 Task: Research Airbnb properties in Altea, Spain from 7th January 2024 to 15th January 2024 for 6 adults. Place can be entire room with 3 bedrooms having 3 beds and 3 bathrooms. Property type can be guest house.
Action: Mouse moved to (426, 110)
Screenshot: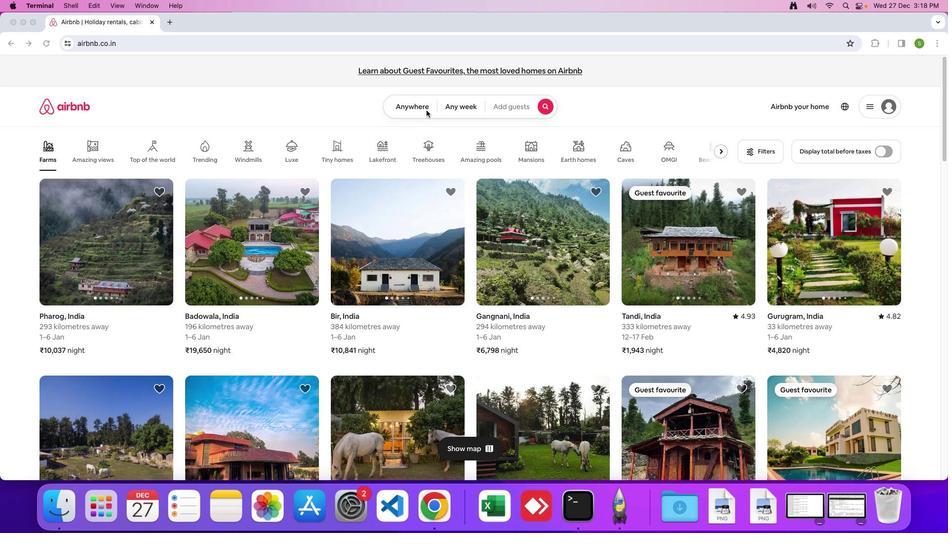 
Action: Mouse pressed left at (426, 110)
Screenshot: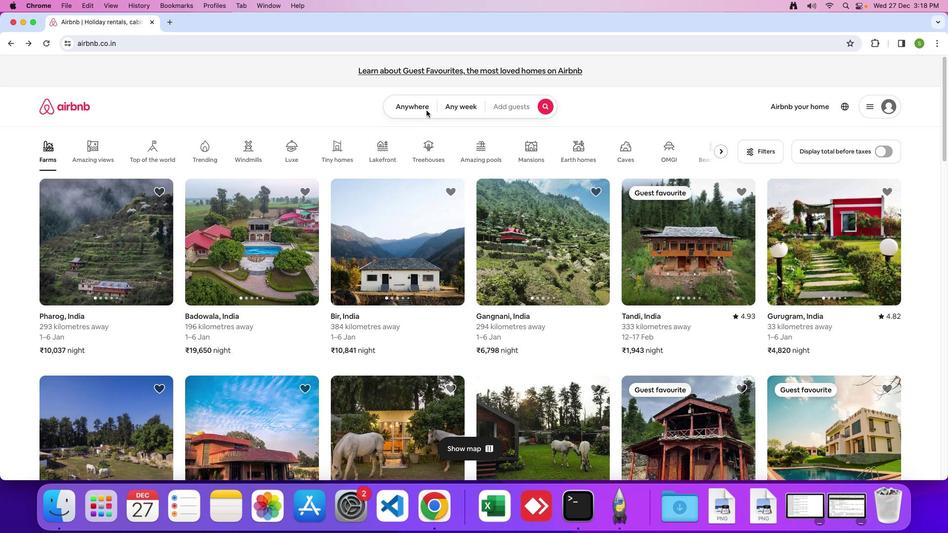 
Action: Mouse moved to (411, 108)
Screenshot: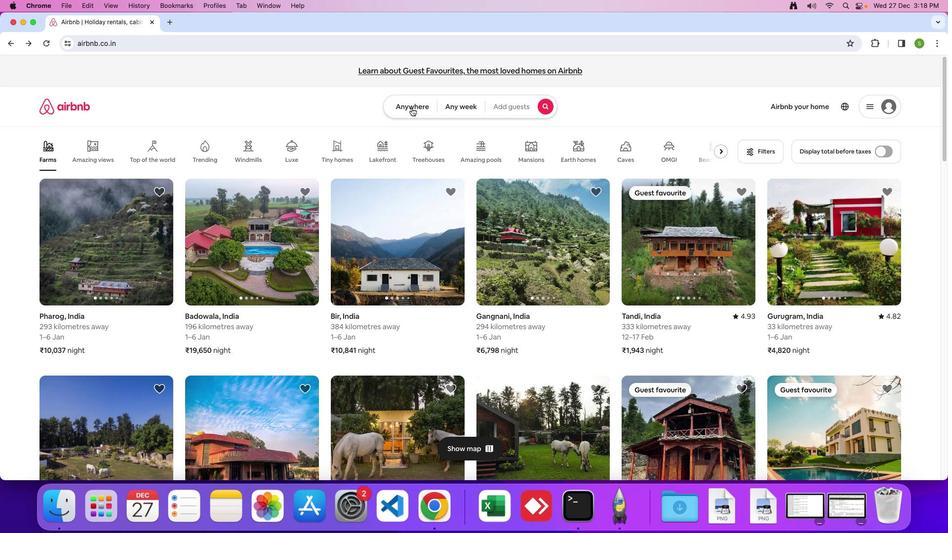 
Action: Mouse pressed left at (411, 108)
Screenshot: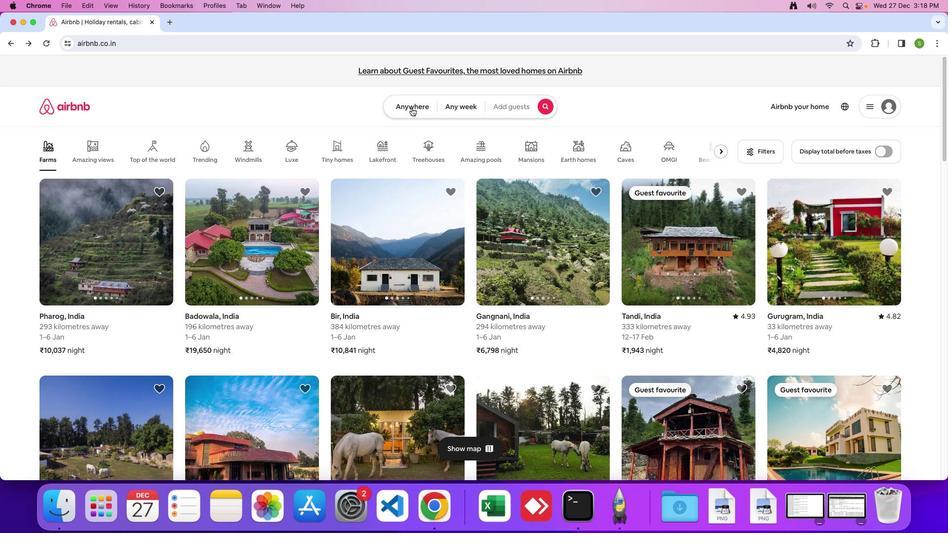 
Action: Mouse moved to (343, 143)
Screenshot: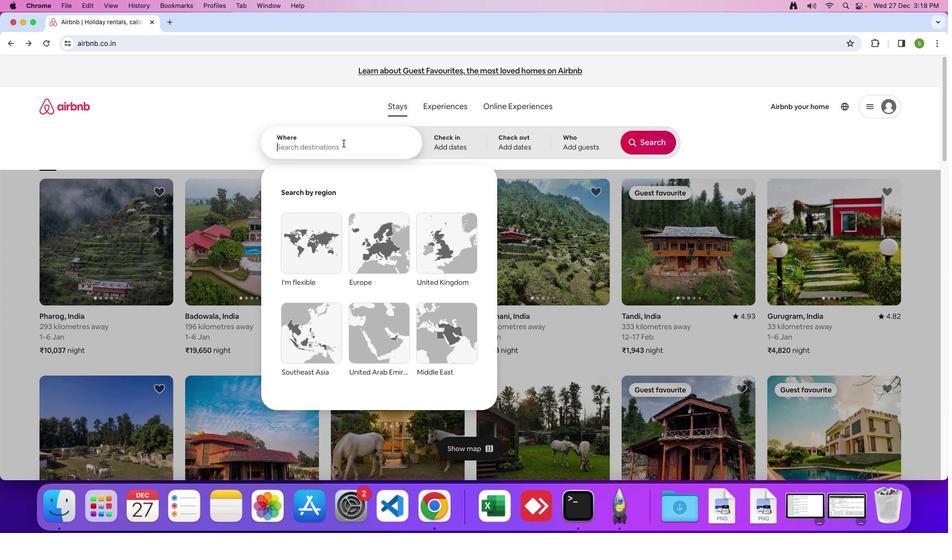 
Action: Mouse pressed left at (343, 143)
Screenshot: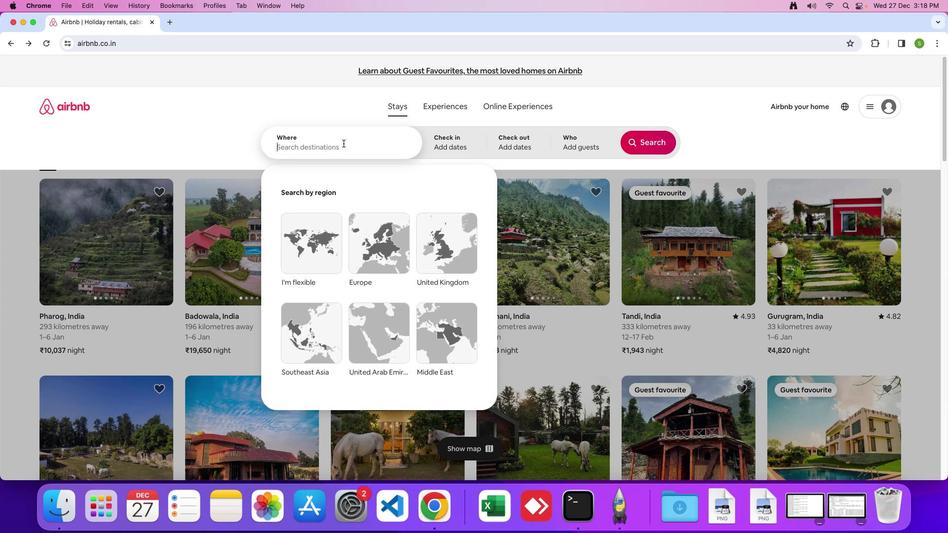 
Action: Key pressed 'A'Key.caps_lock'l''t''e''a'','Key.spaceKey.shift'S''p''a''i''n'Key.enter
Screenshot: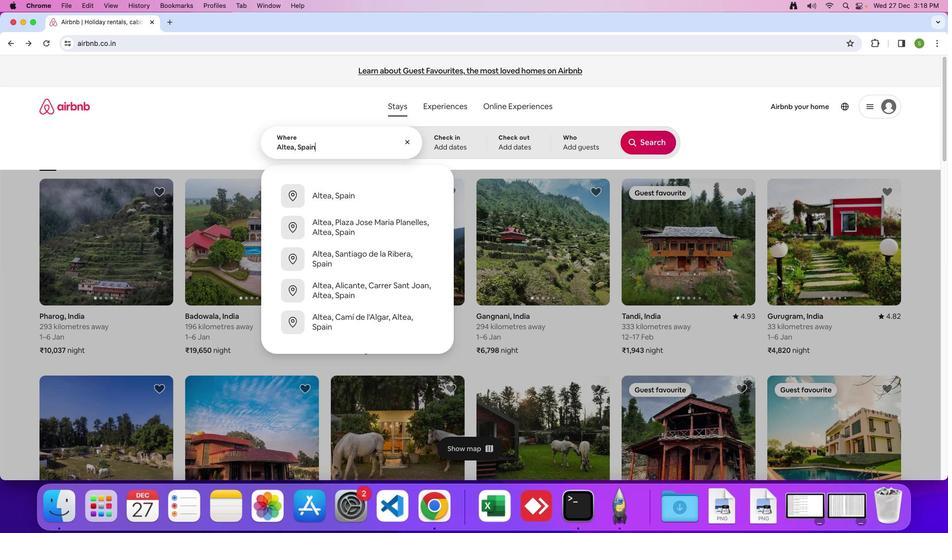 
Action: Mouse moved to (489, 291)
Screenshot: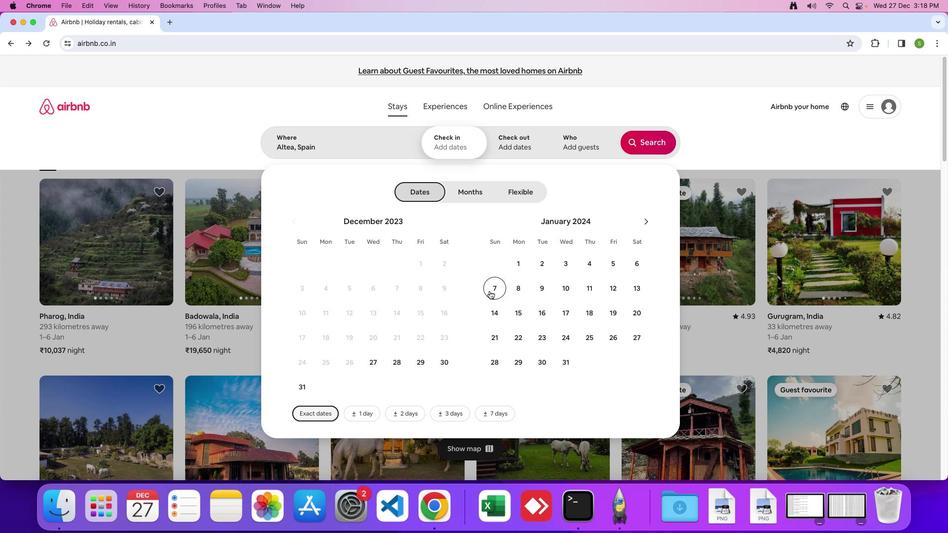 
Action: Mouse pressed left at (489, 291)
Screenshot: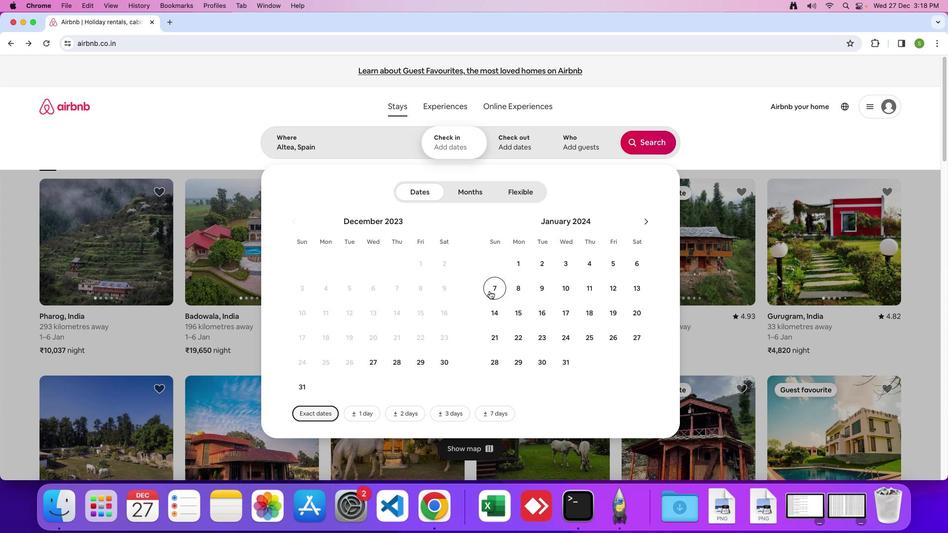 
Action: Mouse moved to (525, 306)
Screenshot: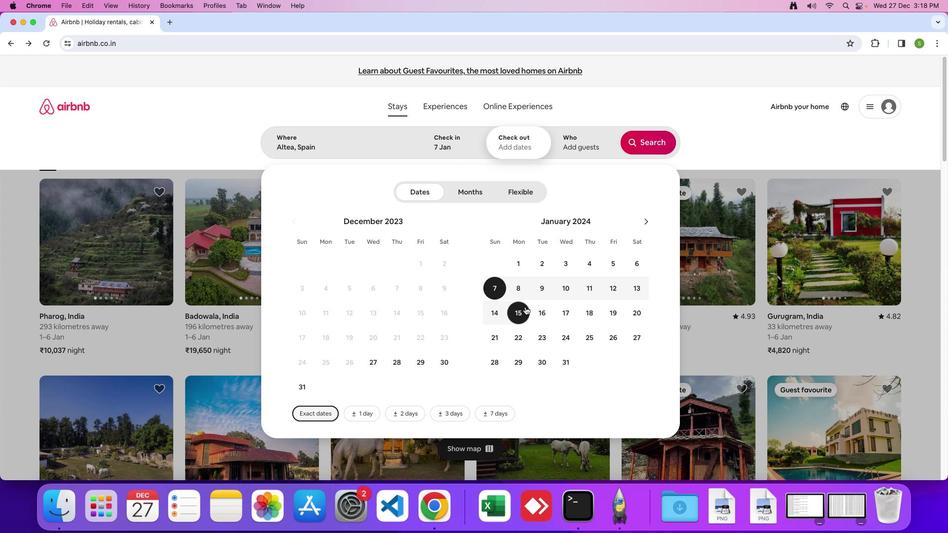 
Action: Mouse pressed left at (525, 306)
Screenshot: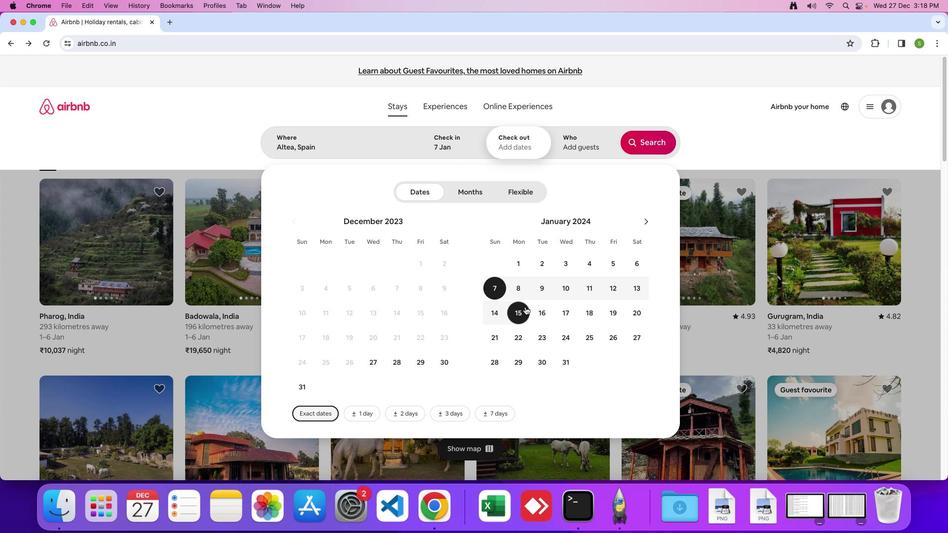 
Action: Mouse moved to (575, 152)
Screenshot: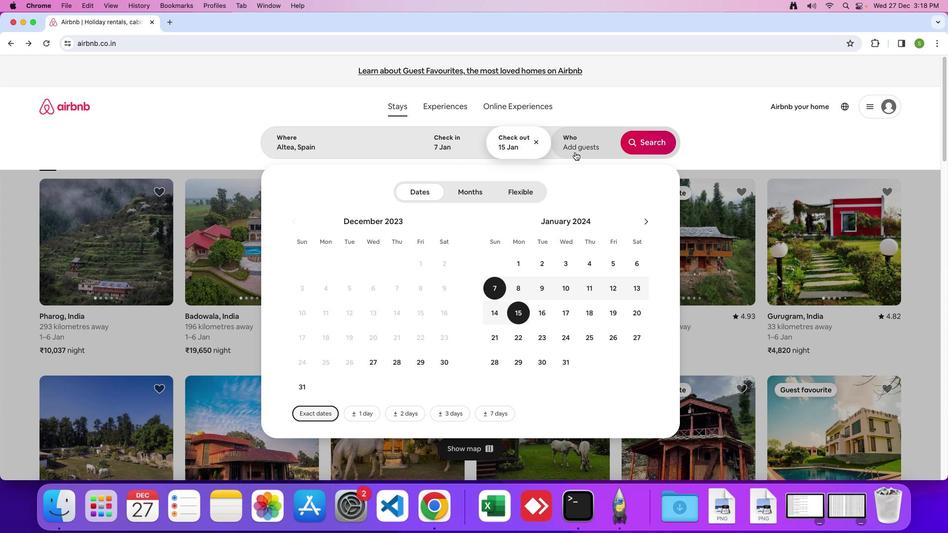 
Action: Mouse pressed left at (575, 152)
Screenshot: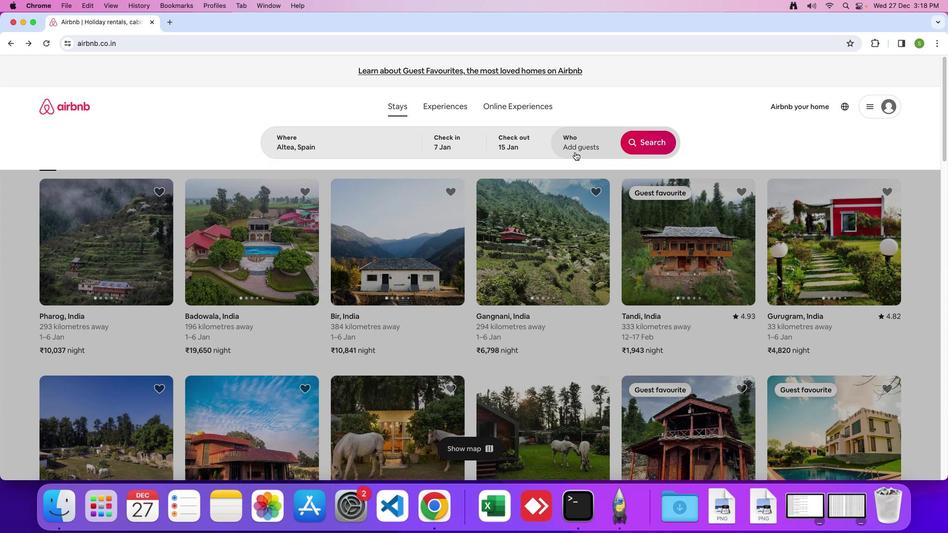 
Action: Mouse moved to (648, 192)
Screenshot: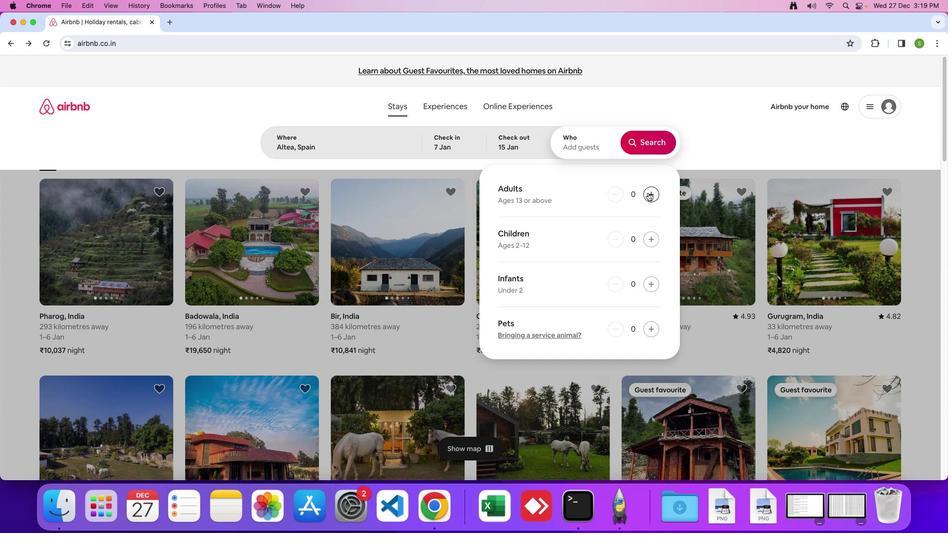 
Action: Mouse pressed left at (648, 192)
Screenshot: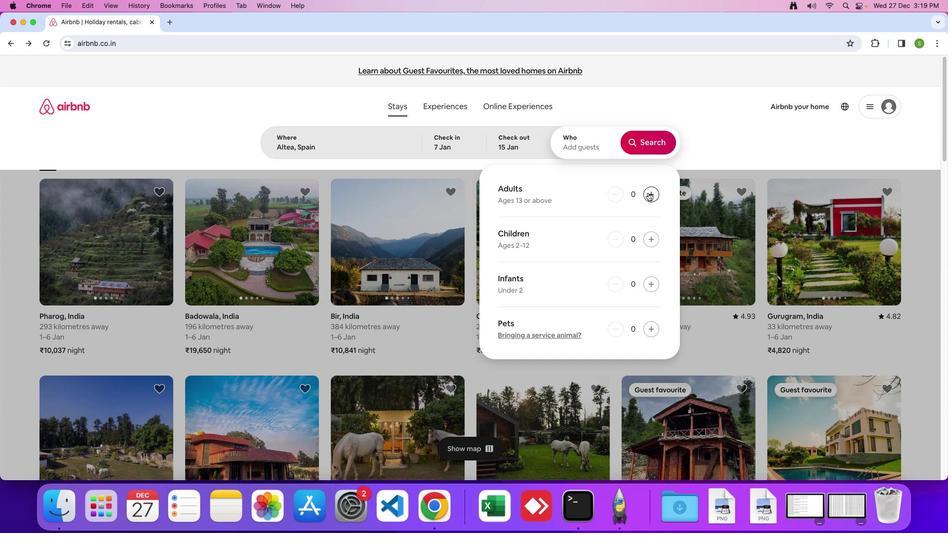 
Action: Mouse pressed left at (648, 192)
Screenshot: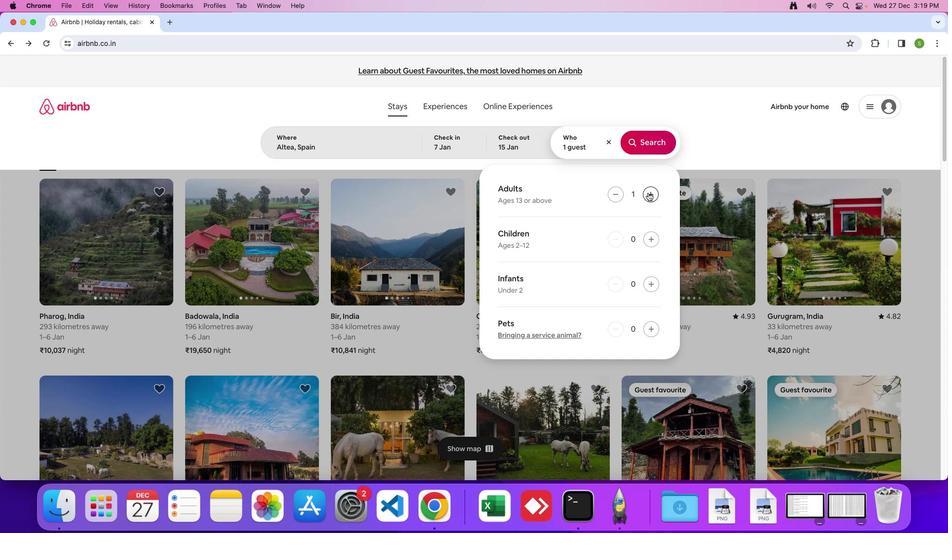 
Action: Mouse pressed left at (648, 192)
Screenshot: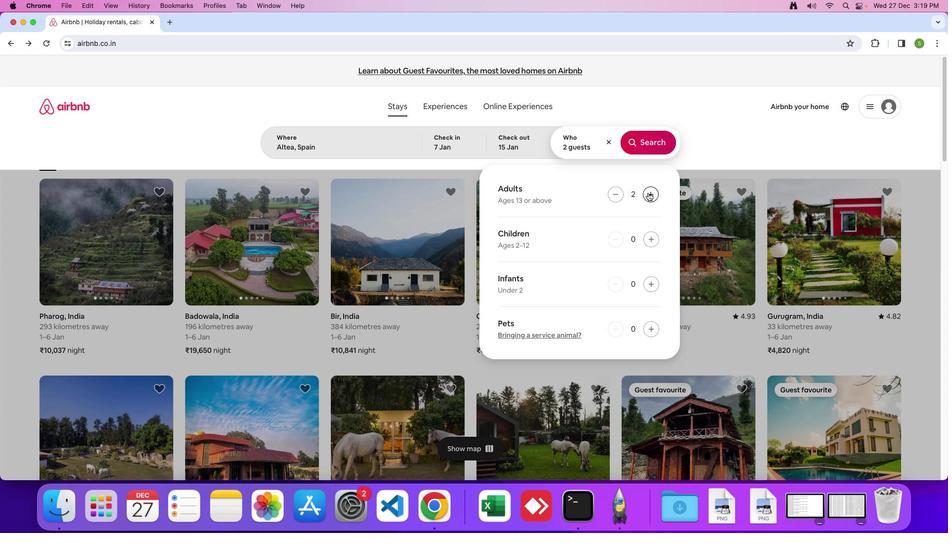 
Action: Mouse pressed left at (648, 192)
Screenshot: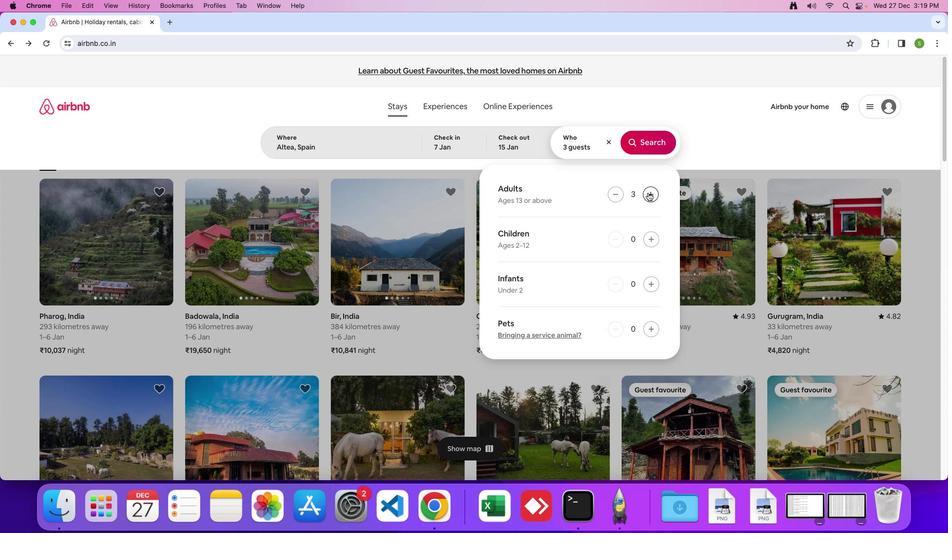 
Action: Mouse pressed left at (648, 192)
Screenshot: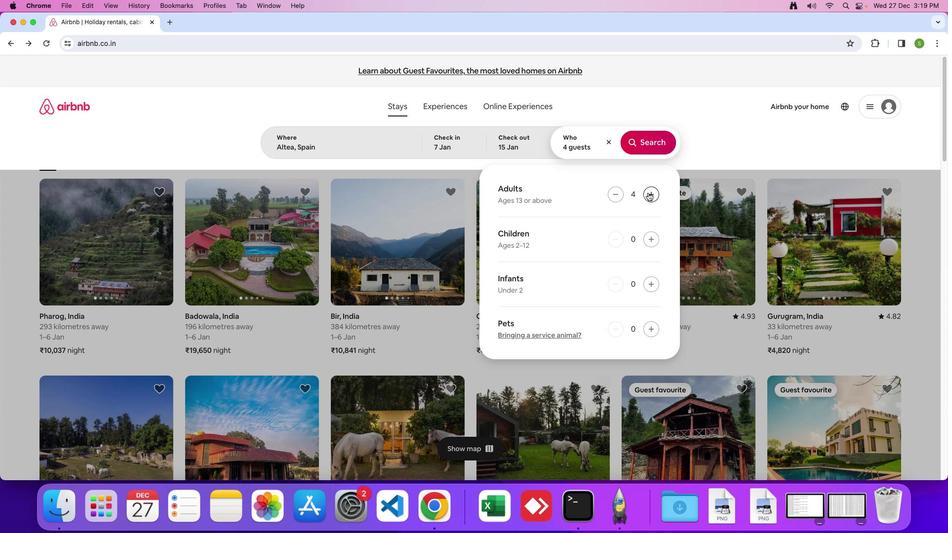 
Action: Mouse pressed left at (648, 192)
Screenshot: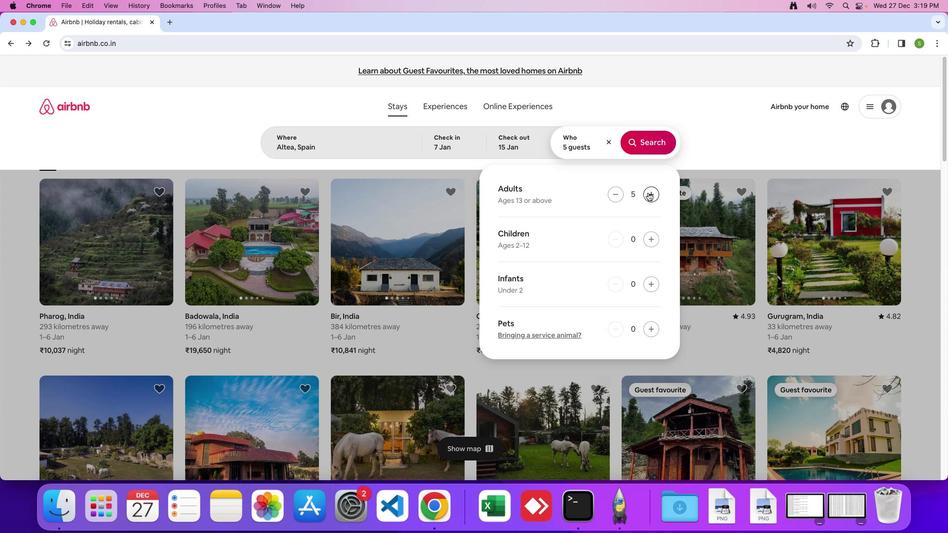 
Action: Mouse moved to (644, 141)
Screenshot: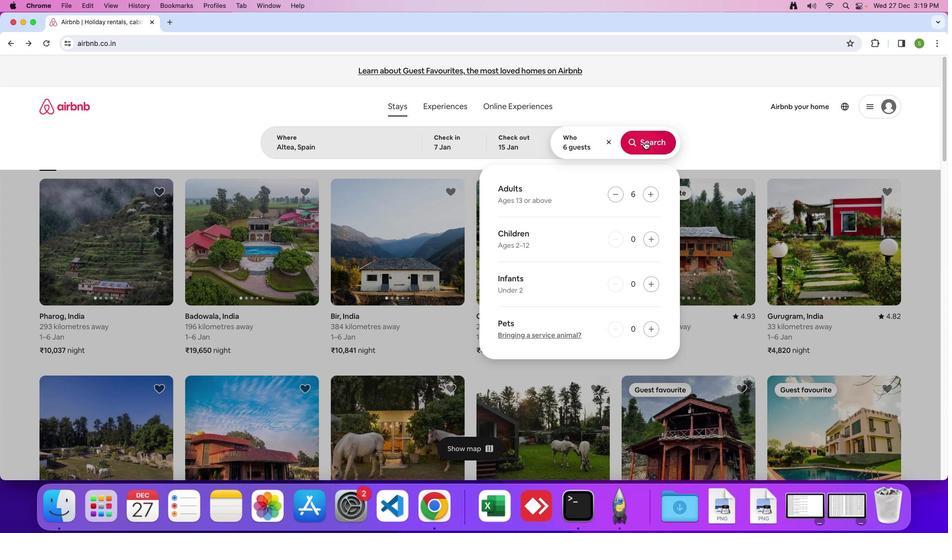 
Action: Mouse pressed left at (644, 141)
Screenshot: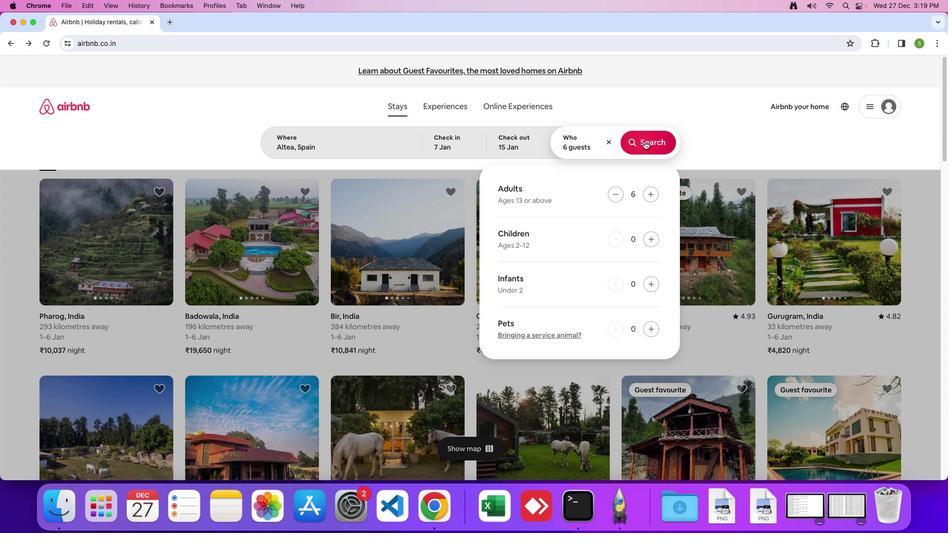 
Action: Mouse moved to (789, 120)
Screenshot: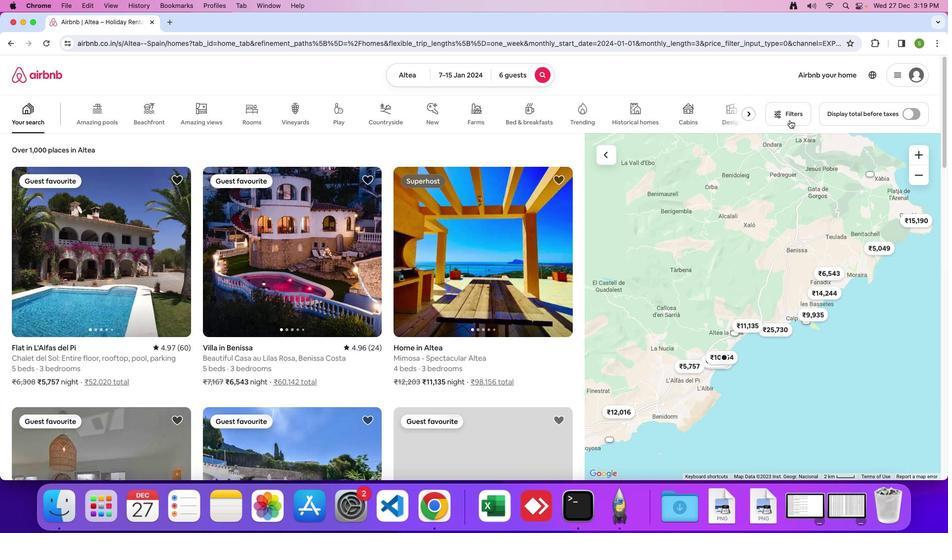 
Action: Mouse pressed left at (789, 120)
Screenshot: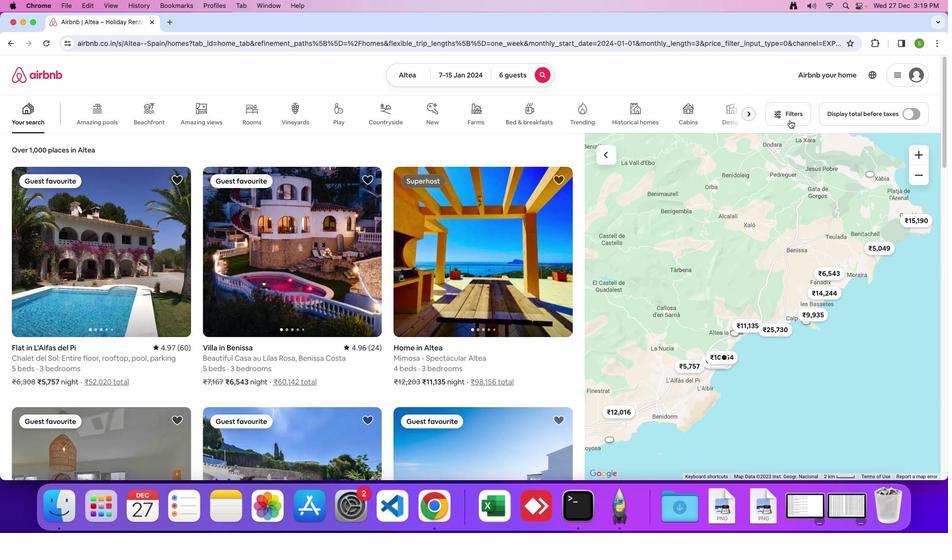 
Action: Mouse moved to (472, 322)
Screenshot: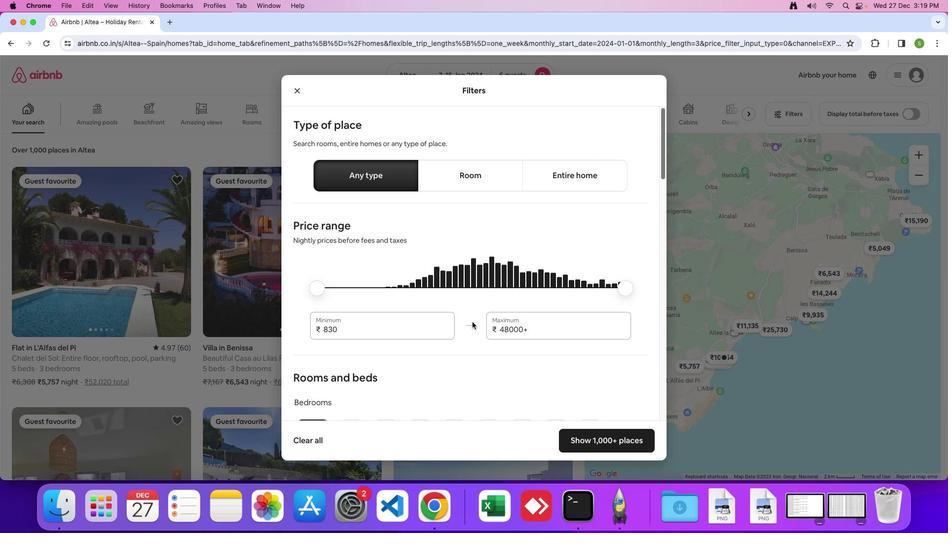 
Action: Mouse scrolled (472, 322) with delta (0, 0)
Screenshot: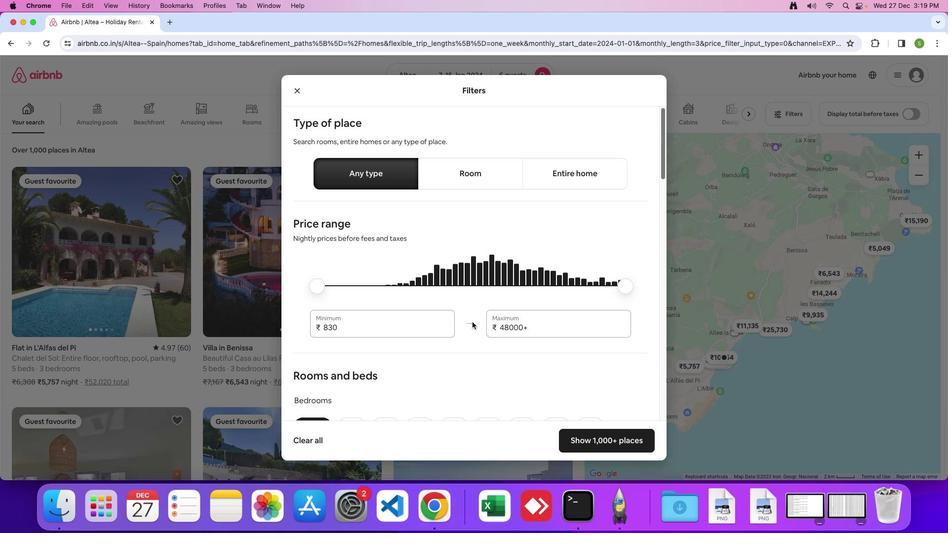 
Action: Mouse scrolled (472, 322) with delta (0, 0)
Screenshot: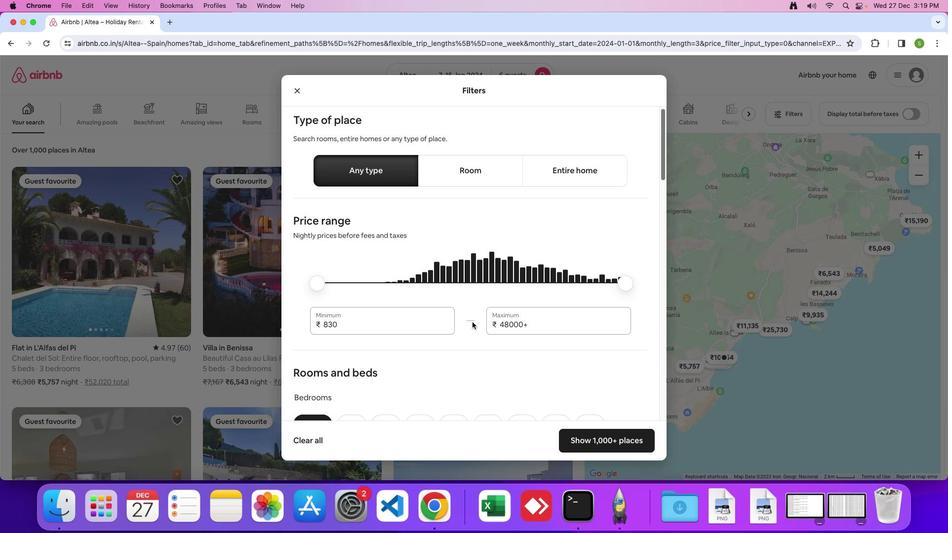 
Action: Mouse scrolled (472, 322) with delta (0, 0)
Screenshot: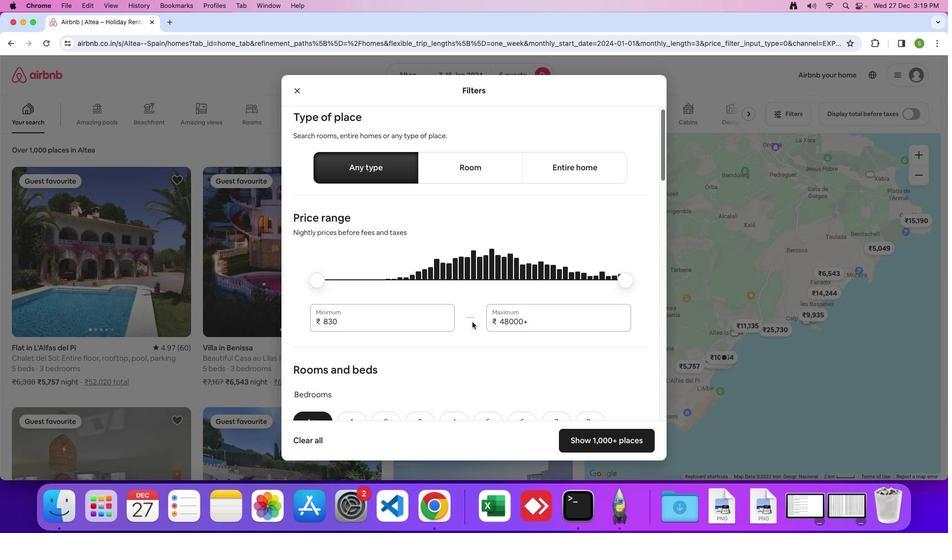 
Action: Mouse scrolled (472, 322) with delta (0, 0)
Screenshot: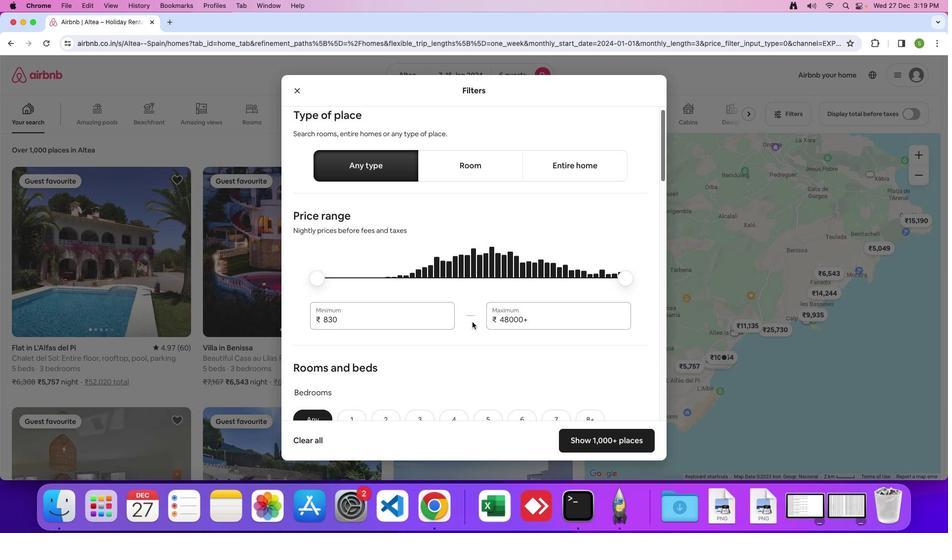
Action: Mouse moved to (472, 322)
Screenshot: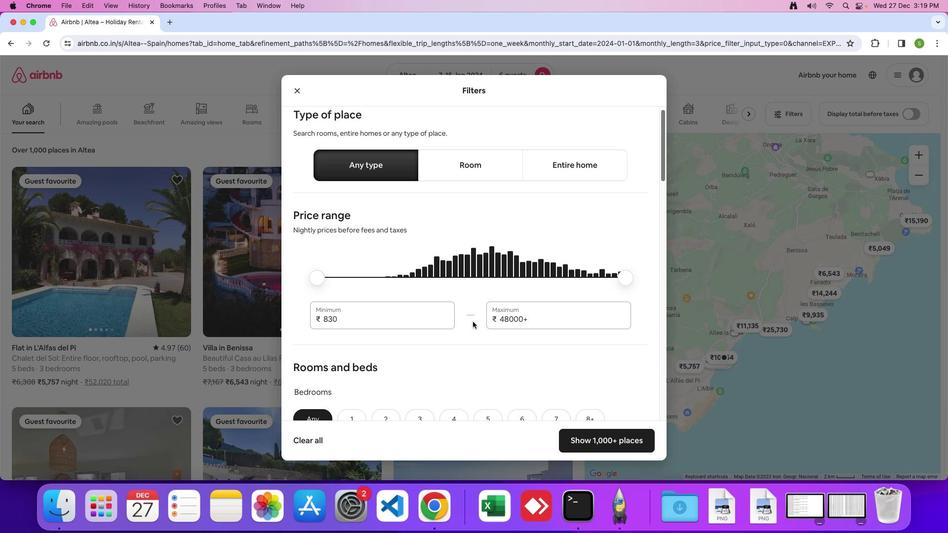 
Action: Mouse scrolled (472, 322) with delta (0, 0)
Screenshot: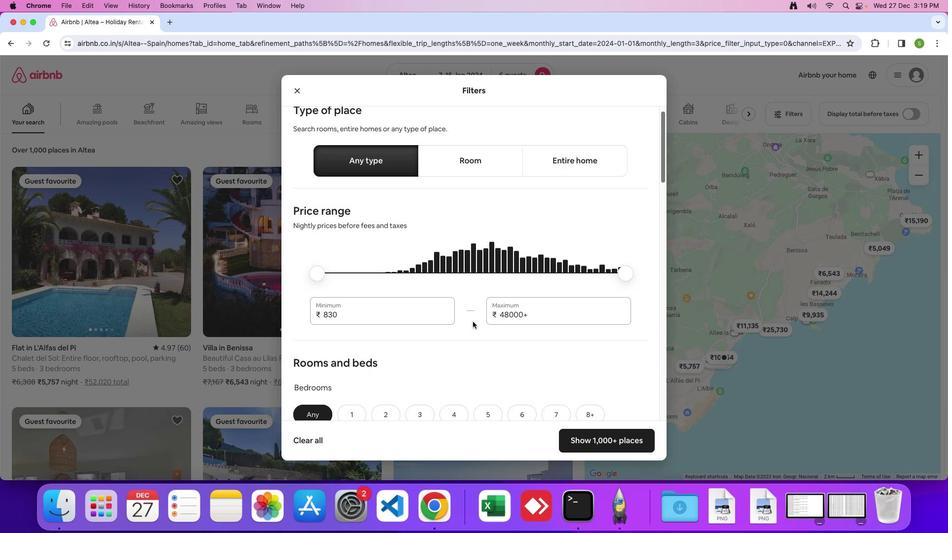 
Action: Mouse moved to (473, 322)
Screenshot: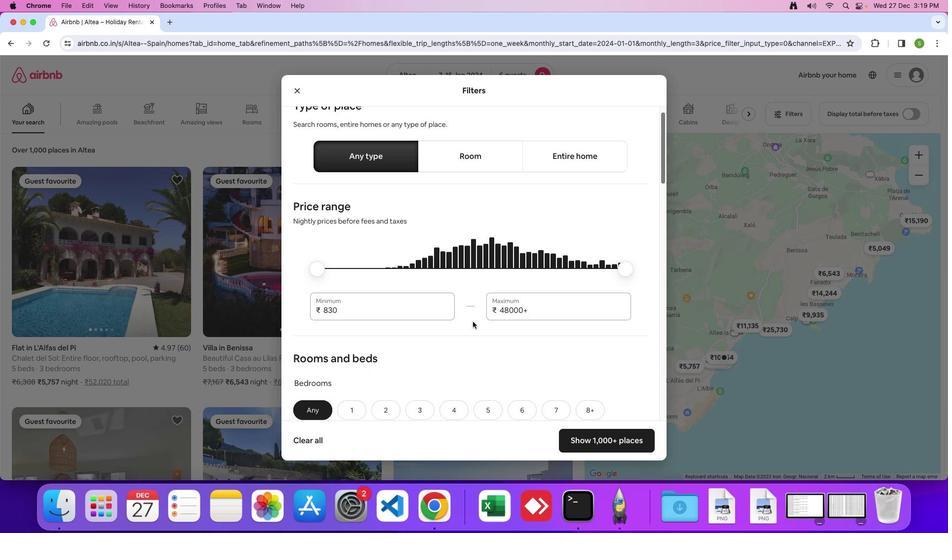 
Action: Mouse scrolled (473, 322) with delta (0, 0)
Screenshot: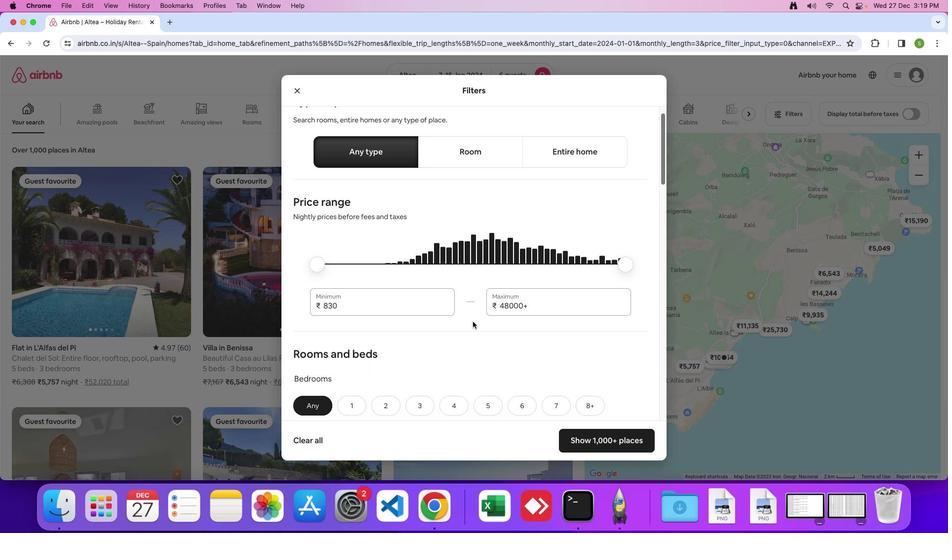 
Action: Mouse scrolled (473, 322) with delta (0, 0)
Screenshot: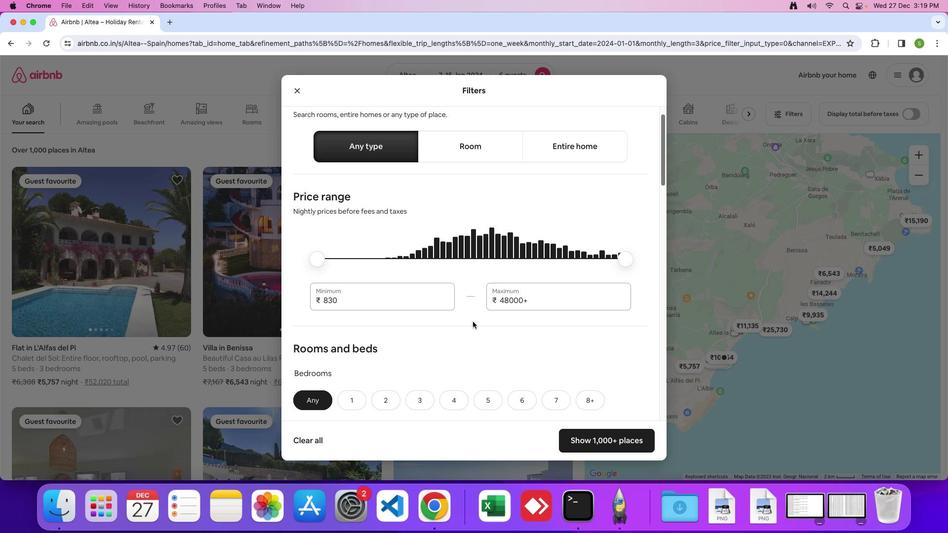 
Action: Mouse scrolled (473, 322) with delta (0, 0)
Screenshot: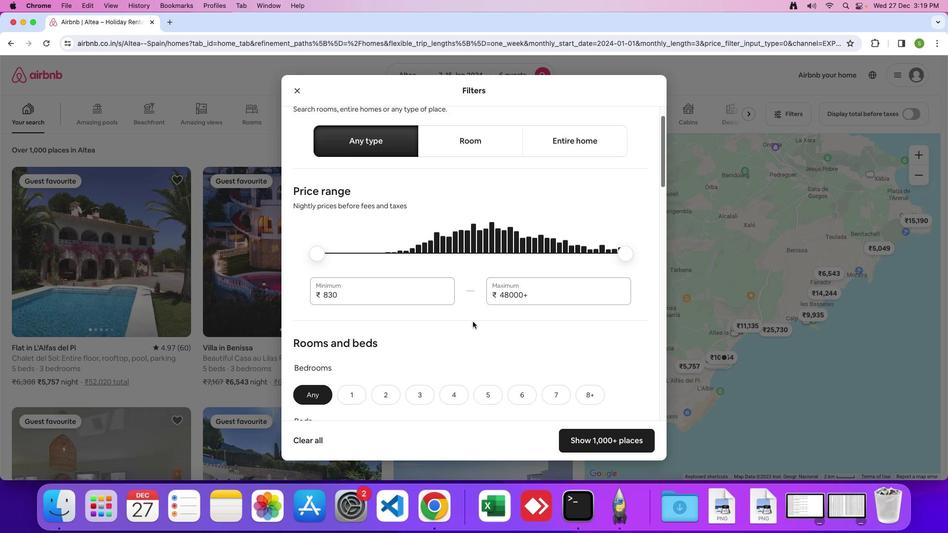
Action: Mouse moved to (473, 321)
Screenshot: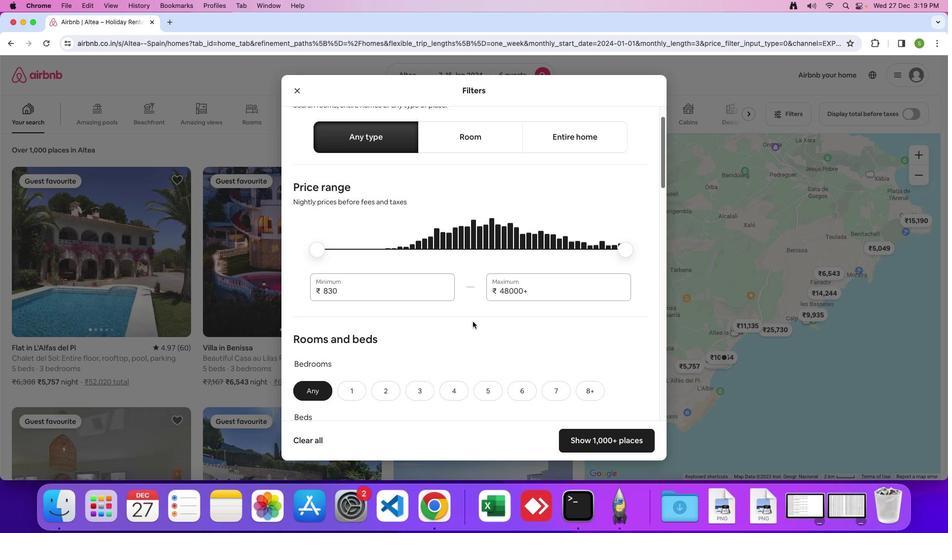
Action: Mouse scrolled (473, 321) with delta (0, 0)
Screenshot: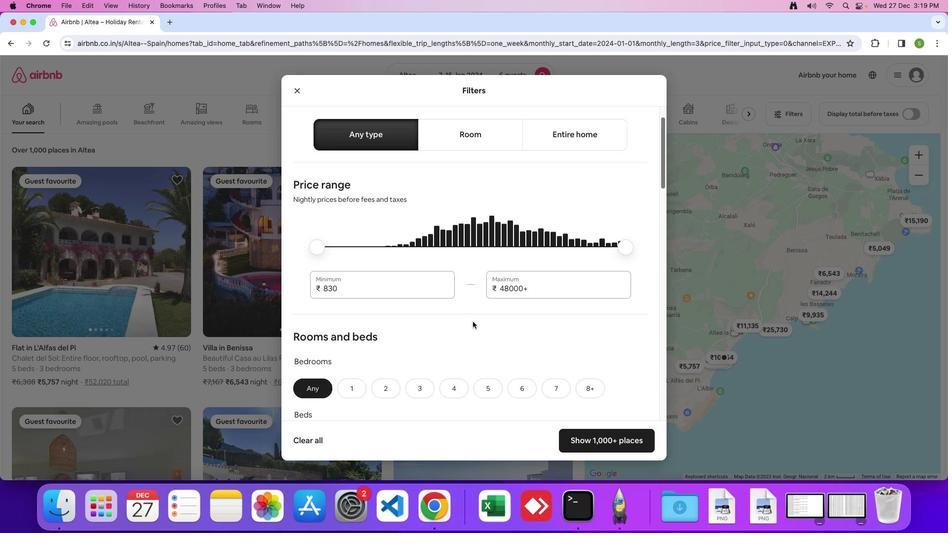 
Action: Mouse scrolled (473, 321) with delta (0, 0)
Screenshot: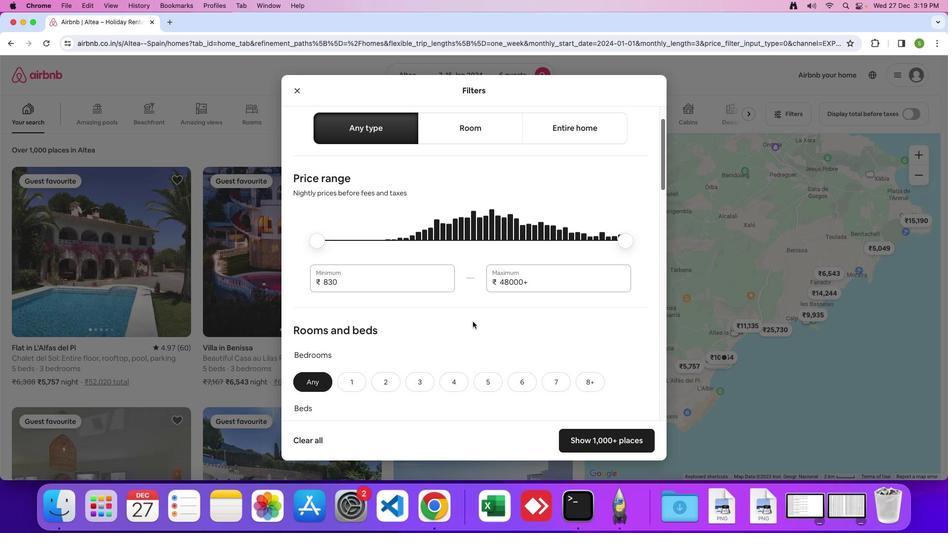 
Action: Mouse scrolled (473, 321) with delta (0, 0)
Screenshot: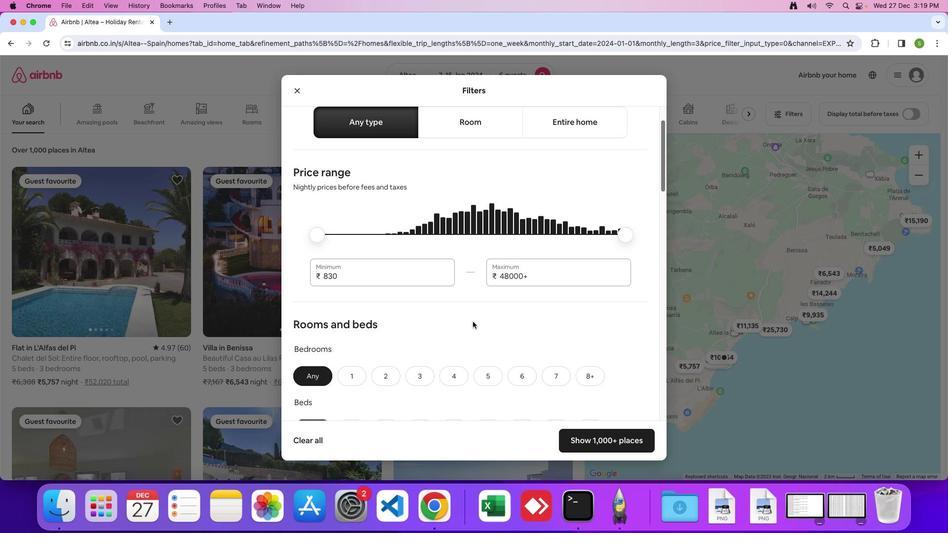 
Action: Mouse scrolled (473, 321) with delta (0, 0)
Screenshot: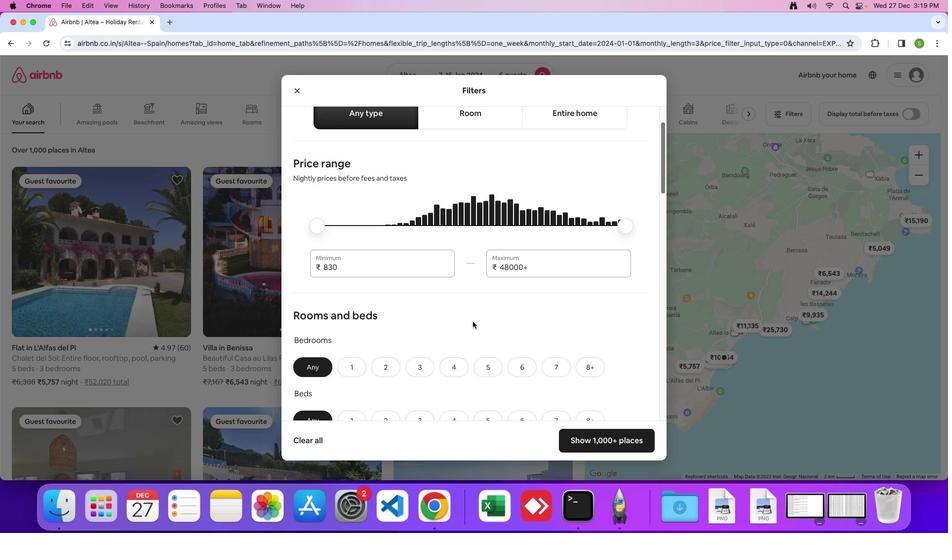 
Action: Mouse scrolled (473, 321) with delta (0, 0)
Screenshot: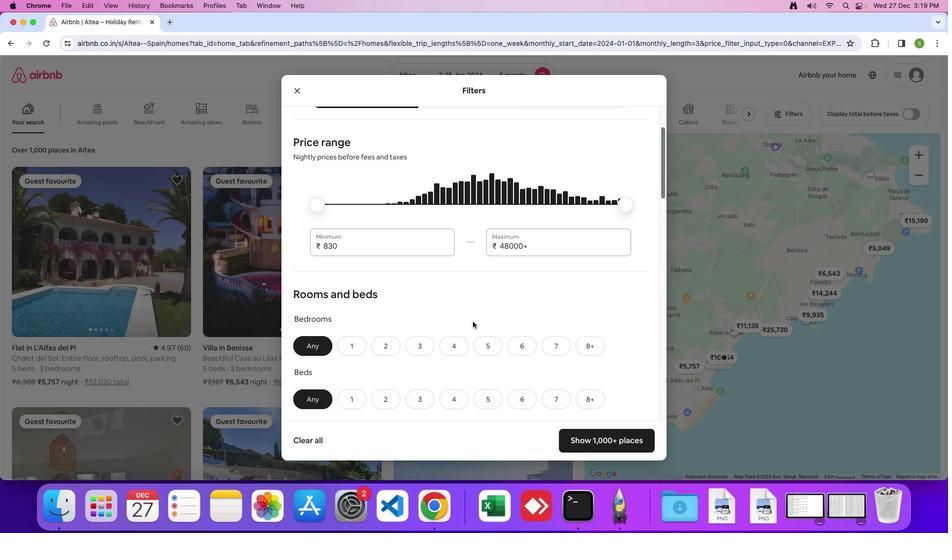 
Action: Mouse scrolled (473, 321) with delta (0, 0)
Screenshot: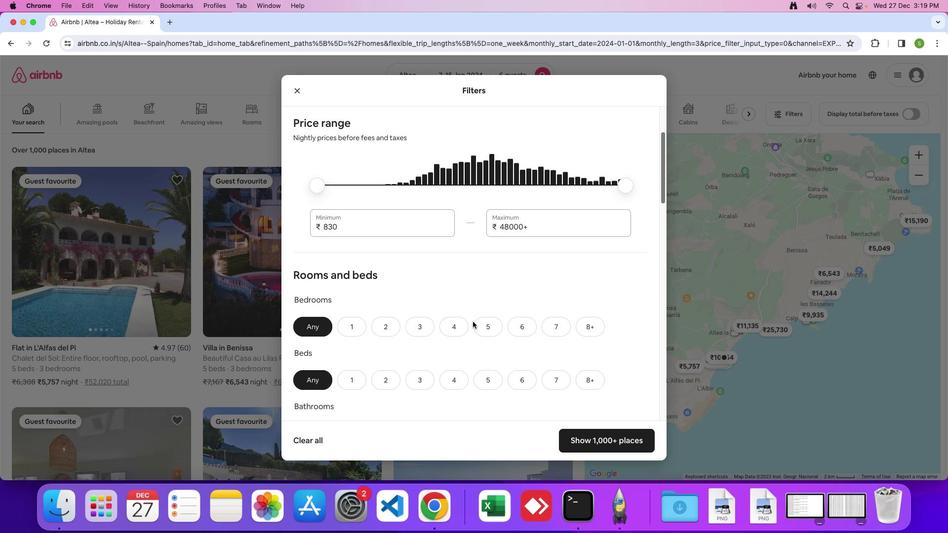 
Action: Mouse scrolled (473, 321) with delta (0, 0)
Screenshot: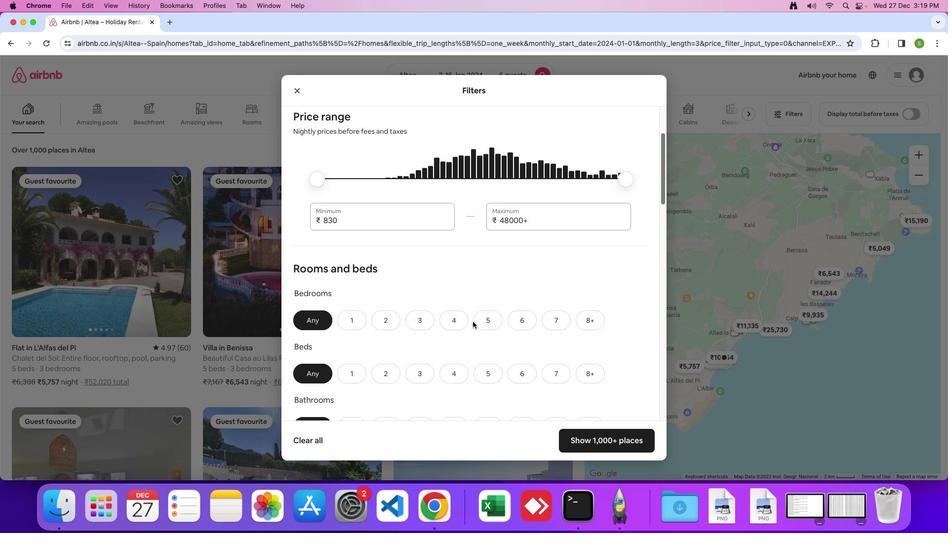
Action: Mouse scrolled (473, 321) with delta (0, 0)
Screenshot: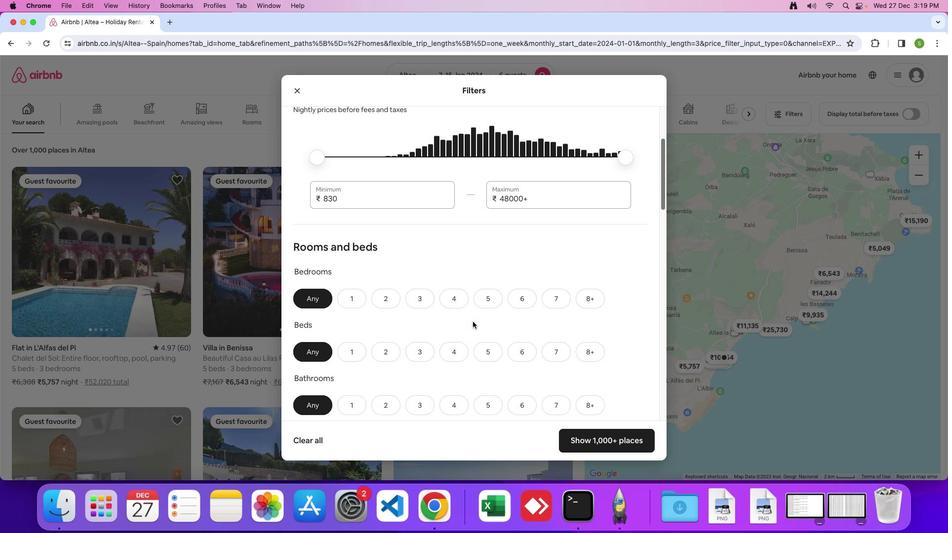 
Action: Mouse scrolled (473, 321) with delta (0, 0)
Screenshot: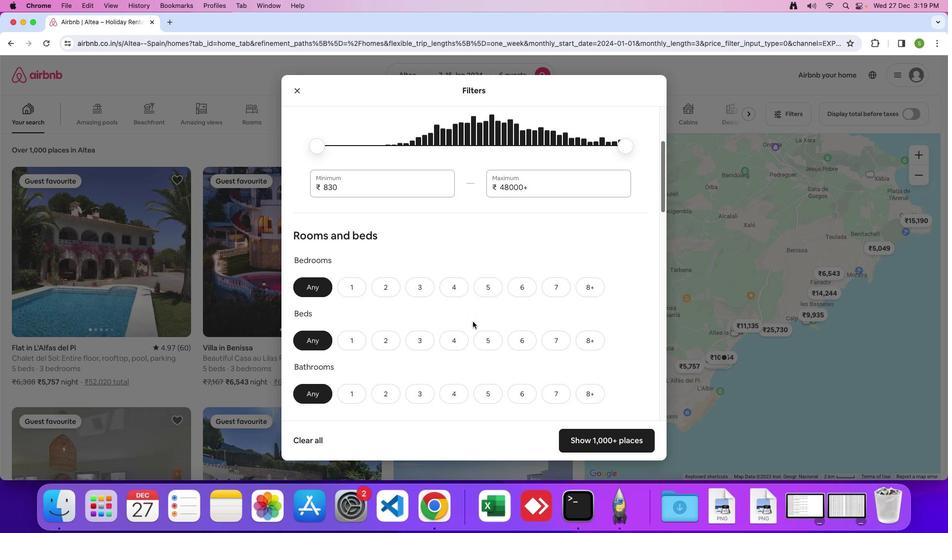 
Action: Mouse scrolled (473, 321) with delta (0, 0)
Screenshot: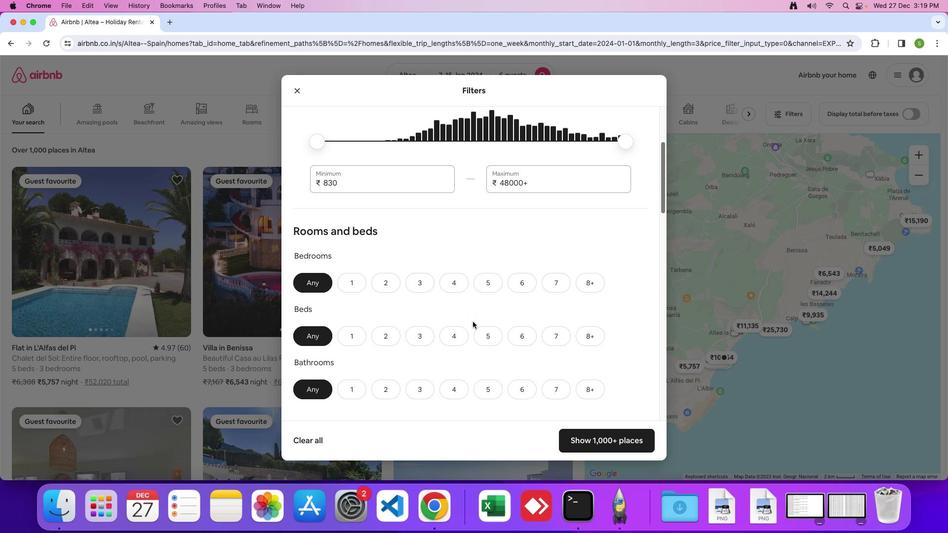 
Action: Mouse scrolled (473, 321) with delta (0, 0)
Screenshot: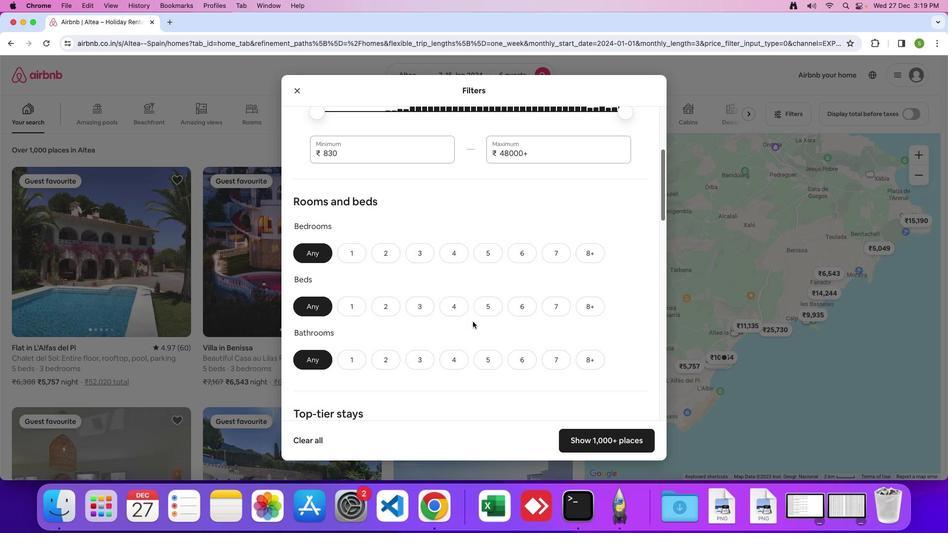 
Action: Mouse moved to (473, 321)
Screenshot: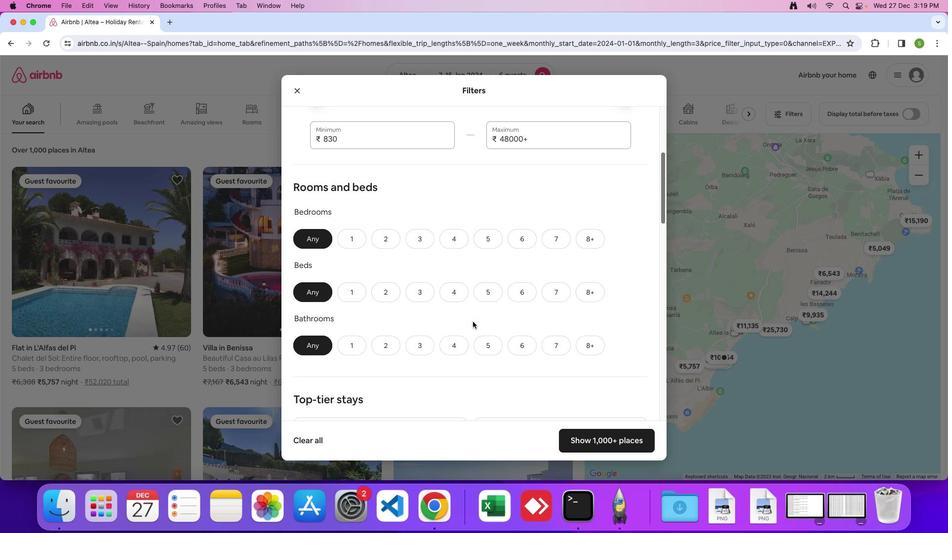 
Action: Mouse scrolled (473, 321) with delta (0, 0)
Screenshot: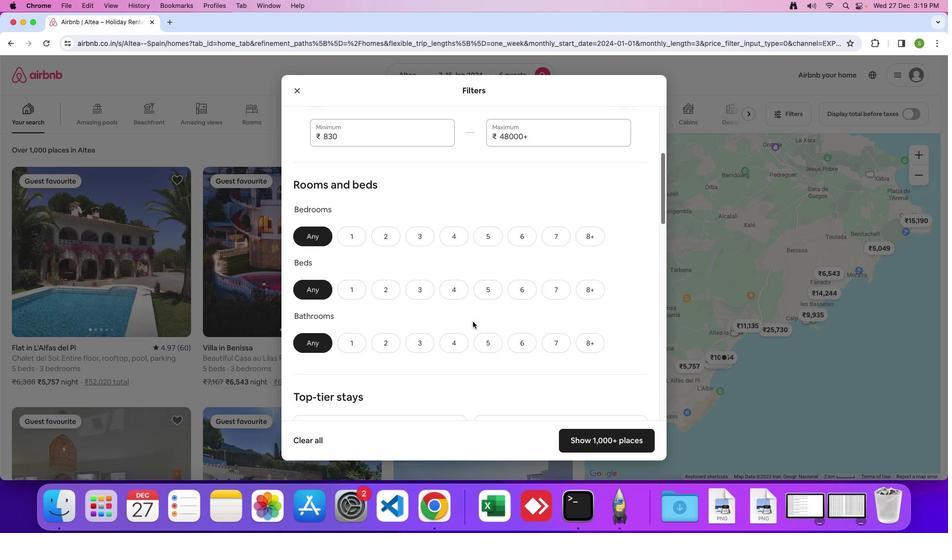
Action: Mouse scrolled (473, 321) with delta (0, 0)
Screenshot: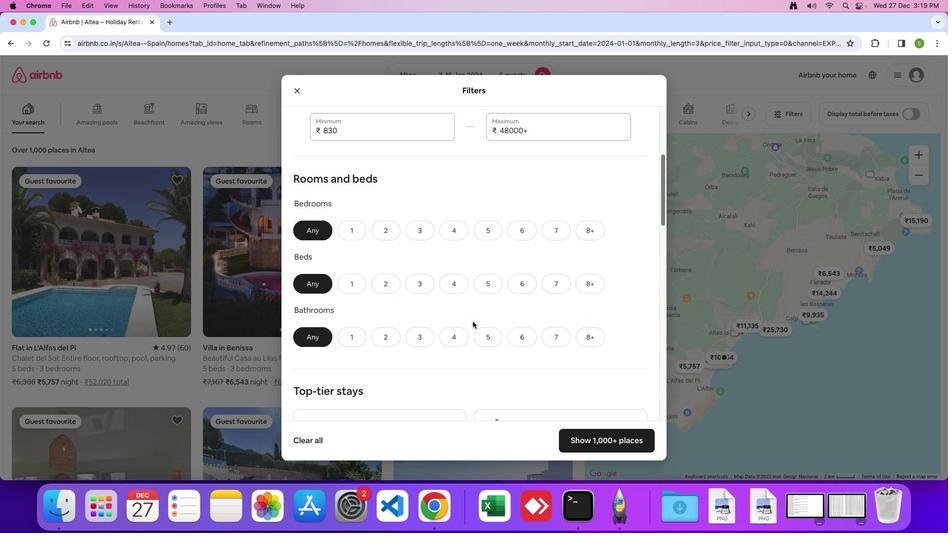 
Action: Mouse scrolled (473, 321) with delta (0, 0)
Screenshot: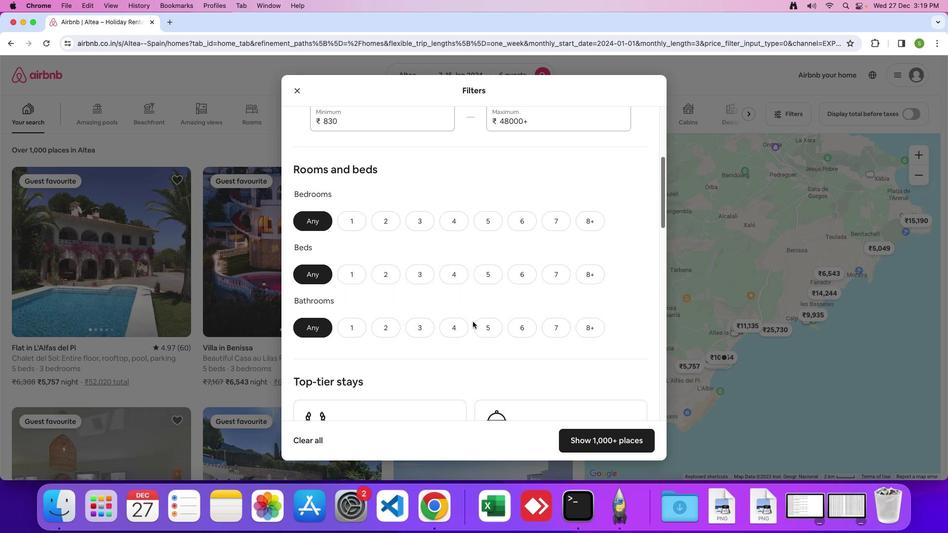 
Action: Mouse scrolled (473, 321) with delta (0, 0)
Screenshot: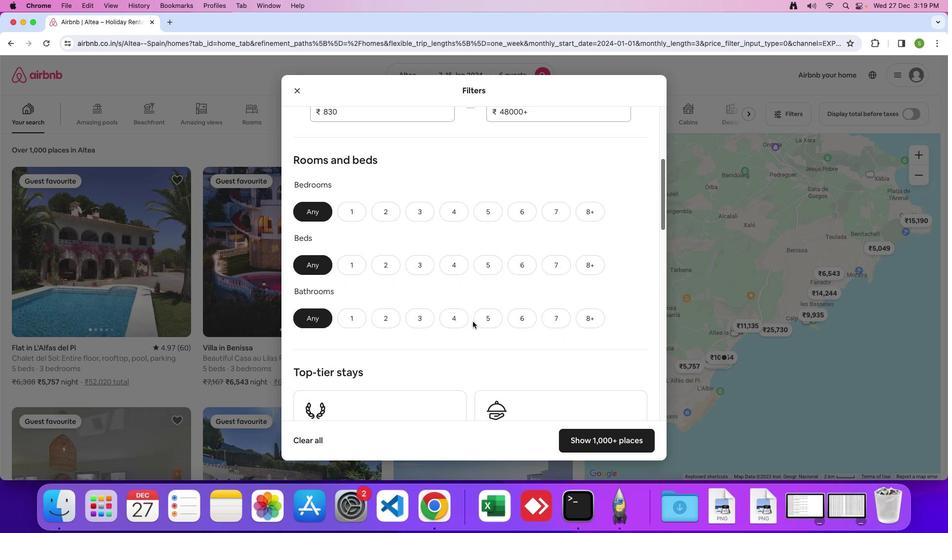 
Action: Mouse scrolled (473, 321) with delta (0, 0)
Screenshot: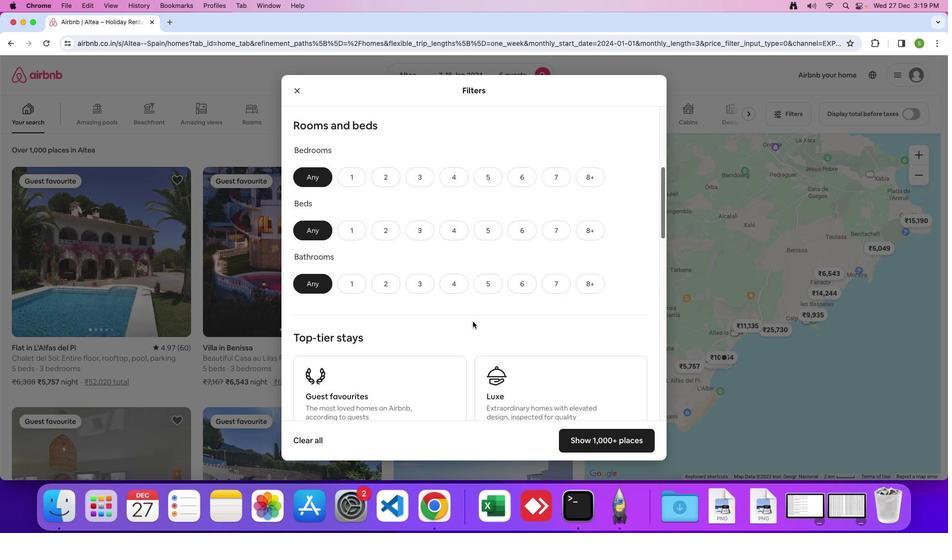 
Action: Mouse scrolled (473, 321) with delta (0, 0)
Screenshot: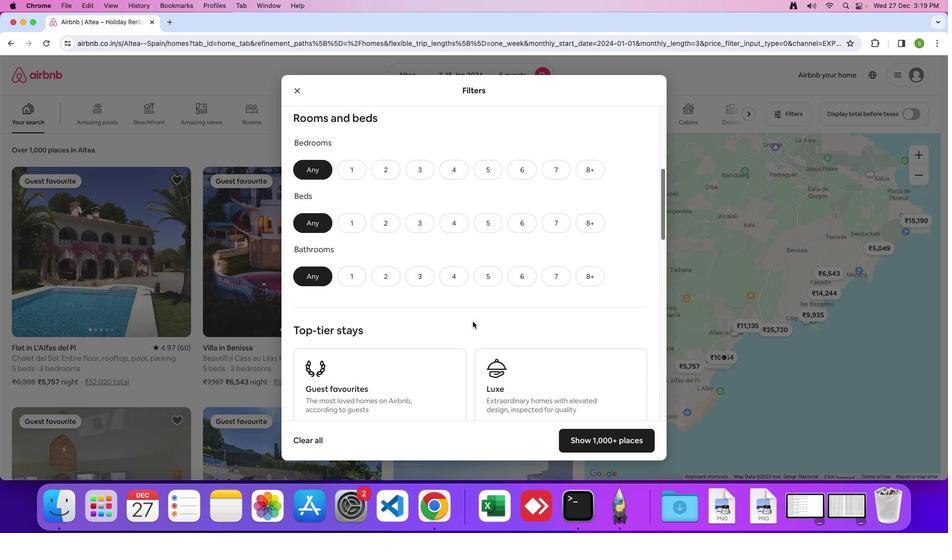 
Action: Mouse scrolled (473, 321) with delta (0, 0)
Screenshot: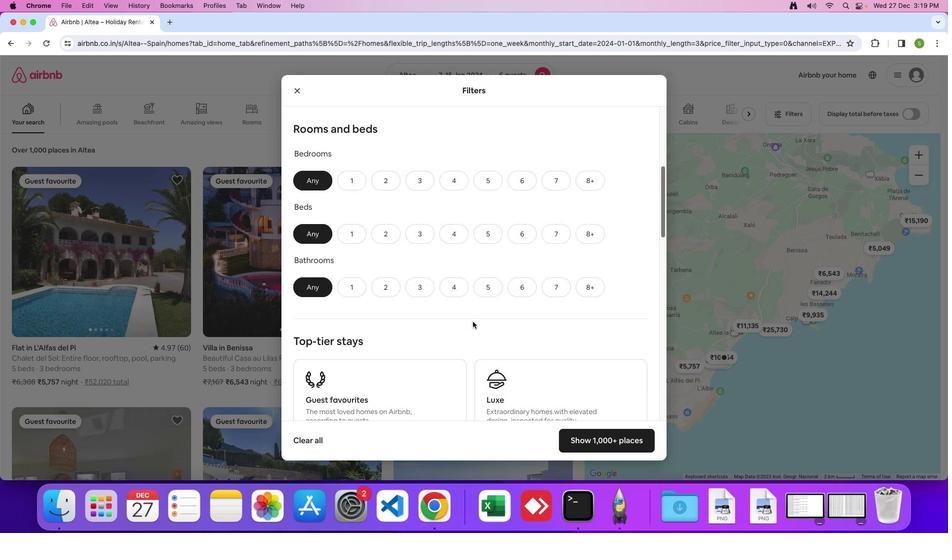 
Action: Mouse scrolled (473, 321) with delta (0, 0)
Screenshot: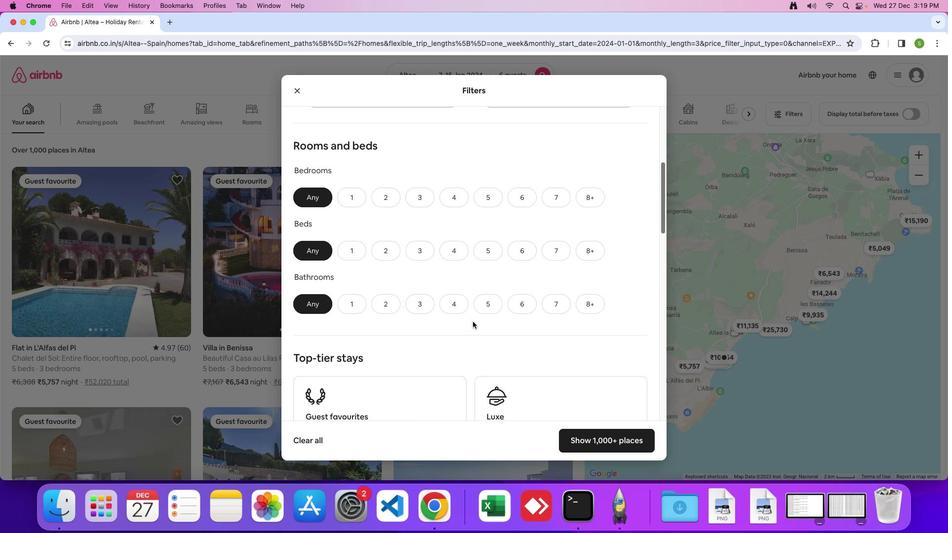 
Action: Mouse scrolled (473, 321) with delta (0, 0)
Screenshot: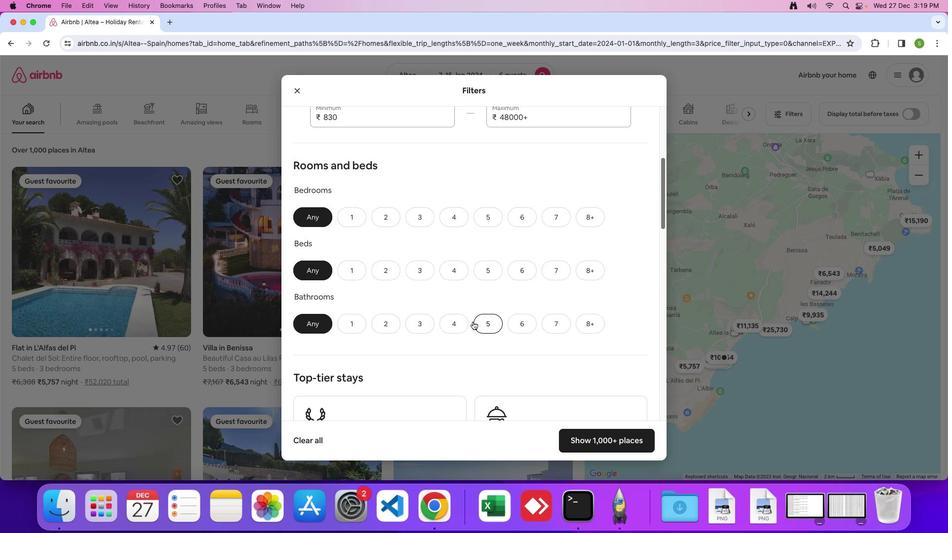 
Action: Mouse scrolled (473, 321) with delta (0, 0)
Screenshot: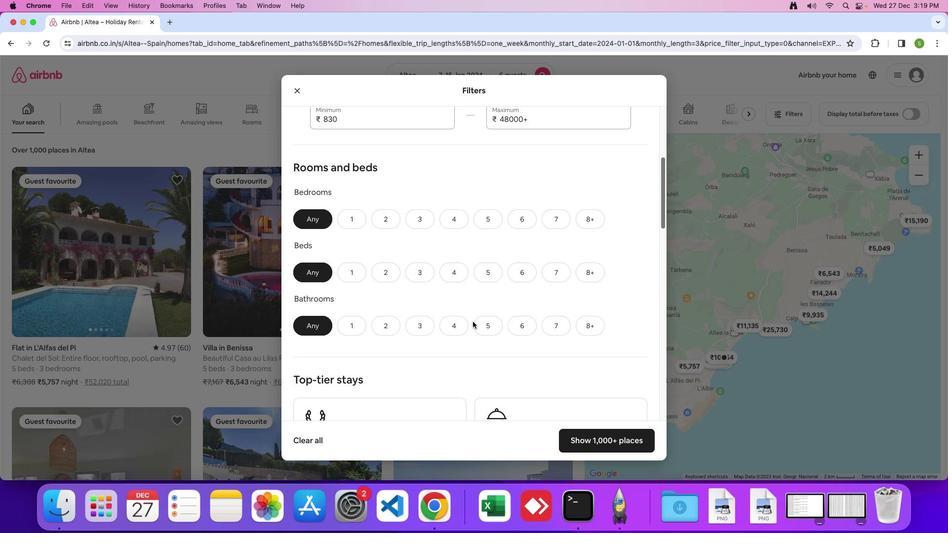
Action: Mouse scrolled (473, 321) with delta (0, 0)
Screenshot: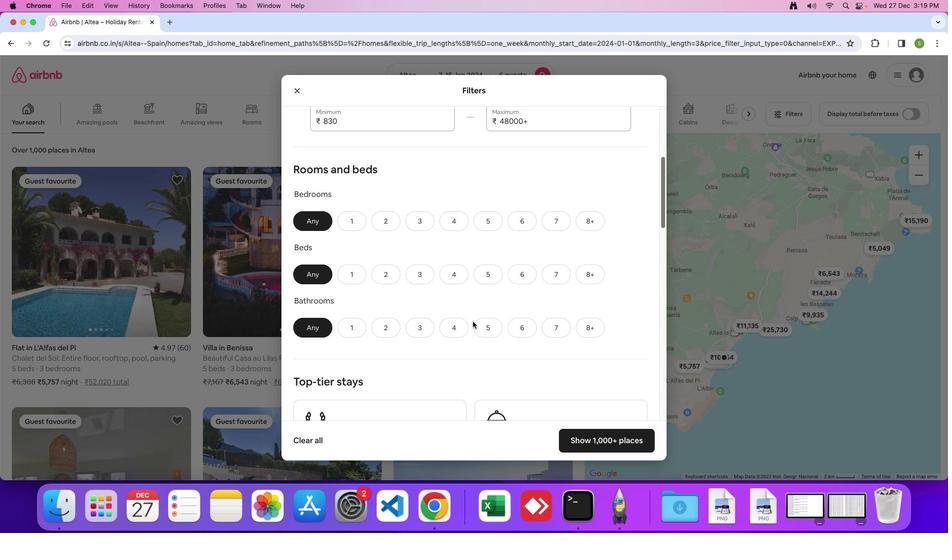 
Action: Mouse scrolled (473, 321) with delta (0, 0)
Screenshot: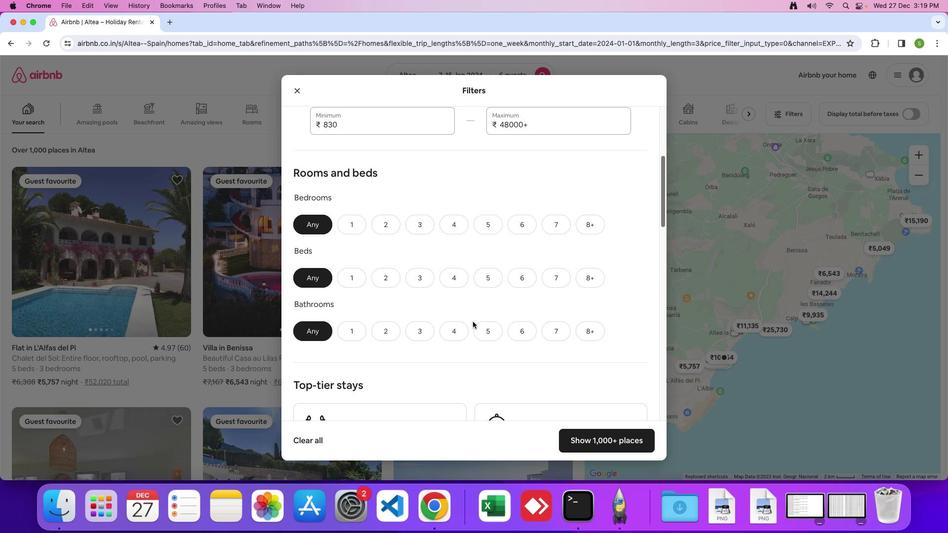 
Action: Mouse scrolled (473, 321) with delta (0, 0)
Screenshot: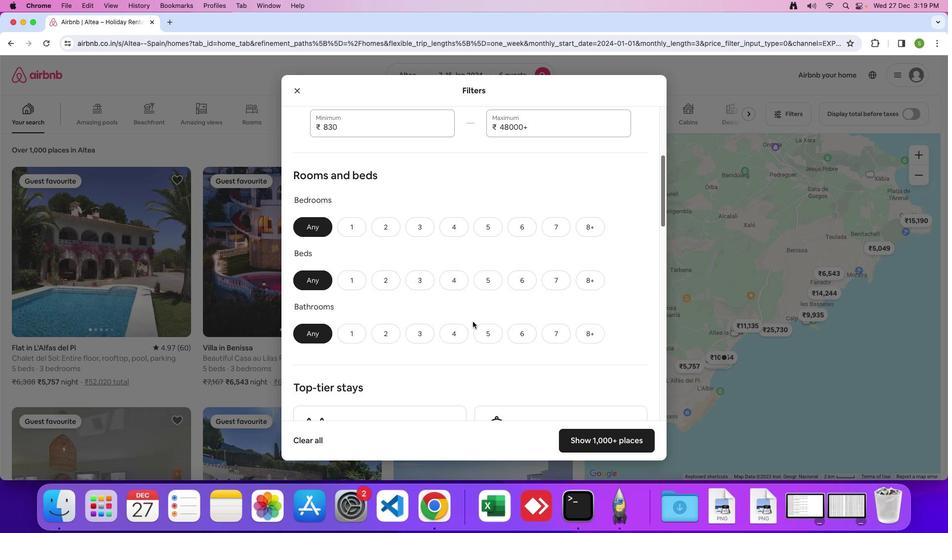 
Action: Mouse scrolled (473, 321) with delta (0, 0)
Screenshot: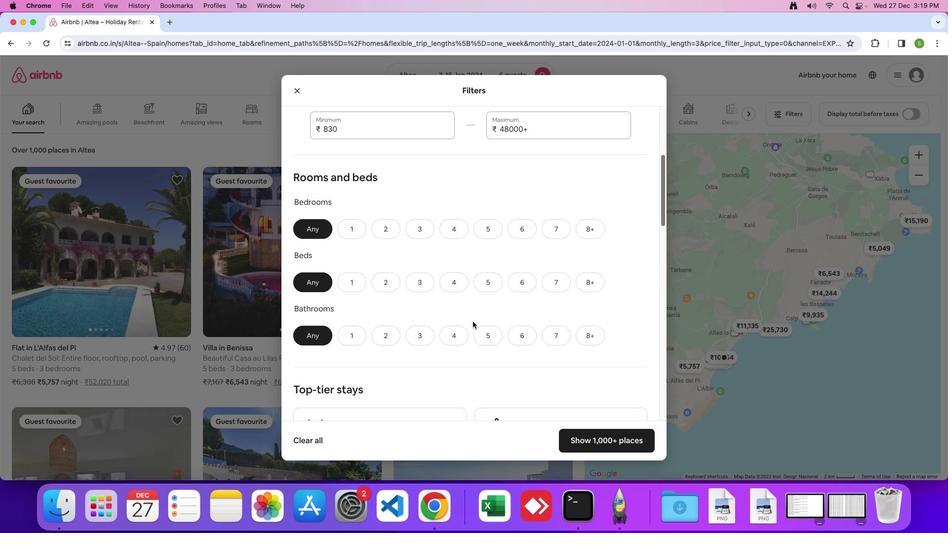 
Action: Mouse moved to (424, 227)
Screenshot: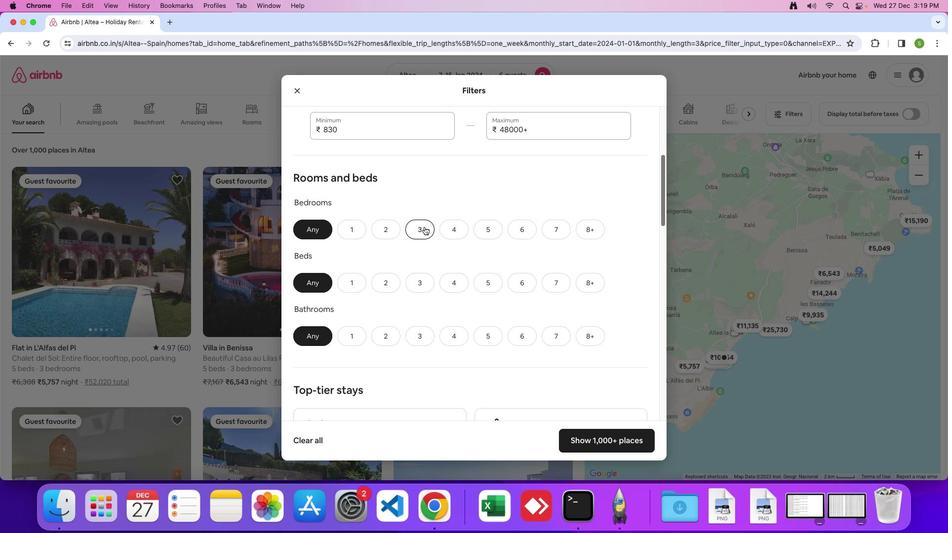 
Action: Mouse pressed left at (424, 227)
Screenshot: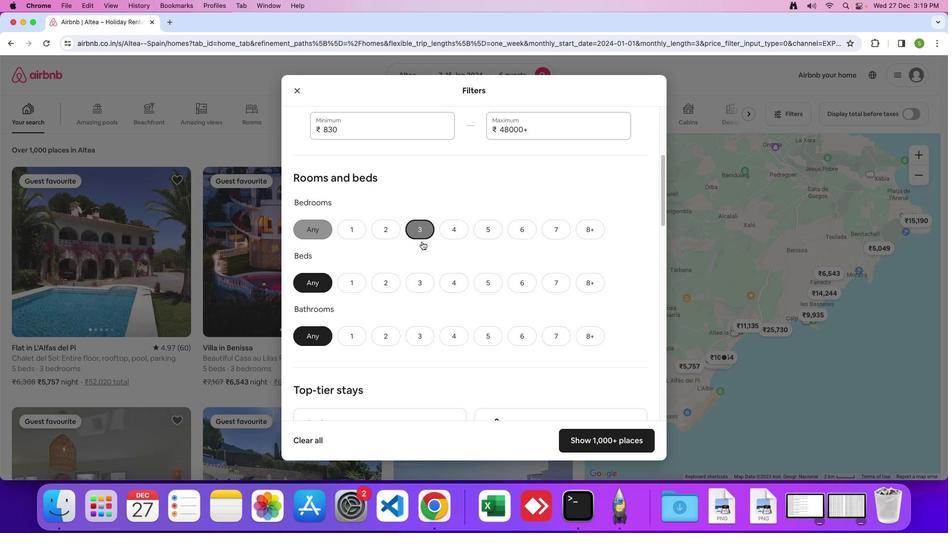 
Action: Mouse moved to (411, 286)
Screenshot: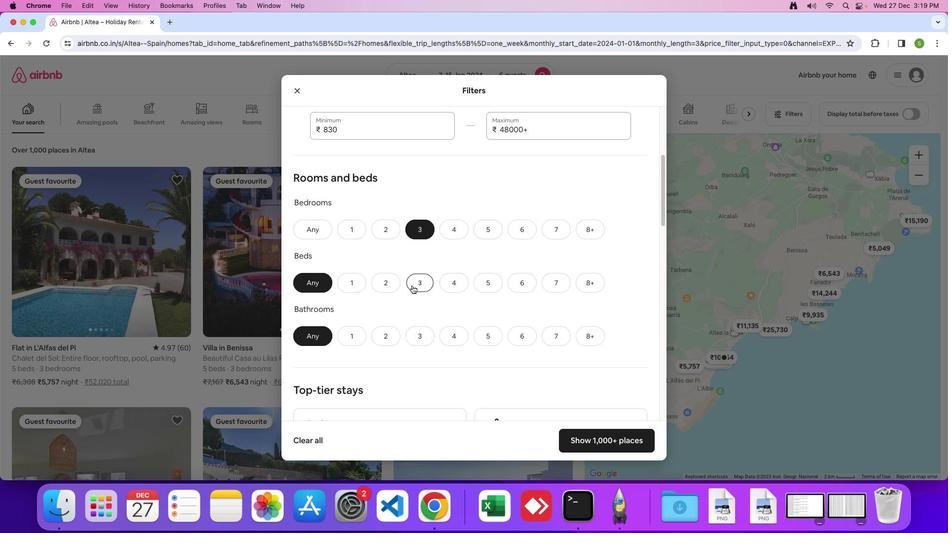 
Action: Mouse pressed left at (411, 286)
Screenshot: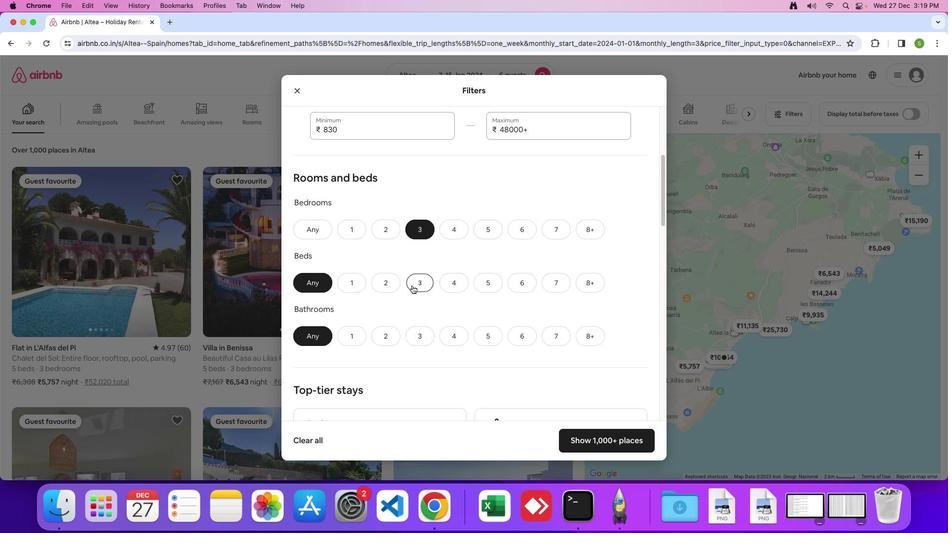 
Action: Mouse moved to (416, 329)
Screenshot: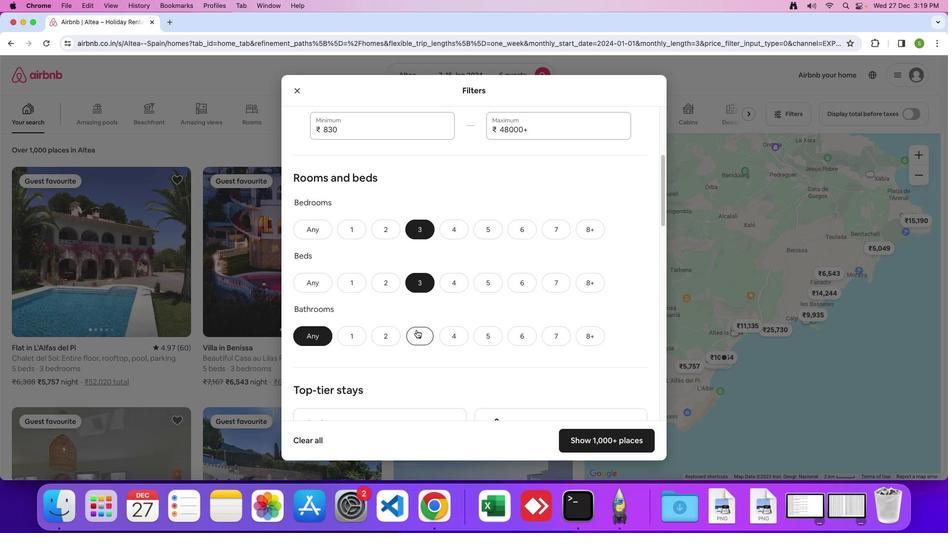
Action: Mouse pressed left at (416, 329)
Screenshot: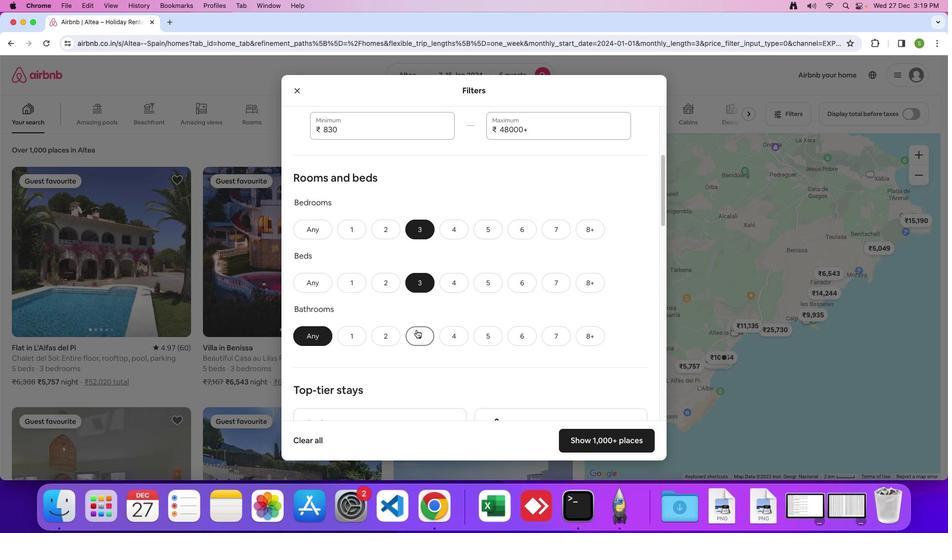 
Action: Mouse moved to (455, 315)
Screenshot: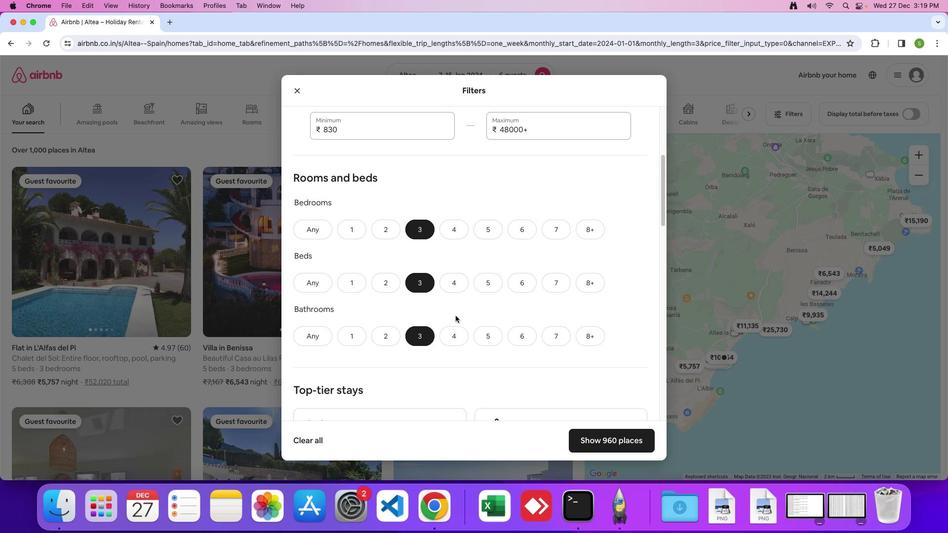 
Action: Mouse scrolled (455, 315) with delta (0, 0)
Screenshot: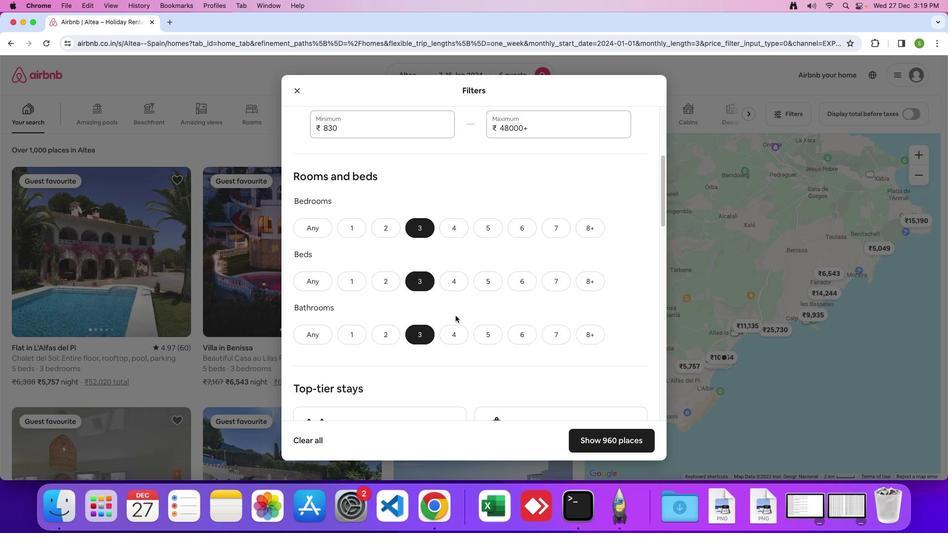 
Action: Mouse moved to (455, 315)
Screenshot: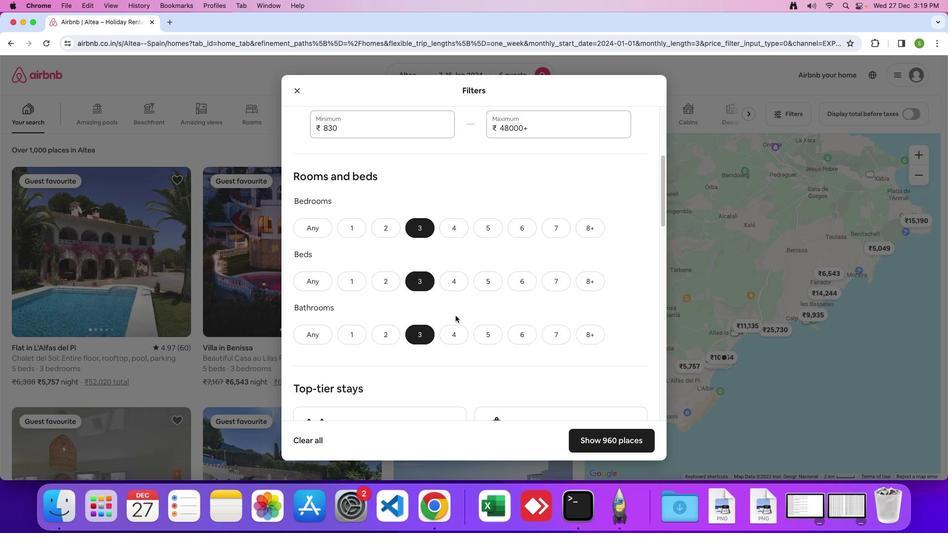 
Action: Mouse scrolled (455, 315) with delta (0, 0)
Screenshot: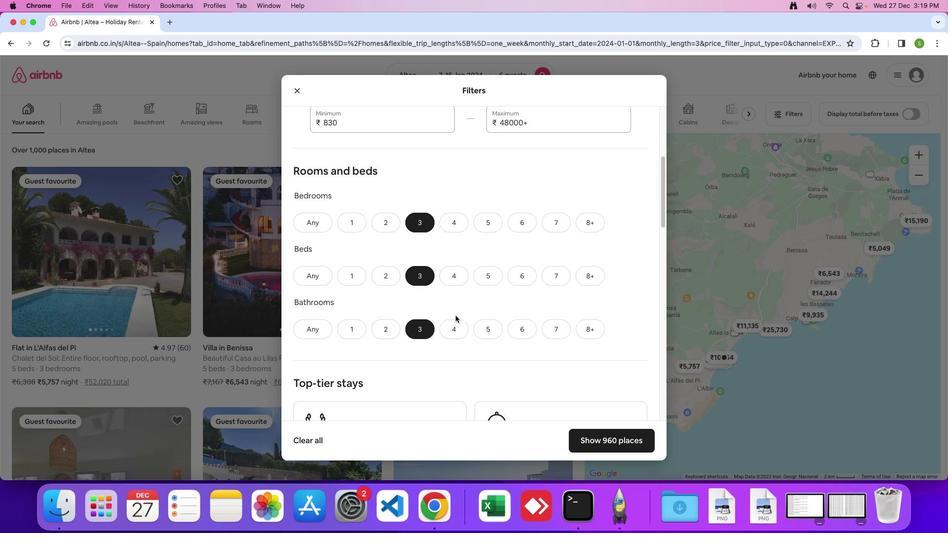 
Action: Mouse scrolled (455, 315) with delta (0, 0)
Screenshot: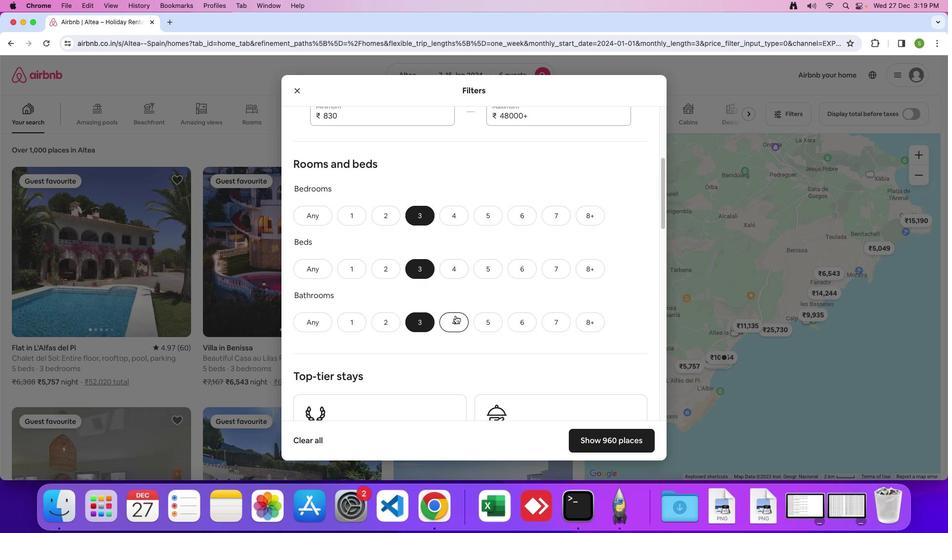 
Action: Mouse scrolled (455, 315) with delta (0, 0)
Screenshot: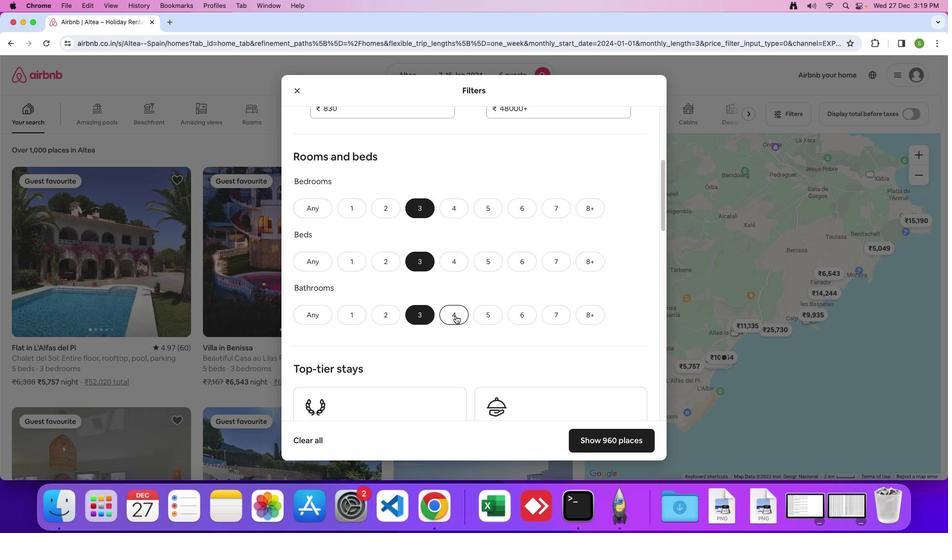 
Action: Mouse scrolled (455, 315) with delta (0, 0)
Screenshot: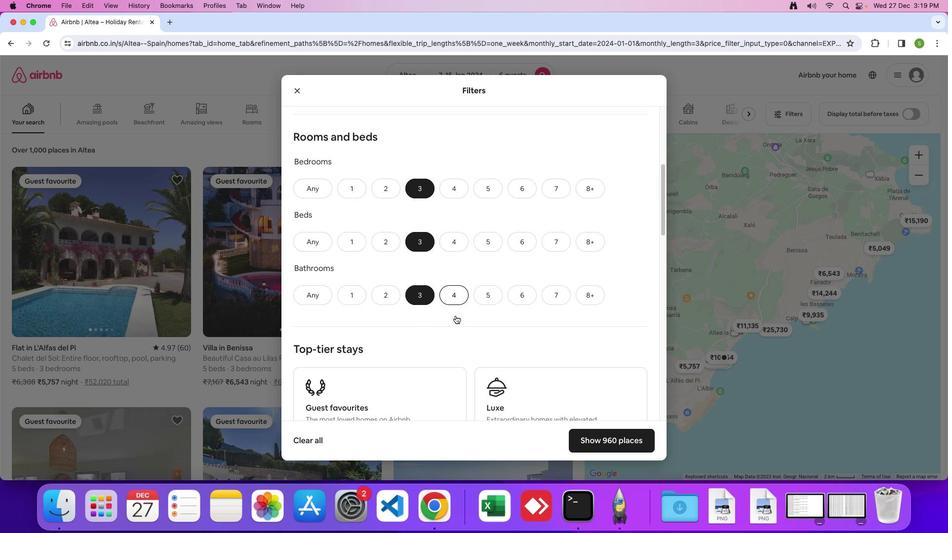 
Action: Mouse scrolled (455, 315) with delta (0, 0)
Screenshot: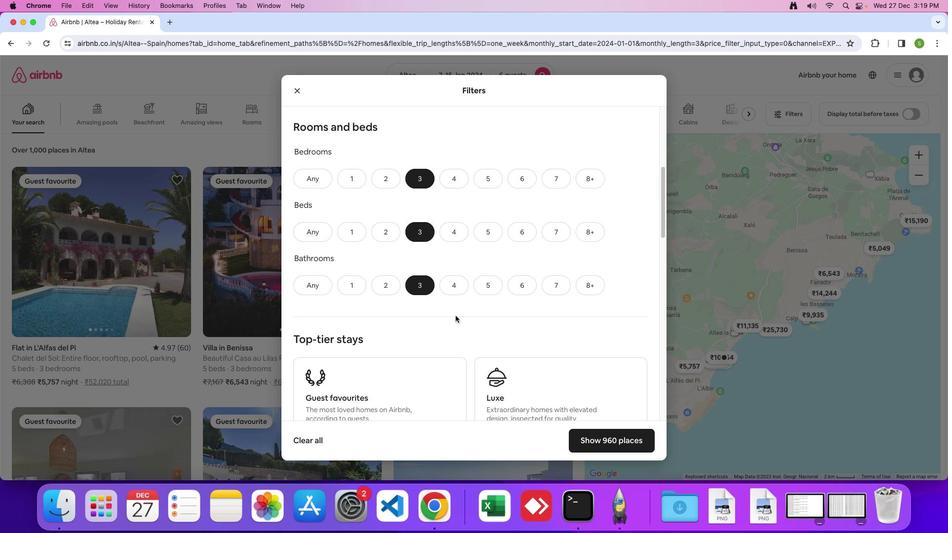 
Action: Mouse moved to (440, 310)
Screenshot: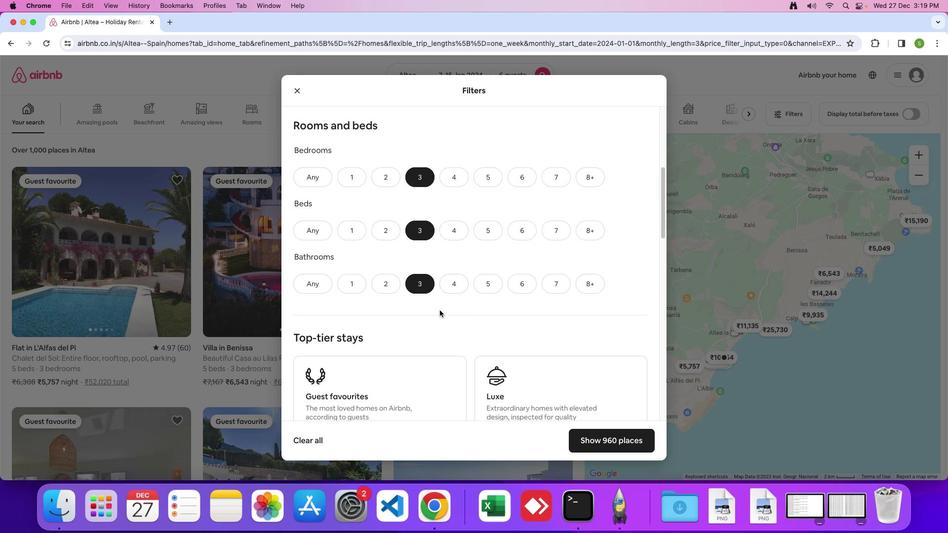 
Action: Mouse scrolled (440, 310) with delta (0, 0)
Screenshot: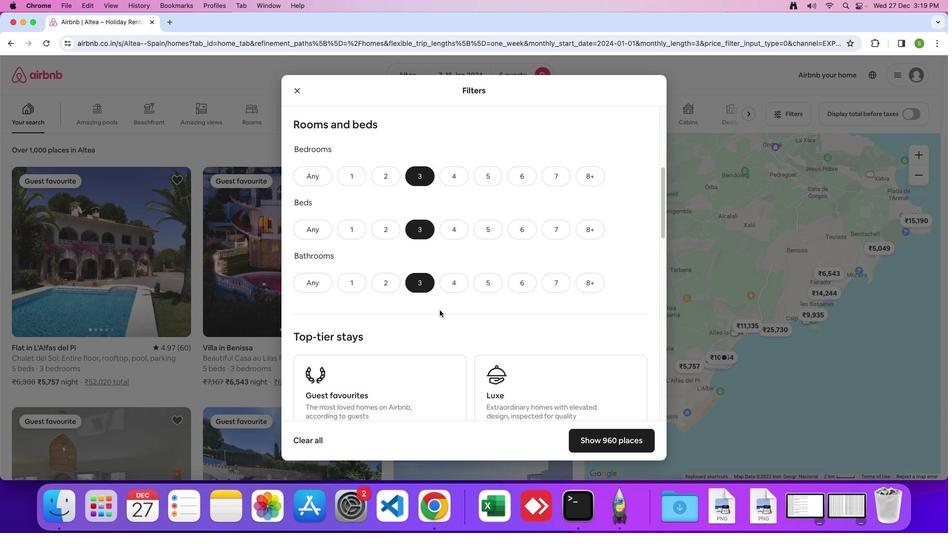 
Action: Mouse scrolled (440, 310) with delta (0, 0)
Screenshot: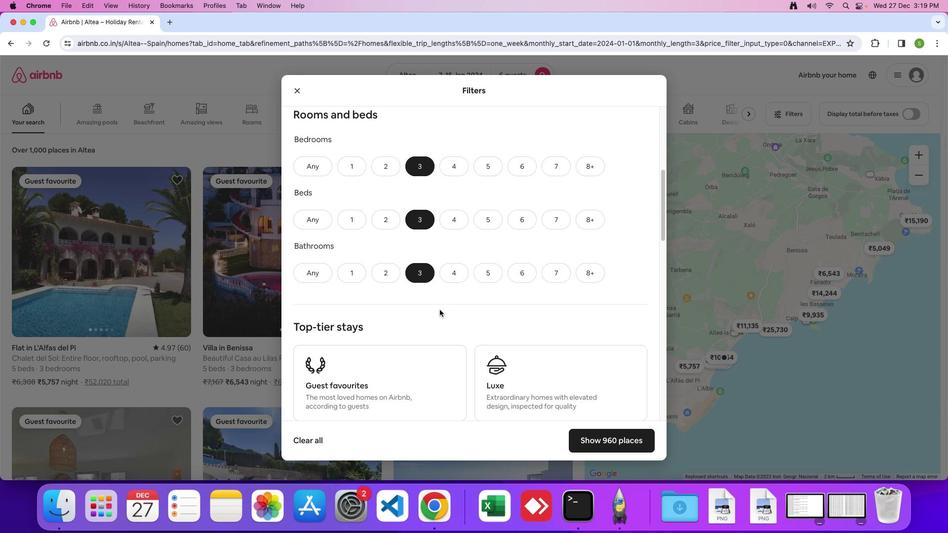 
Action: Mouse moved to (440, 310)
Screenshot: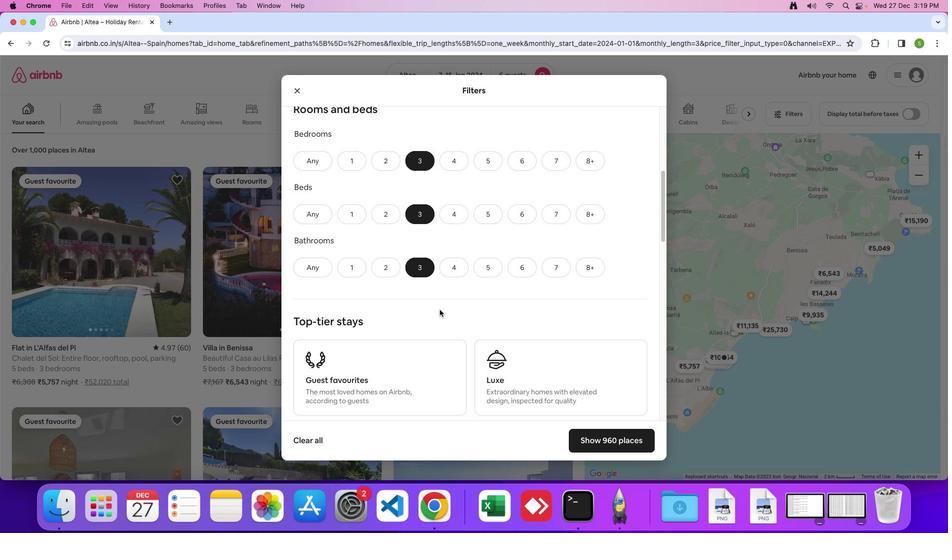 
Action: Mouse scrolled (440, 310) with delta (0, 0)
Screenshot: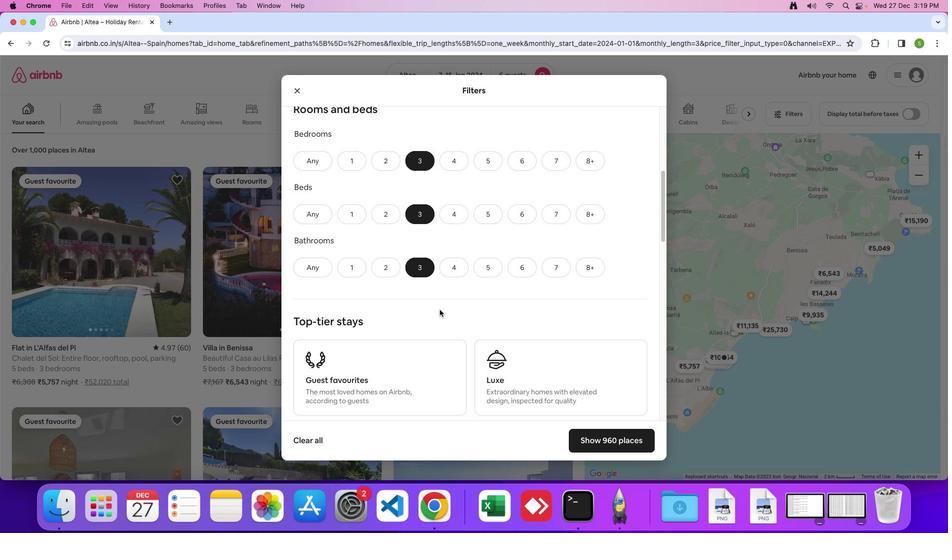 
Action: Mouse moved to (440, 309)
Screenshot: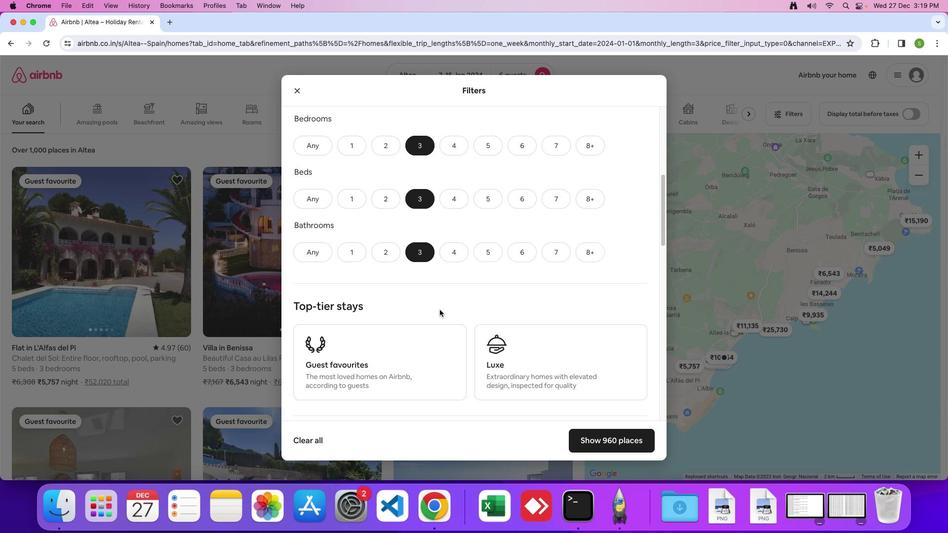
Action: Mouse scrolled (440, 309) with delta (0, 0)
Screenshot: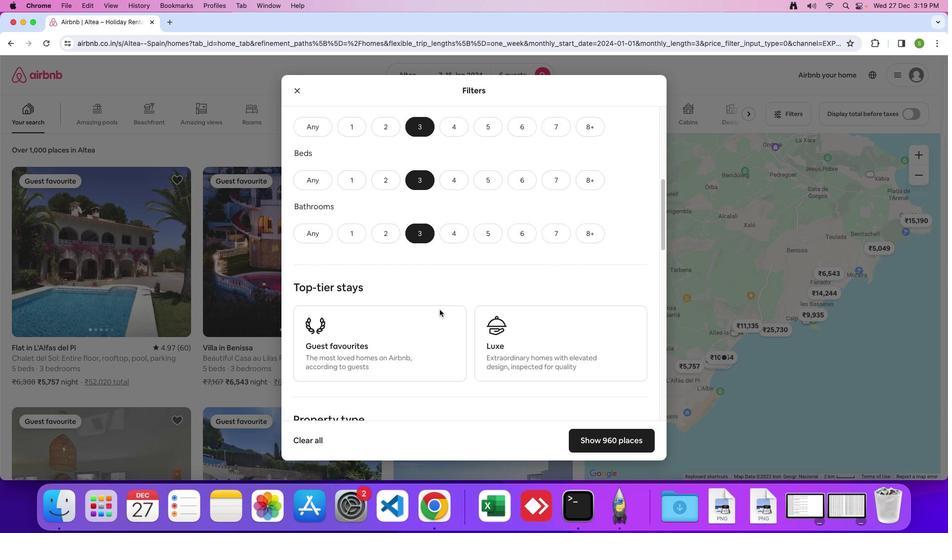 
Action: Mouse scrolled (440, 309) with delta (0, 0)
Screenshot: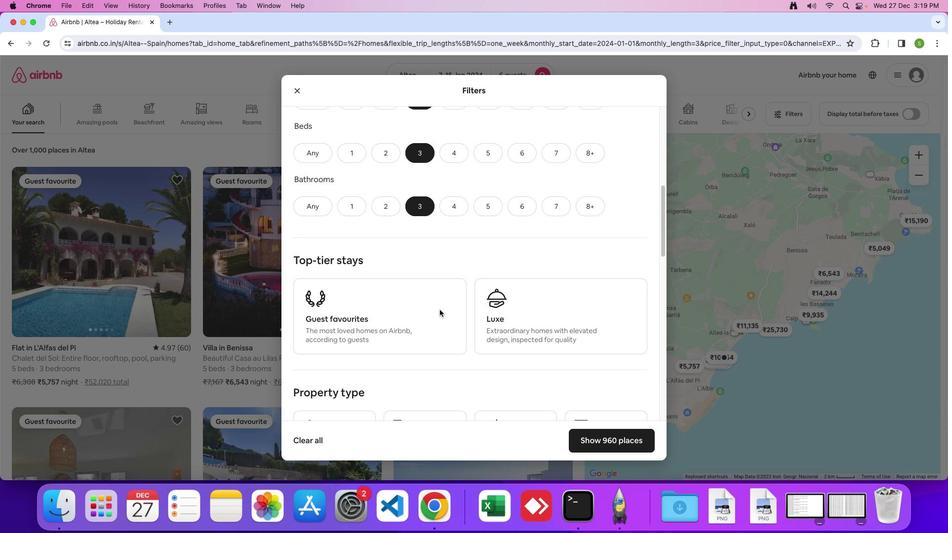
Action: Mouse scrolled (440, 309) with delta (0, 0)
Screenshot: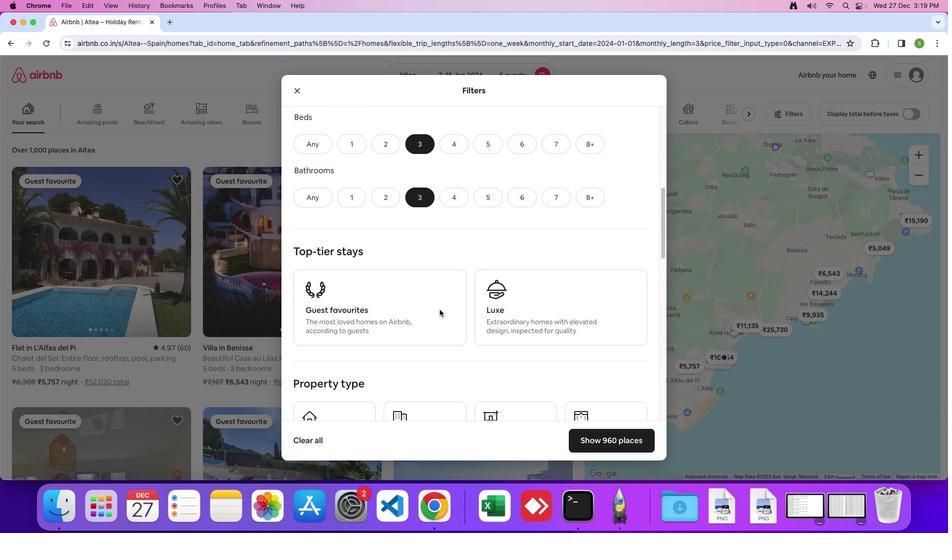 
Action: Mouse scrolled (440, 309) with delta (0, 0)
Screenshot: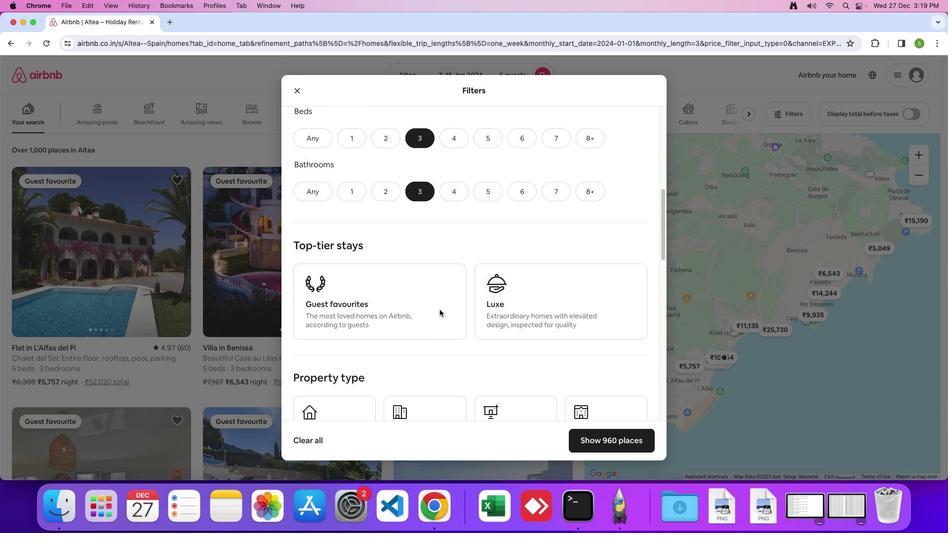 
Action: Mouse scrolled (440, 309) with delta (0, 0)
Screenshot: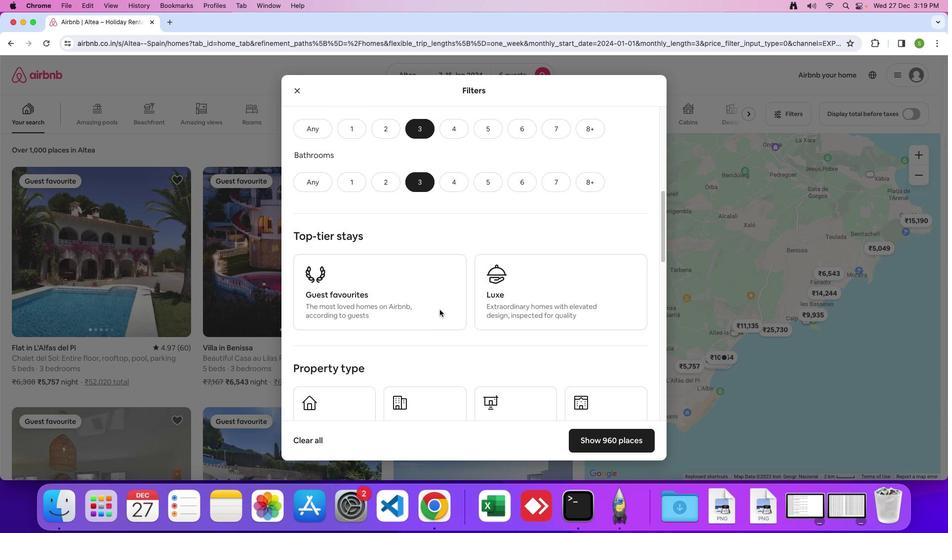 
Action: Mouse scrolled (440, 309) with delta (0, 0)
Screenshot: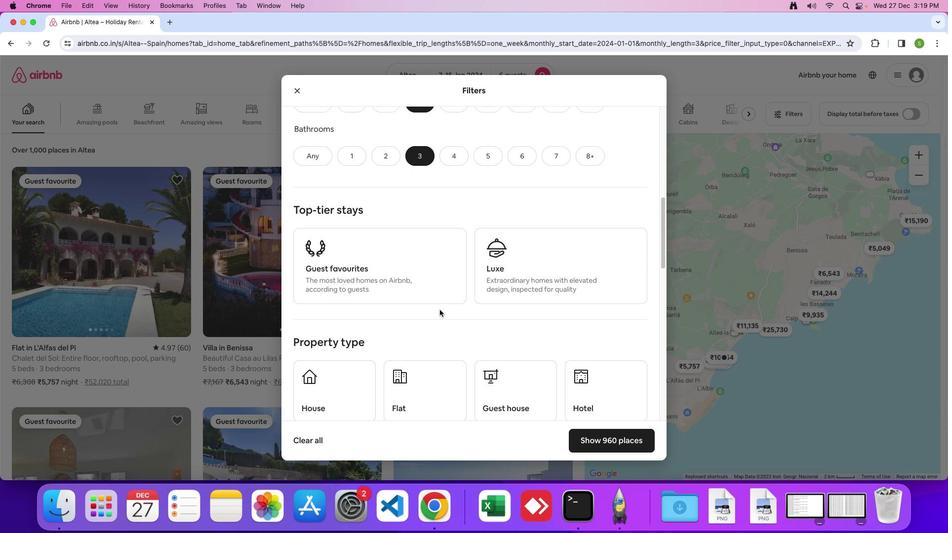 
Action: Mouse scrolled (440, 309) with delta (0, 0)
Screenshot: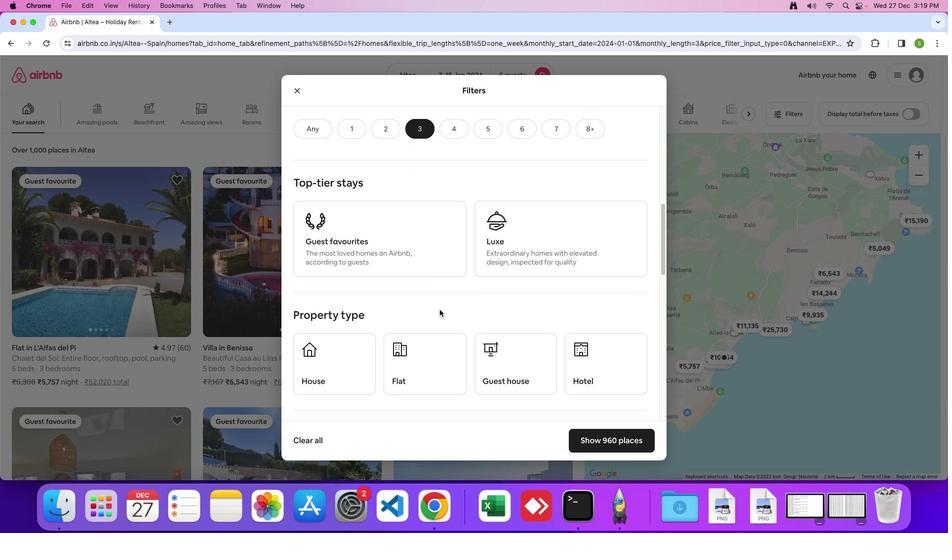 
Action: Mouse scrolled (440, 309) with delta (0, 0)
Screenshot: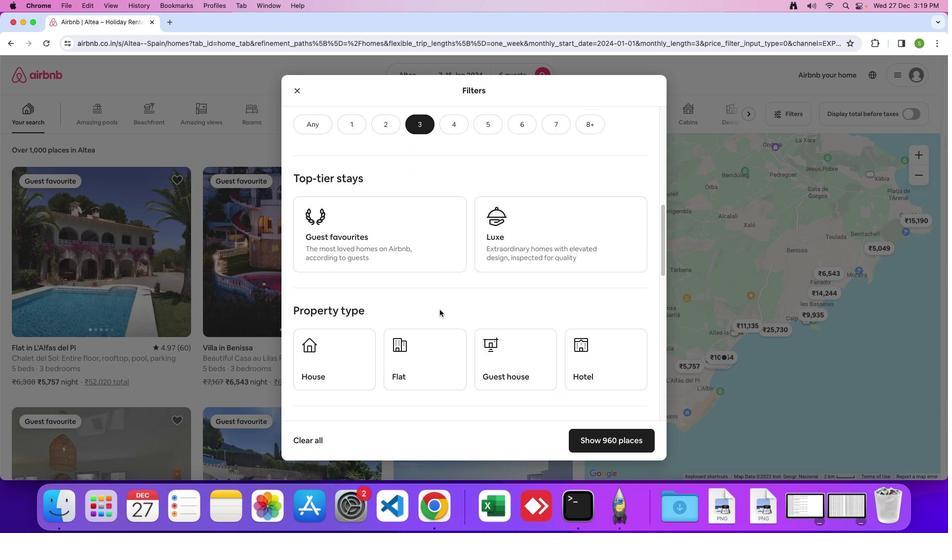 
Action: Mouse scrolled (440, 309) with delta (0, 0)
Screenshot: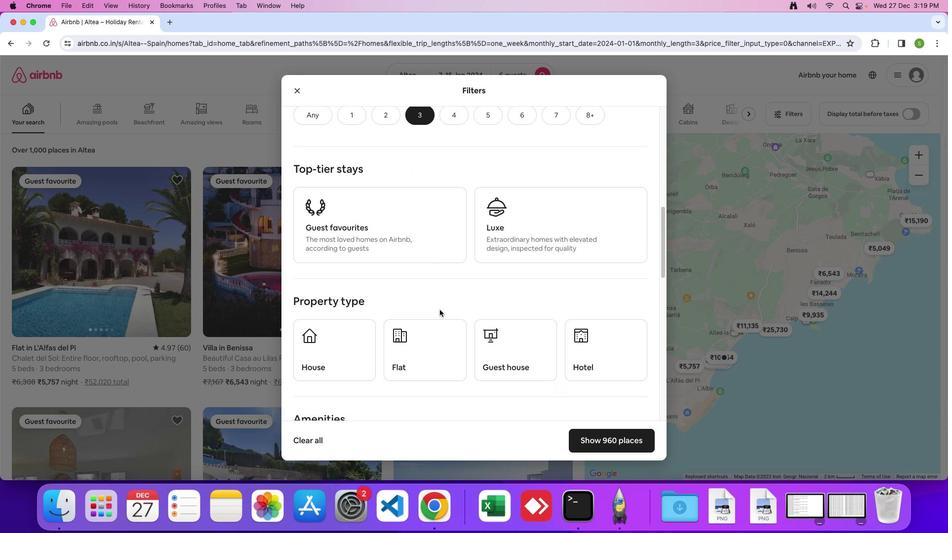 
Action: Mouse scrolled (440, 309) with delta (0, 0)
Screenshot: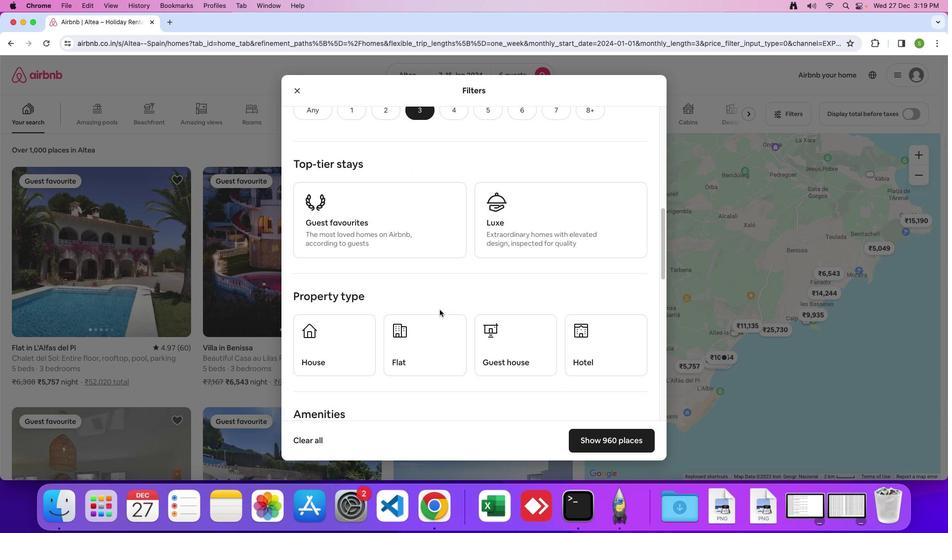 
Action: Mouse moved to (511, 329)
Screenshot: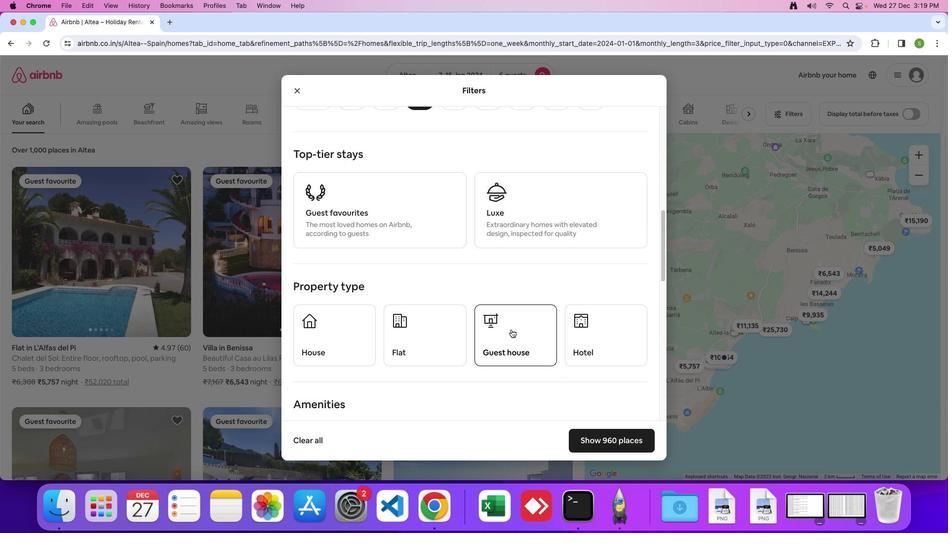
Action: Mouse pressed left at (511, 329)
Screenshot: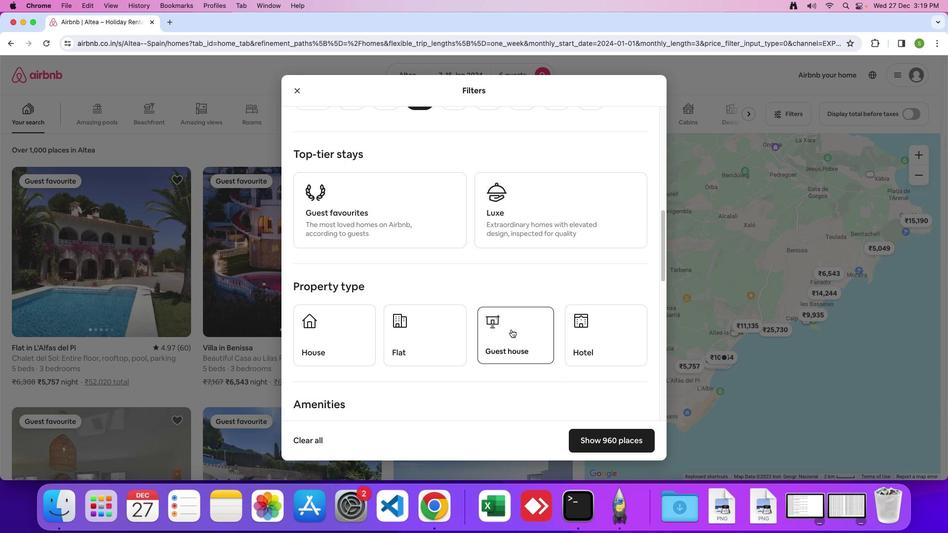 
Action: Mouse moved to (411, 353)
Screenshot: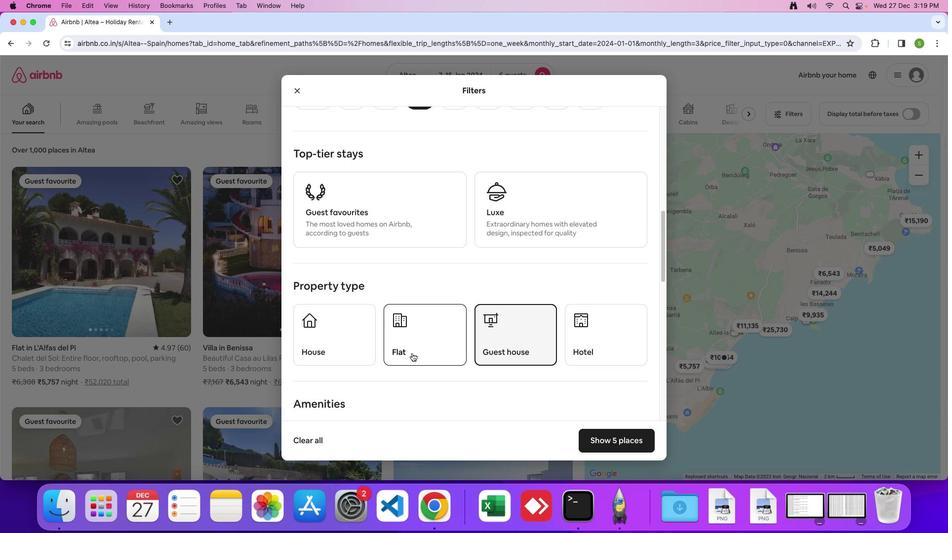 
Action: Mouse scrolled (411, 353) with delta (0, 0)
Screenshot: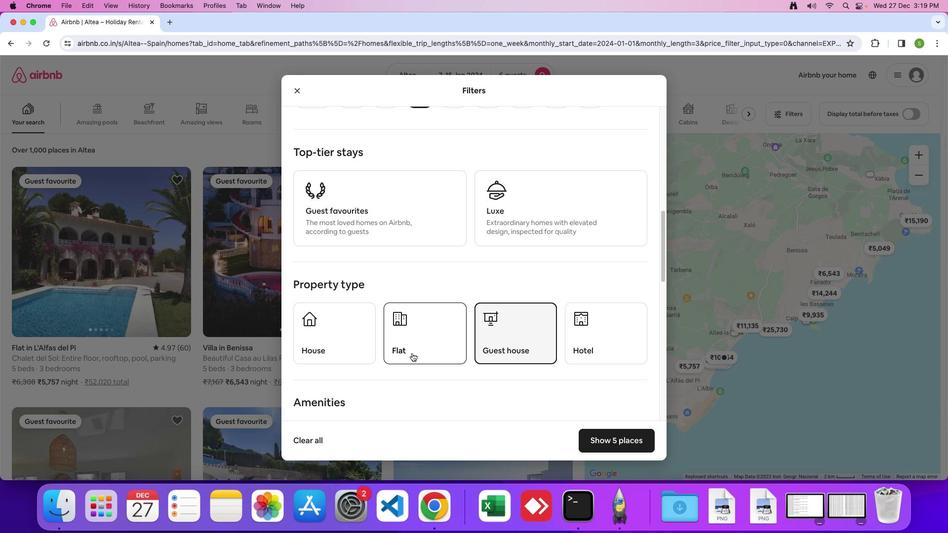 
Action: Mouse moved to (411, 353)
Screenshot: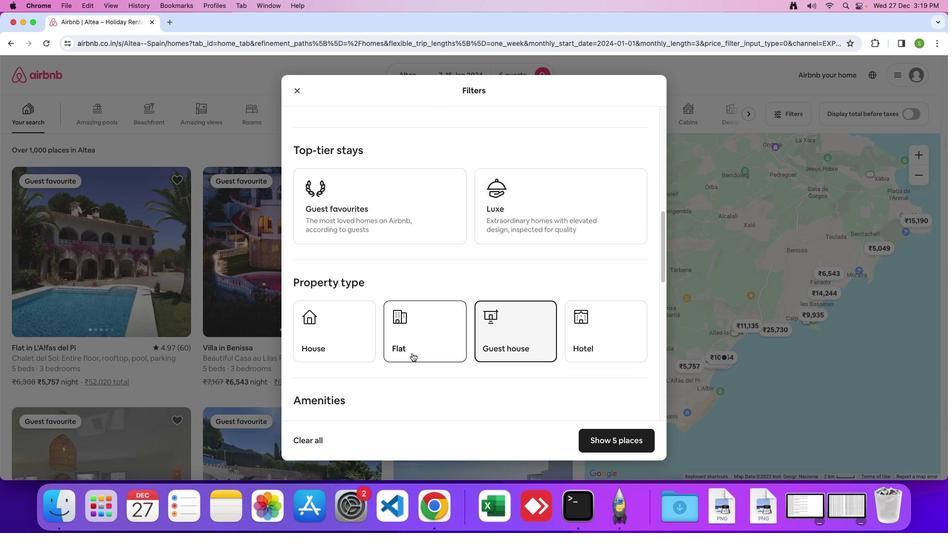 
Action: Mouse scrolled (411, 353) with delta (0, 0)
Screenshot: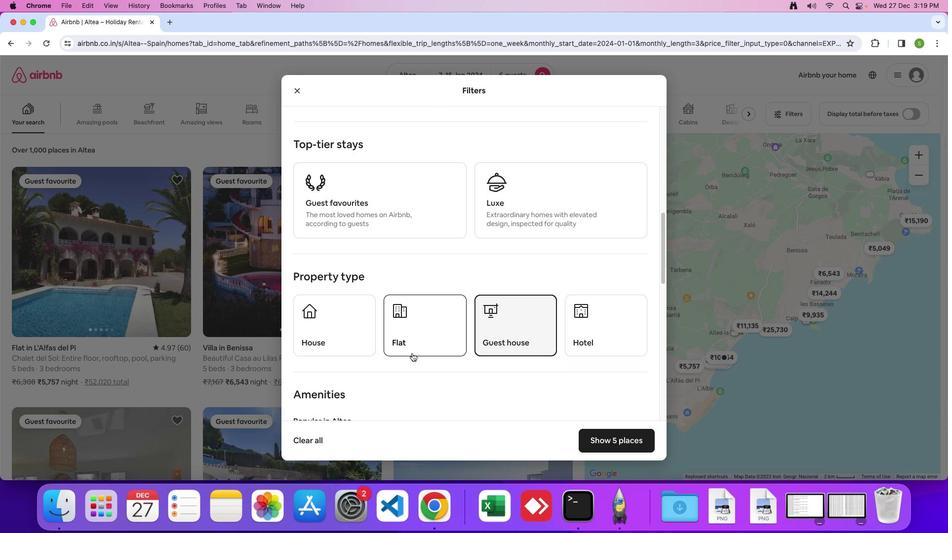 
Action: Mouse moved to (412, 351)
Screenshot: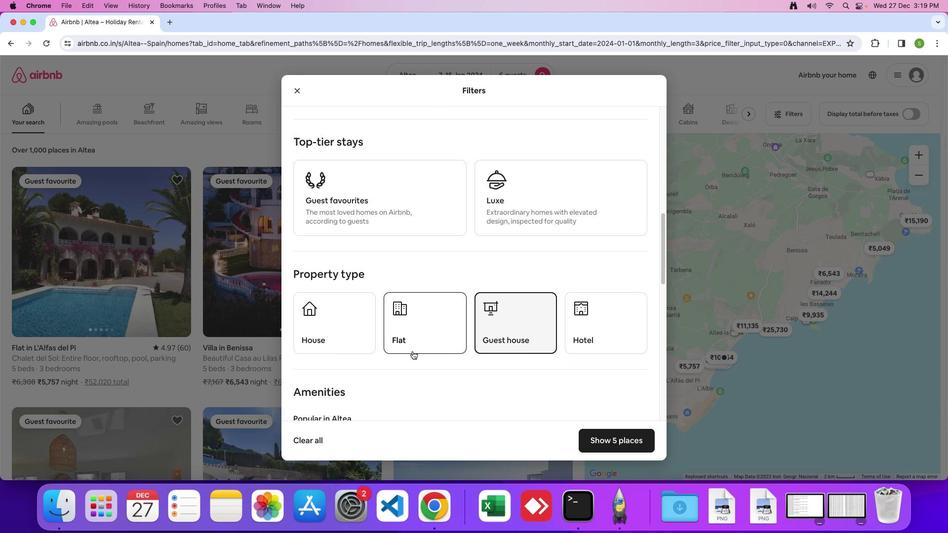 
Action: Mouse scrolled (412, 351) with delta (0, 0)
Screenshot: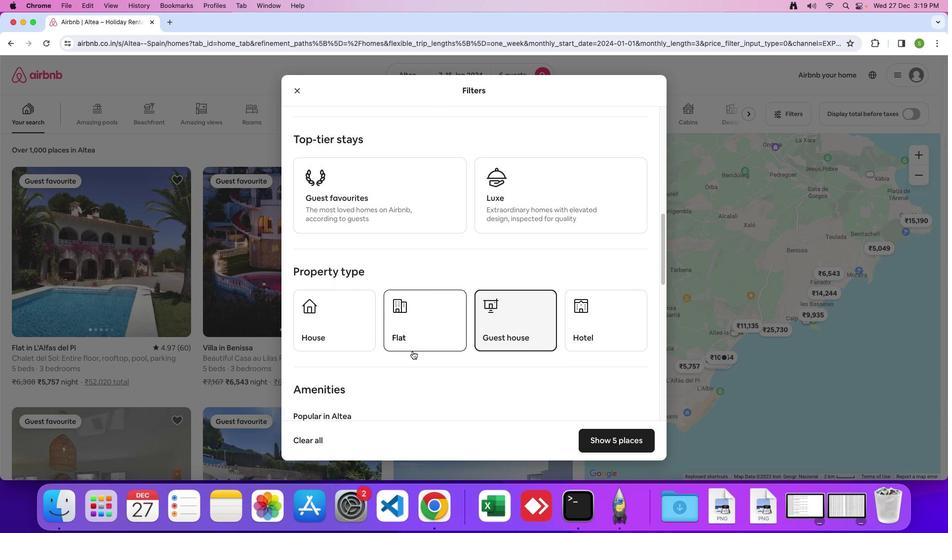 
Action: Mouse moved to (412, 351)
Screenshot: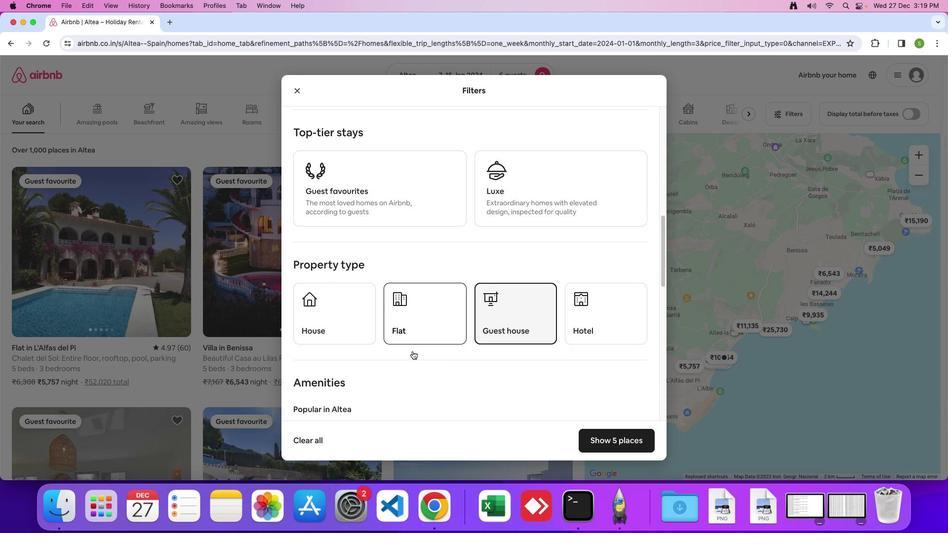 
Action: Mouse scrolled (412, 351) with delta (0, 0)
Screenshot: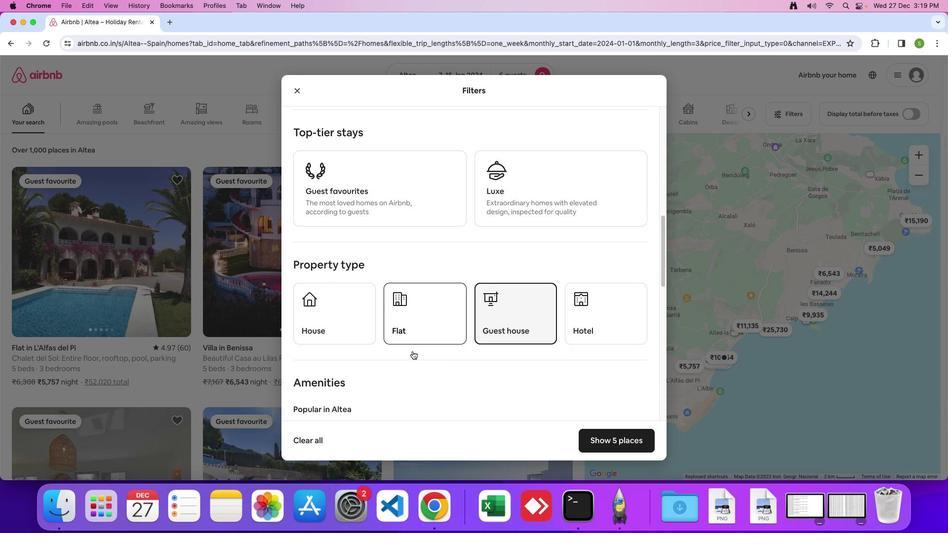 
Action: Mouse scrolled (412, 351) with delta (0, 0)
Screenshot: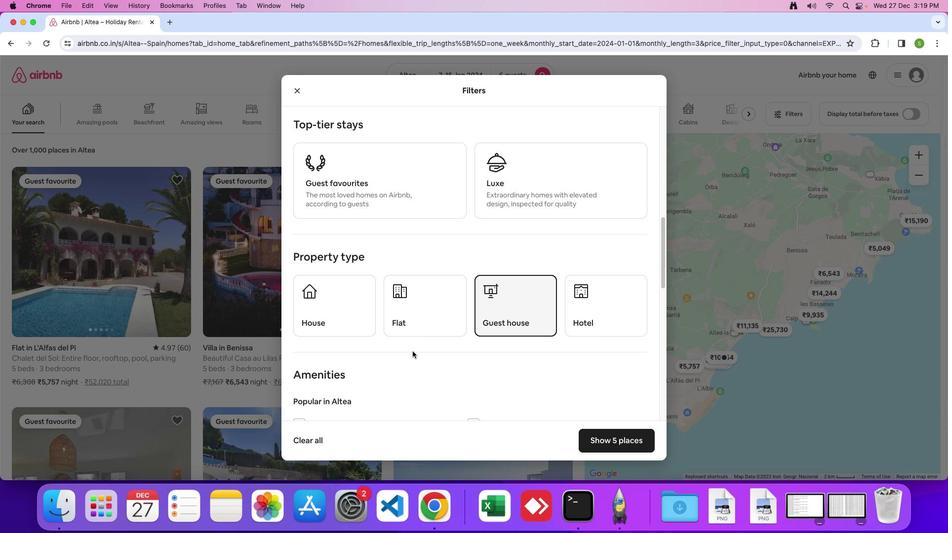 
Action: Mouse moved to (413, 350)
Screenshot: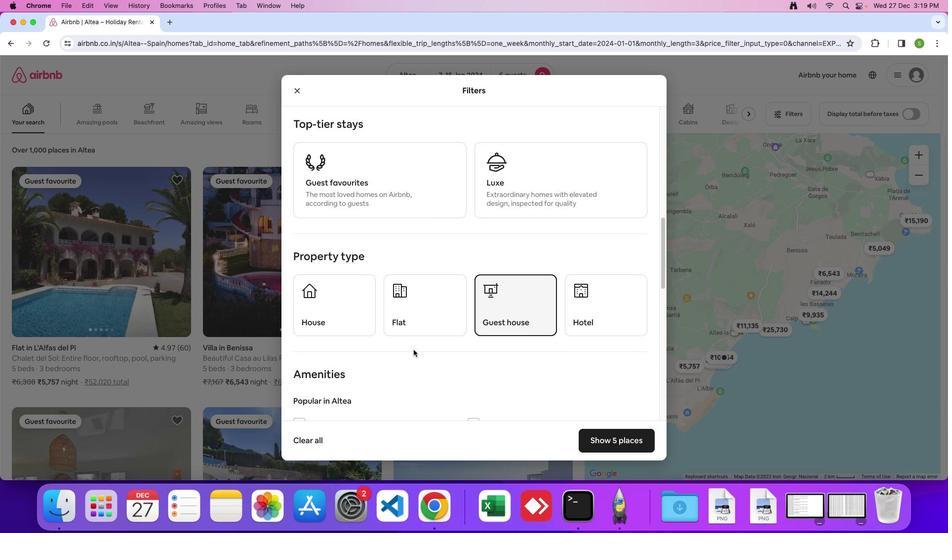 
Action: Mouse scrolled (413, 350) with delta (0, 0)
Screenshot: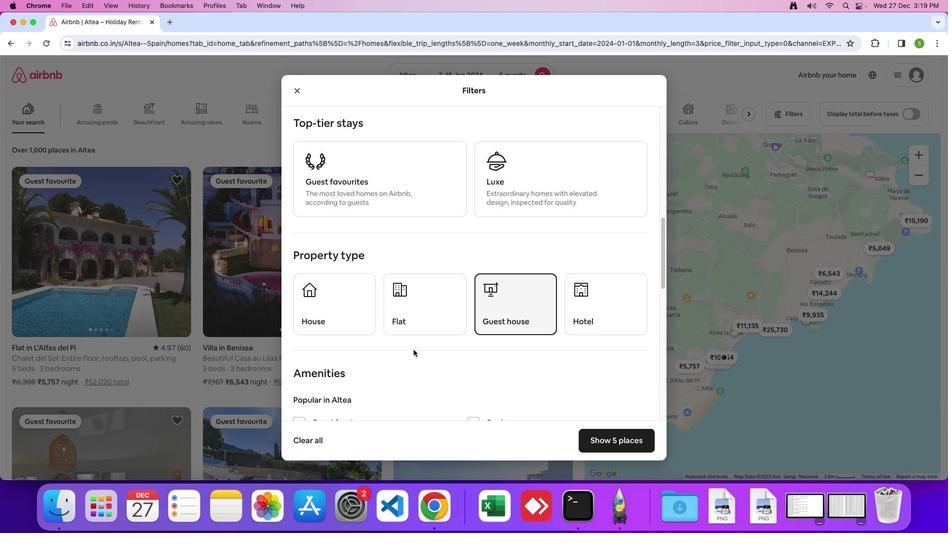 
Action: Mouse scrolled (413, 350) with delta (0, 0)
Screenshot: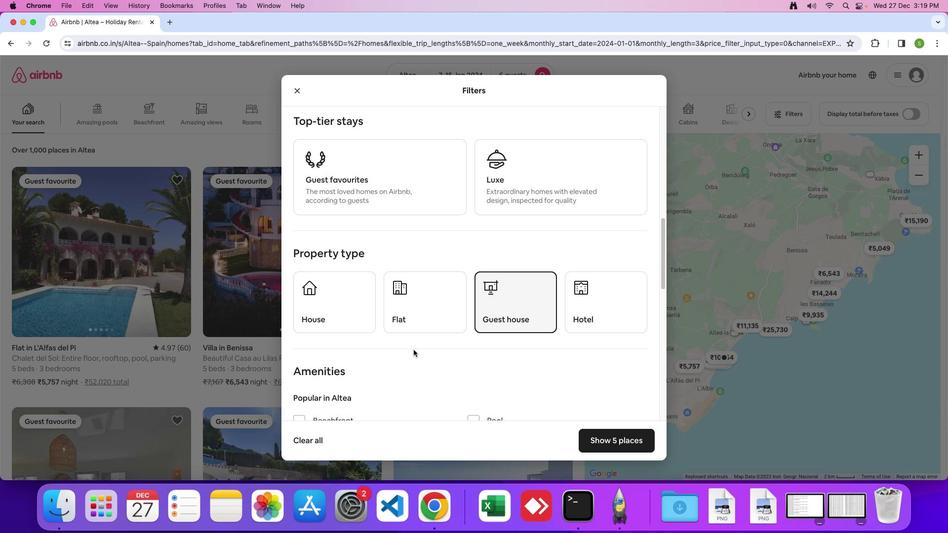 
Action: Mouse moved to (413, 350)
Screenshot: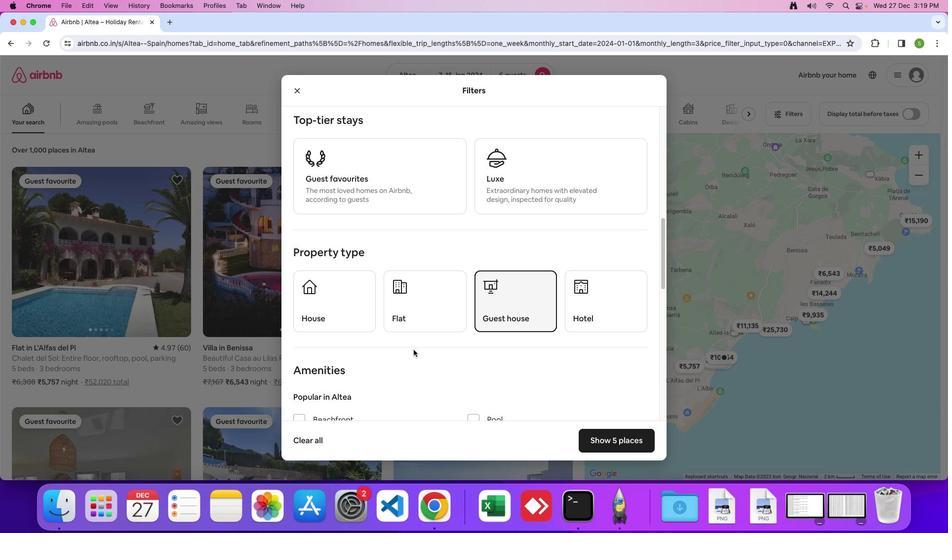 
Action: Mouse scrolled (413, 350) with delta (0, 0)
Screenshot: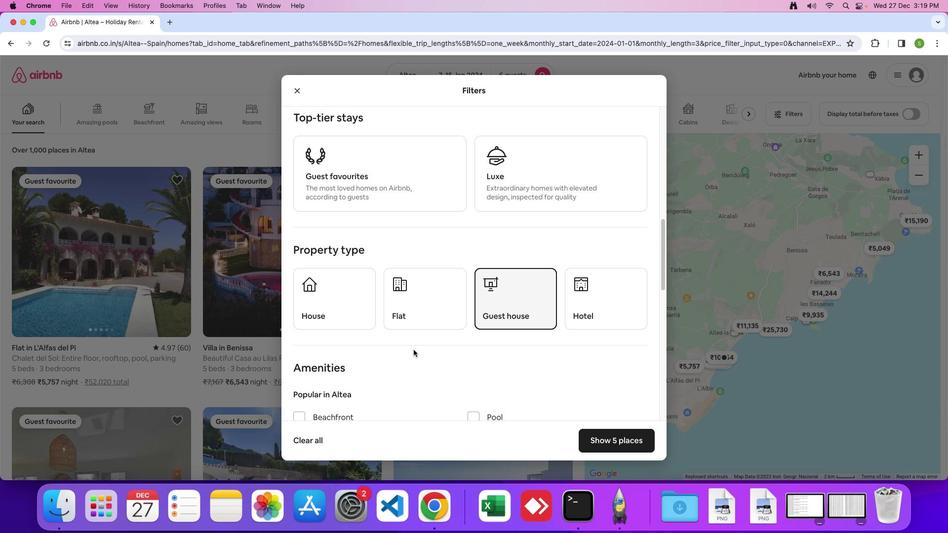
Action: Mouse scrolled (413, 350) with delta (0, 0)
Screenshot: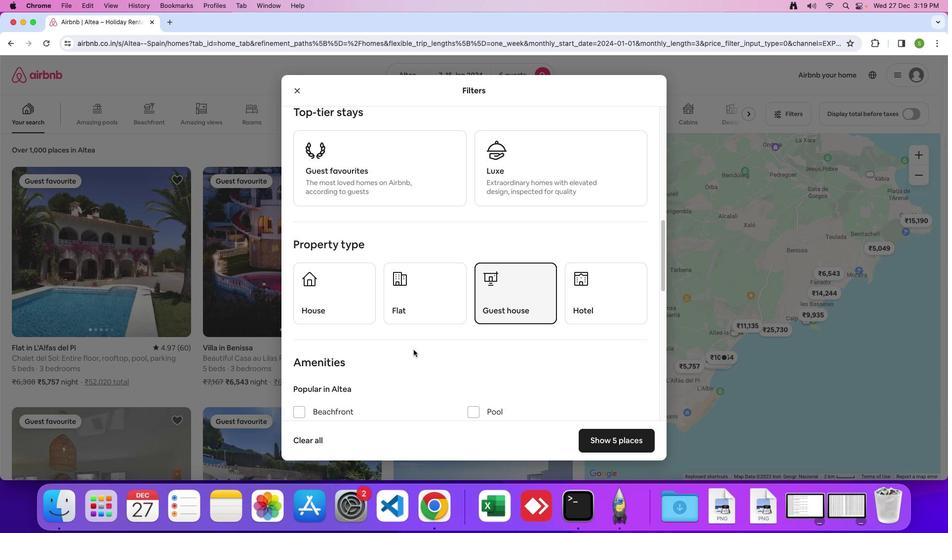 
Action: Mouse scrolled (413, 350) with delta (0, 0)
Screenshot: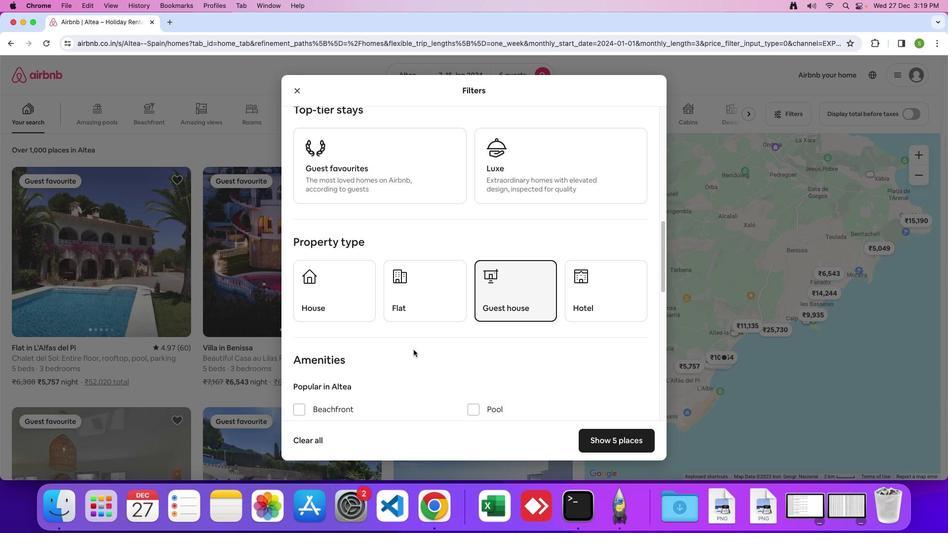 
Action: Mouse scrolled (413, 350) with delta (0, 0)
Screenshot: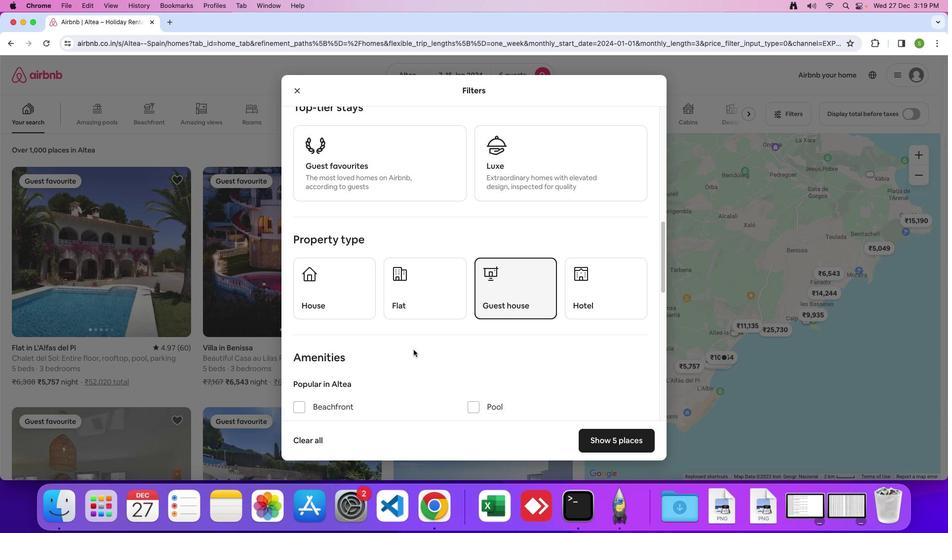 
Action: Mouse scrolled (413, 350) with delta (0, 0)
Screenshot: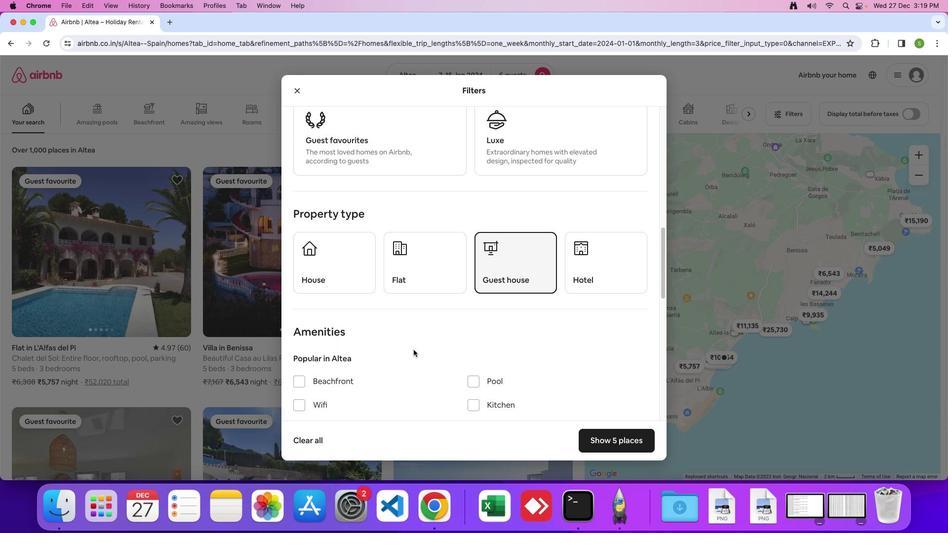 
Action: Mouse moved to (413, 350)
Screenshot: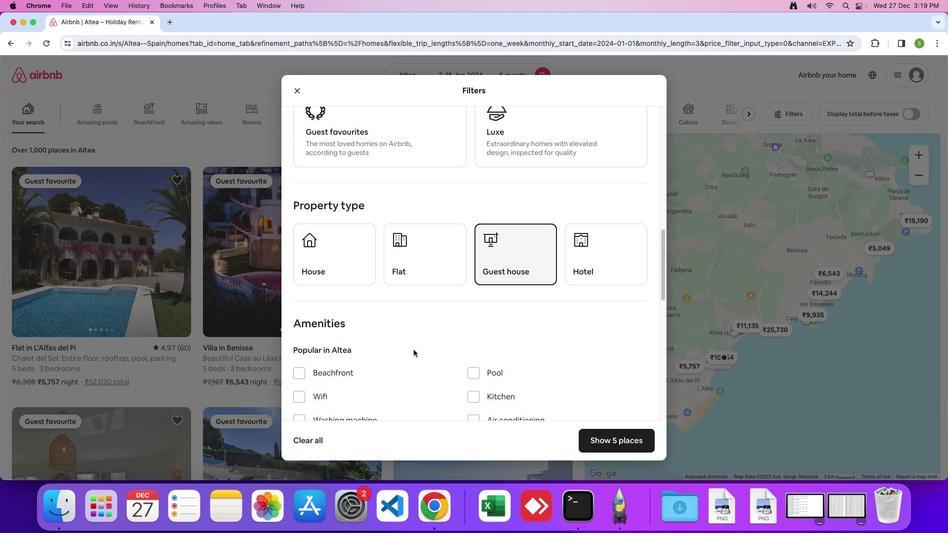 
Action: Mouse scrolled (413, 350) with delta (0, 0)
Screenshot: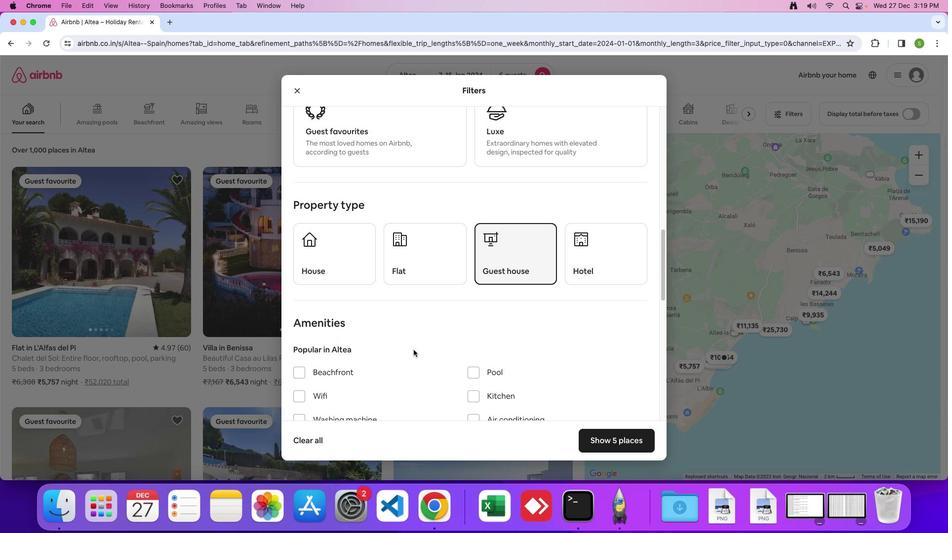 
Action: Mouse scrolled (413, 350) with delta (0, 0)
Screenshot: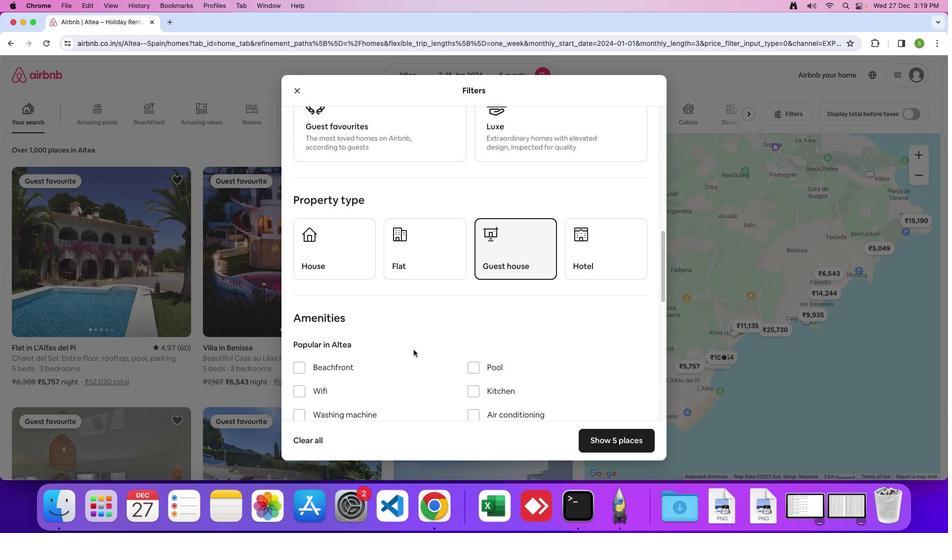 
Action: Mouse scrolled (413, 350) with delta (0, 0)
Screenshot: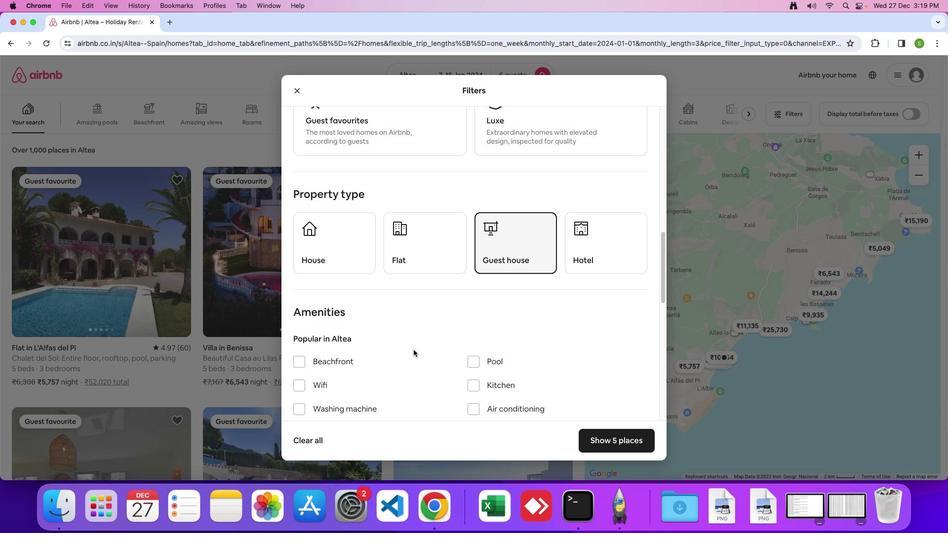 
Action: Mouse scrolled (413, 350) with delta (0, 0)
Screenshot: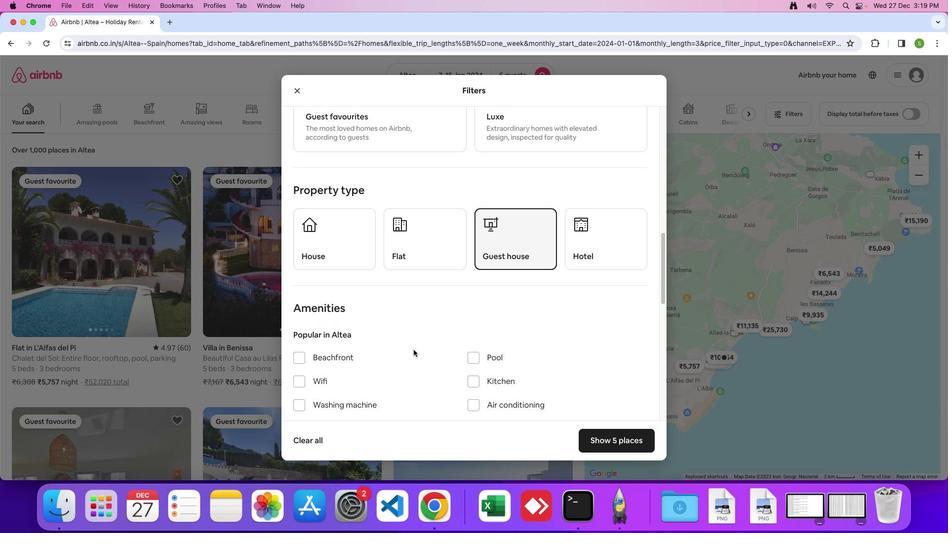 
Action: Mouse scrolled (413, 350) with delta (0, 0)
Screenshot: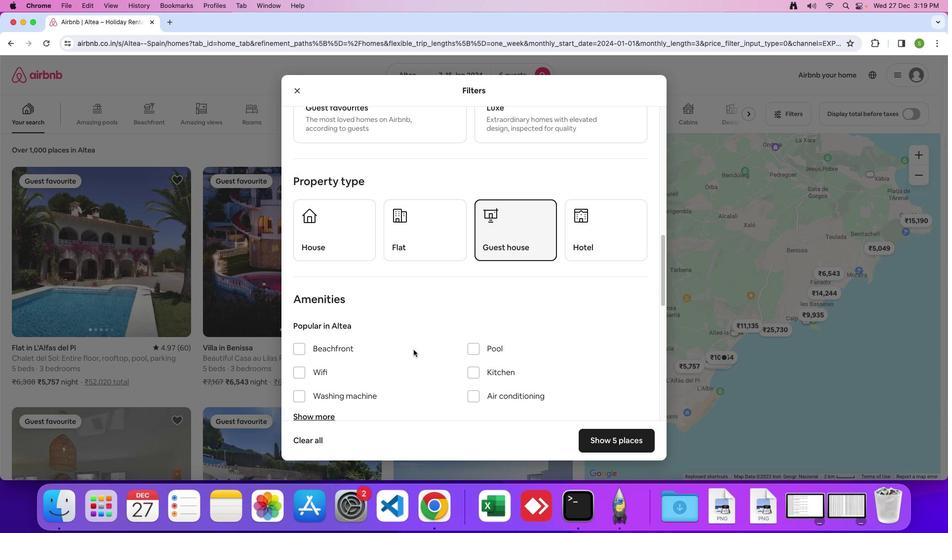 
Action: Mouse scrolled (413, 350) with delta (0, 0)
Screenshot: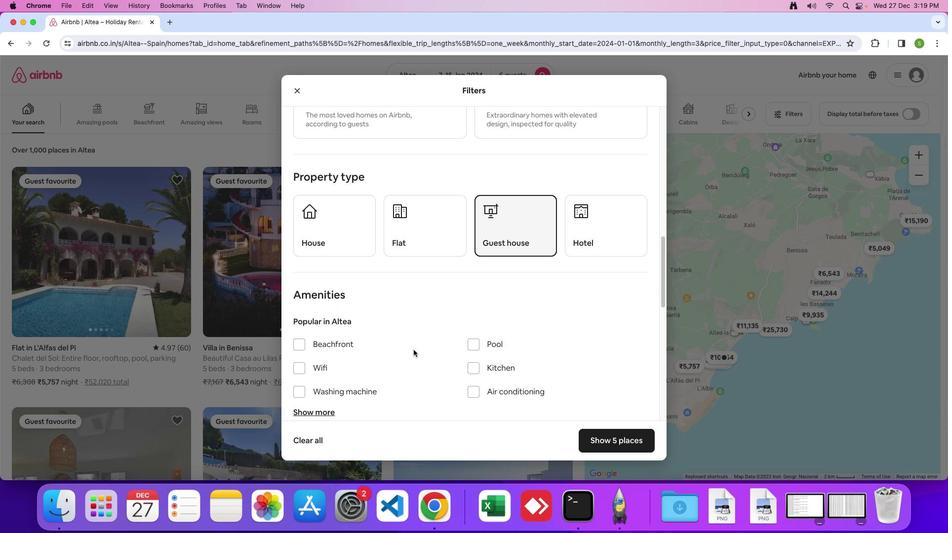
Action: Mouse scrolled (413, 350) with delta (0, 0)
Screenshot: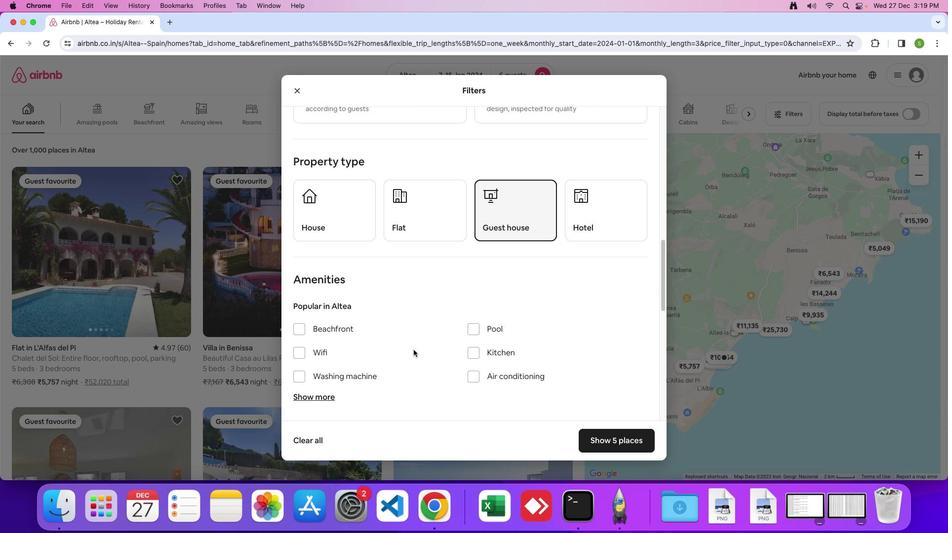 
Action: Mouse moved to (413, 349)
Screenshot: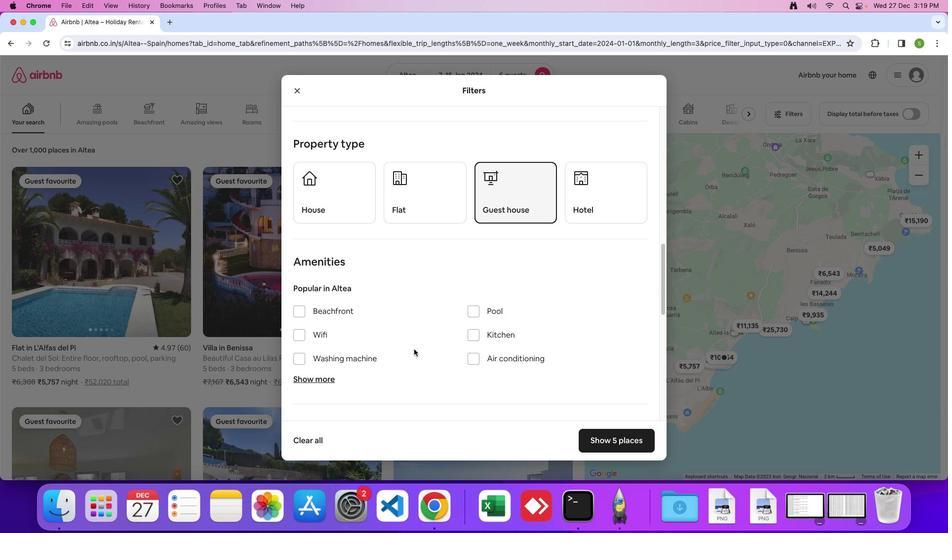 
Action: Mouse scrolled (413, 349) with delta (0, 0)
Screenshot: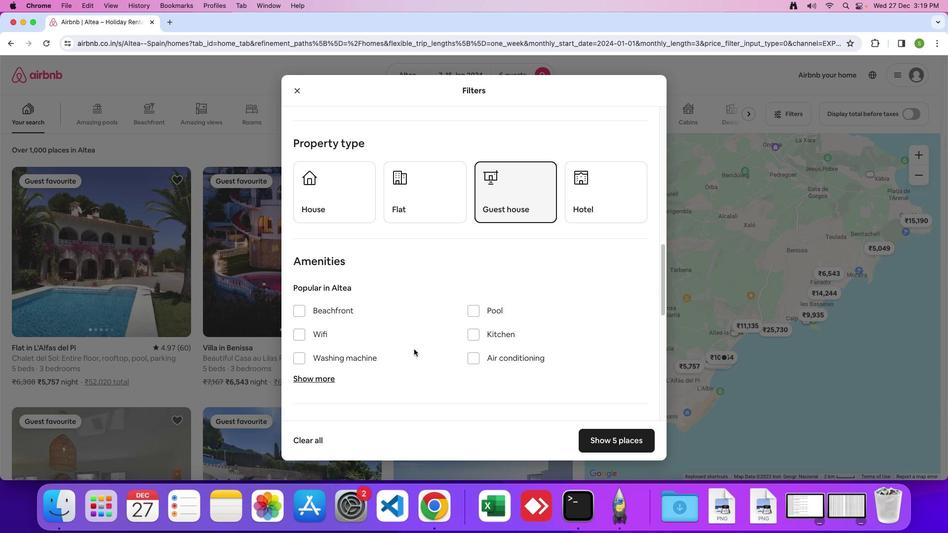 
Action: Mouse moved to (413, 349)
Screenshot: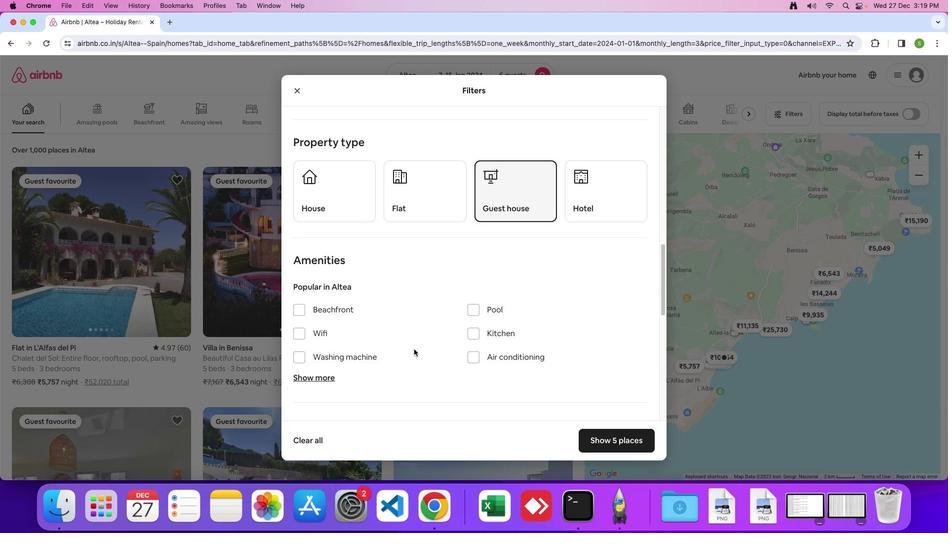 
Action: Mouse scrolled (413, 349) with delta (0, 0)
Screenshot: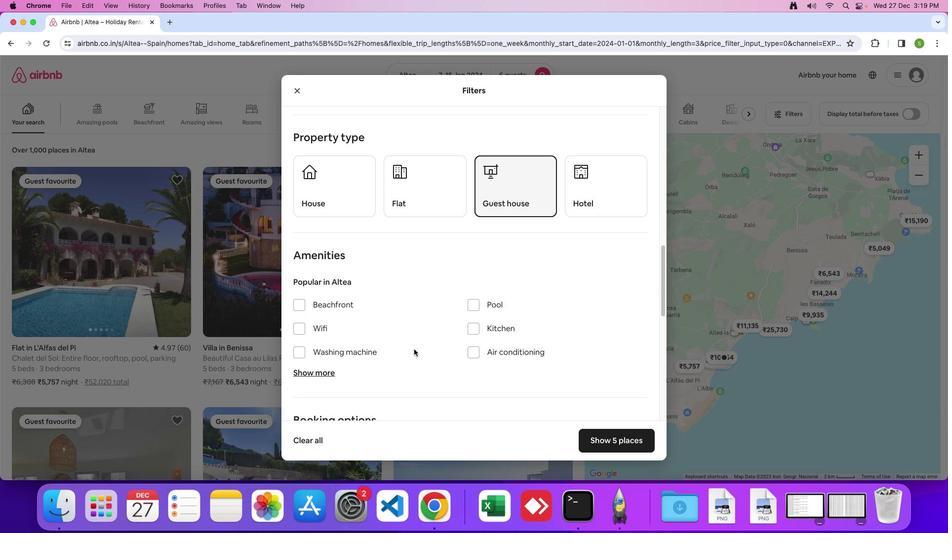 
Action: Mouse scrolled (413, 349) with delta (0, 0)
Screenshot: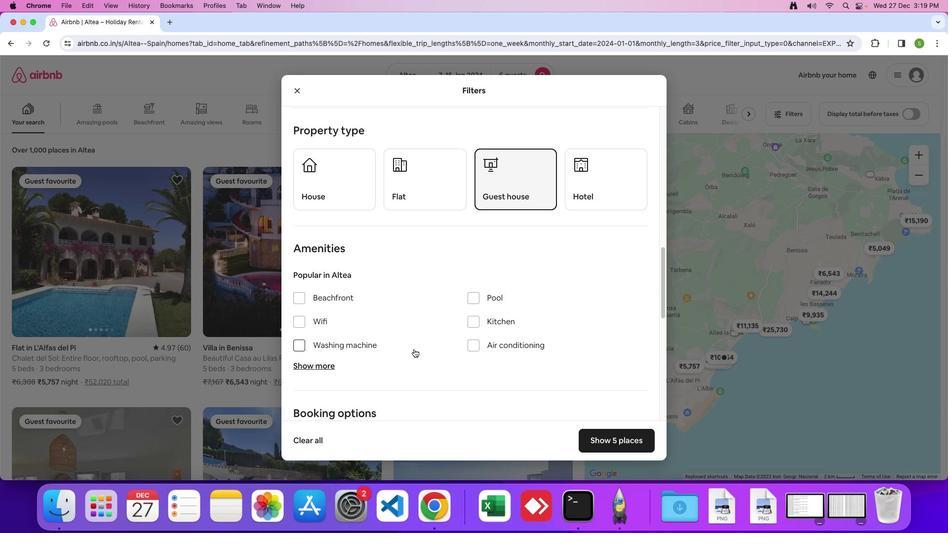 
Action: Mouse scrolled (413, 349) with delta (0, 0)
Screenshot: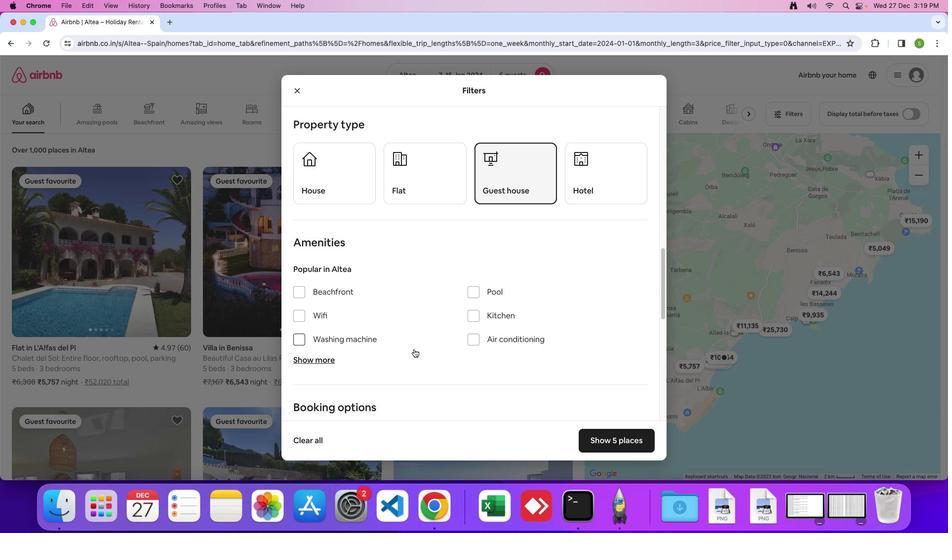 
Action: Mouse scrolled (413, 349) with delta (0, 0)
Screenshot: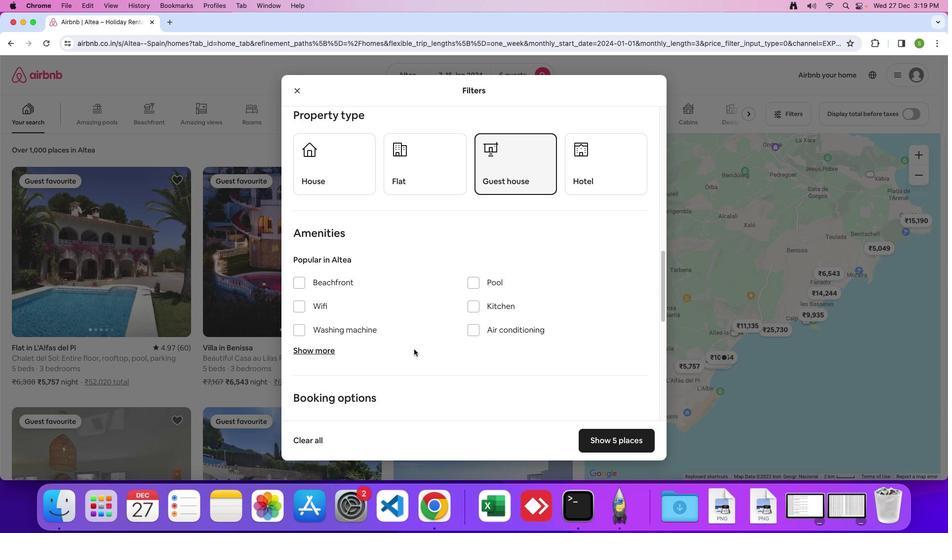 
Action: Mouse scrolled (413, 349) with delta (0, 0)
Screenshot: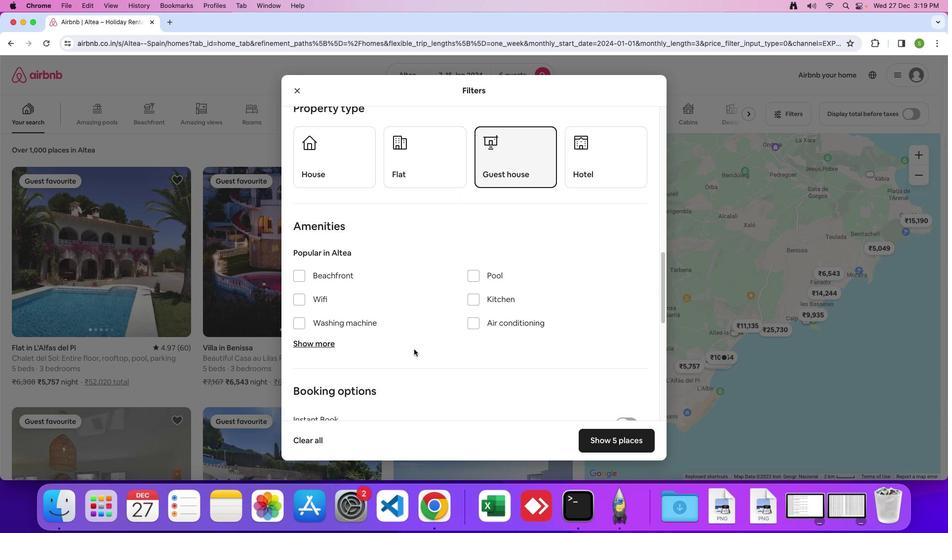 
Action: Mouse scrolled (413, 349) with delta (0, 0)
Screenshot: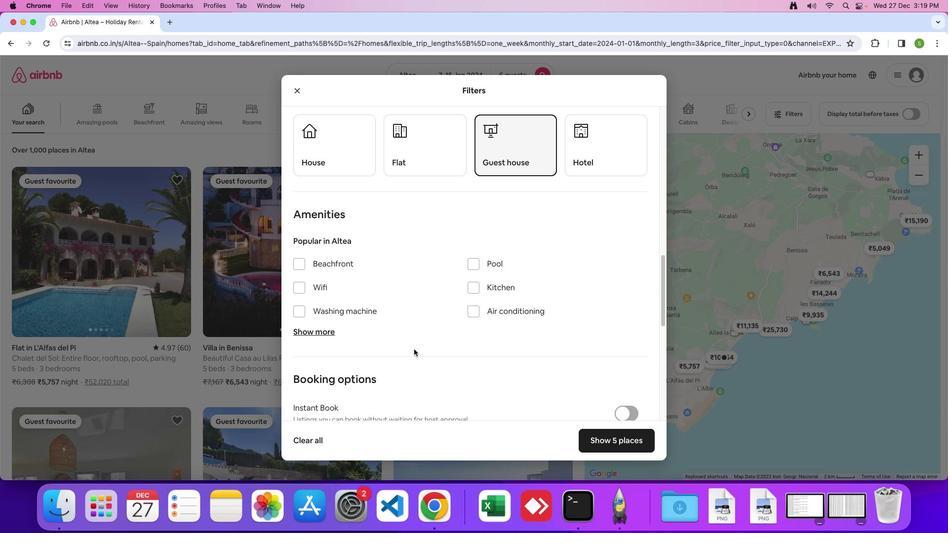 
Action: Mouse scrolled (413, 349) with delta (0, 0)
Screenshot: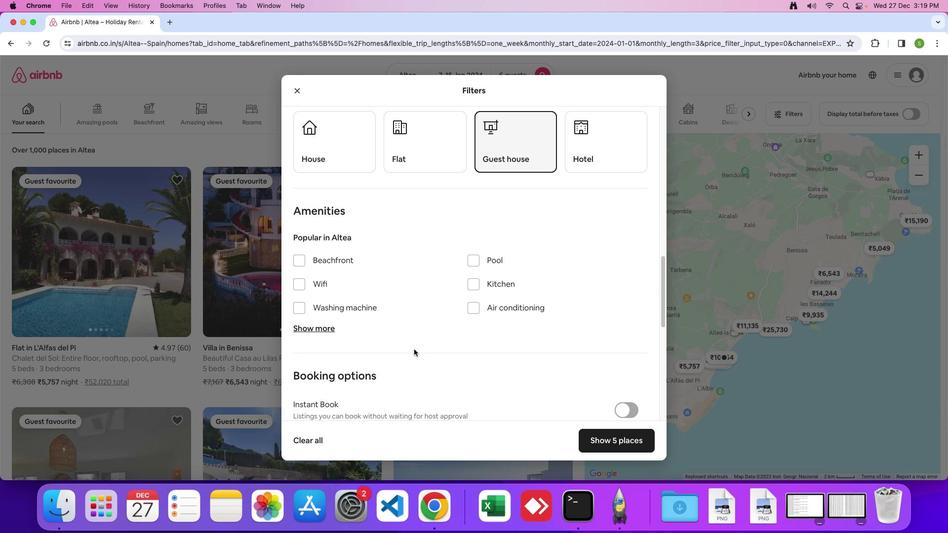 
Action: Mouse scrolled (413, 349) with delta (0, 0)
Screenshot: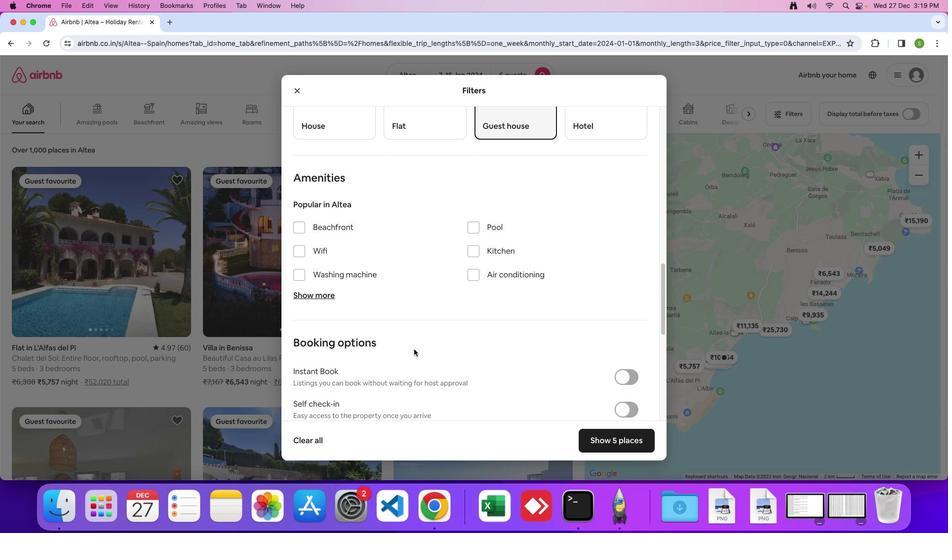
Action: Mouse scrolled (413, 349) with delta (0, 0)
Screenshot: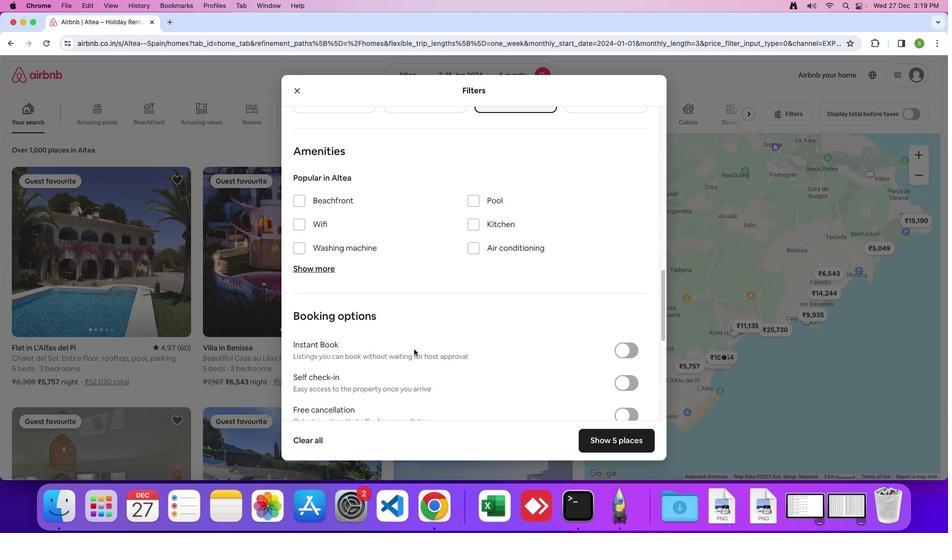 
Action: Mouse scrolled (413, 349) with delta (0, 0)
Screenshot: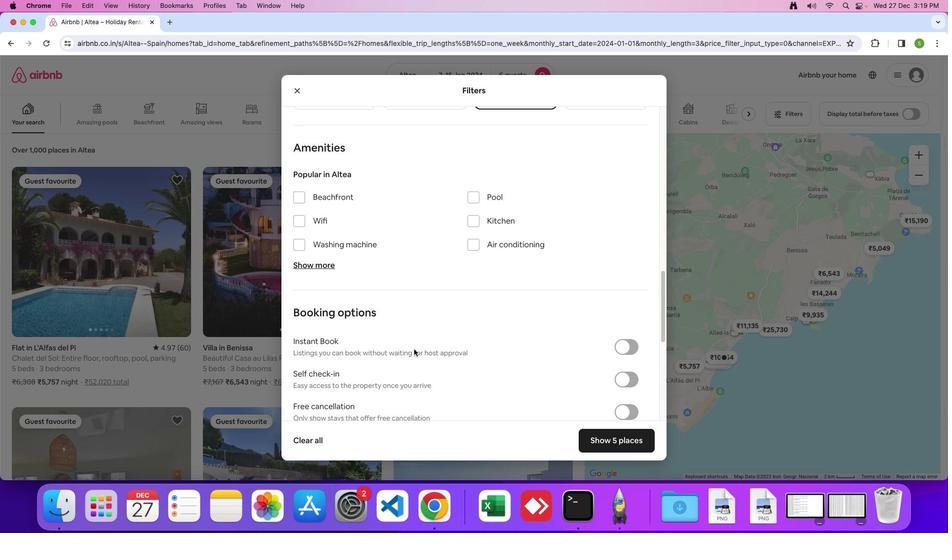 
Action: Mouse scrolled (413, 349) with delta (0, 0)
Screenshot: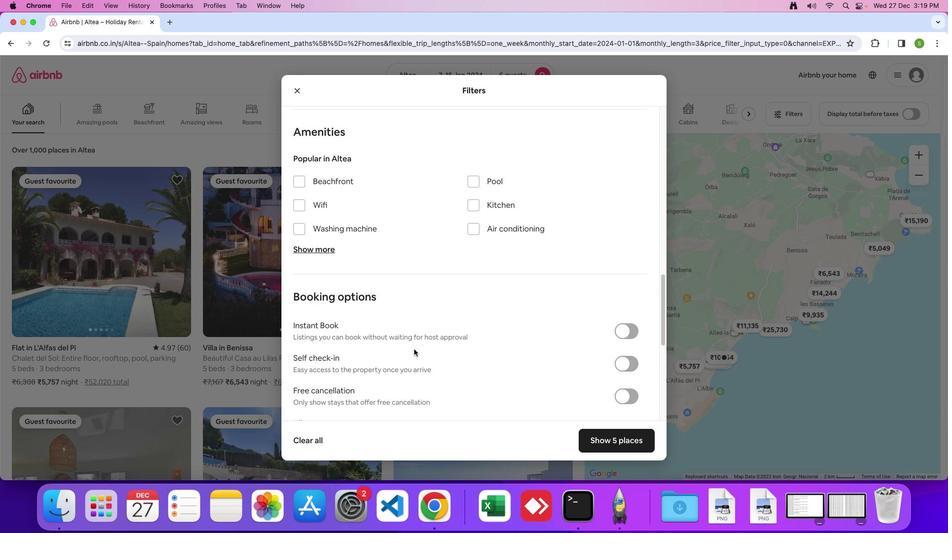 
Action: Mouse scrolled (413, 349) with delta (0, 0)
Screenshot: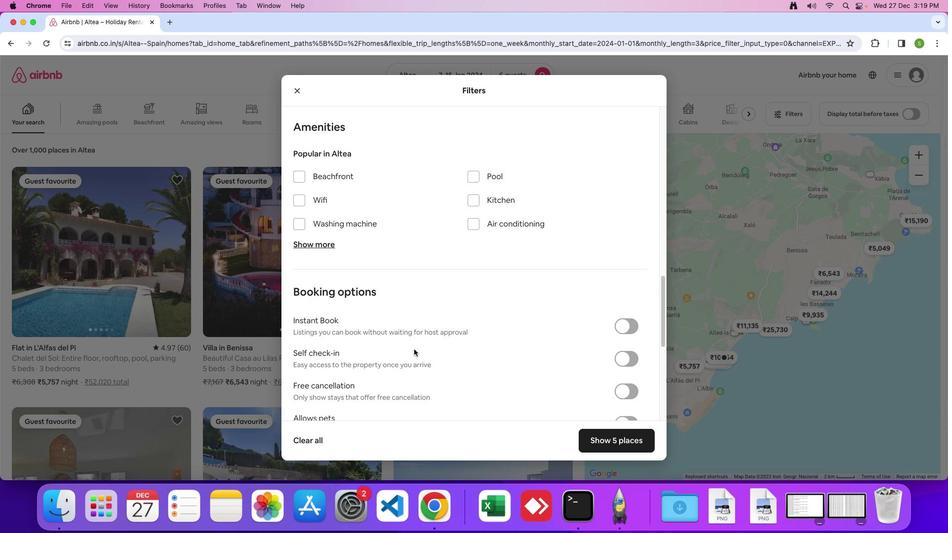 
Action: Mouse scrolled (413, 349) with delta (0, 0)
Screenshot: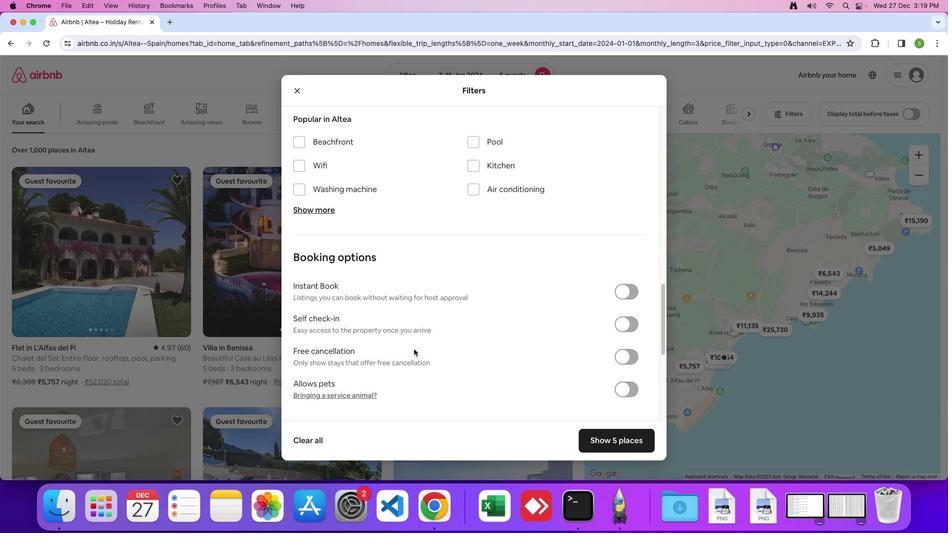 
Action: Mouse scrolled (413, 349) with delta (0, 0)
Screenshot: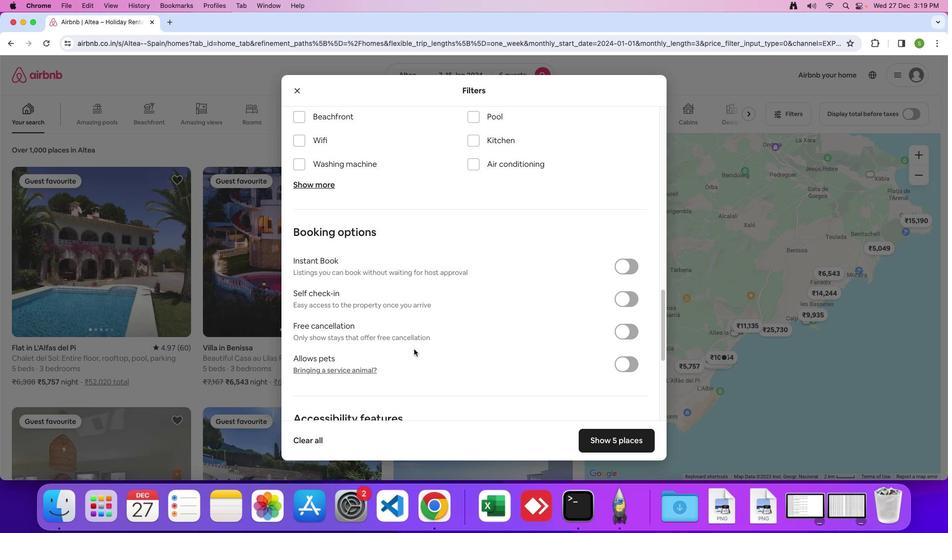 
Action: Mouse scrolled (413, 349) with delta (0, 0)
Screenshot: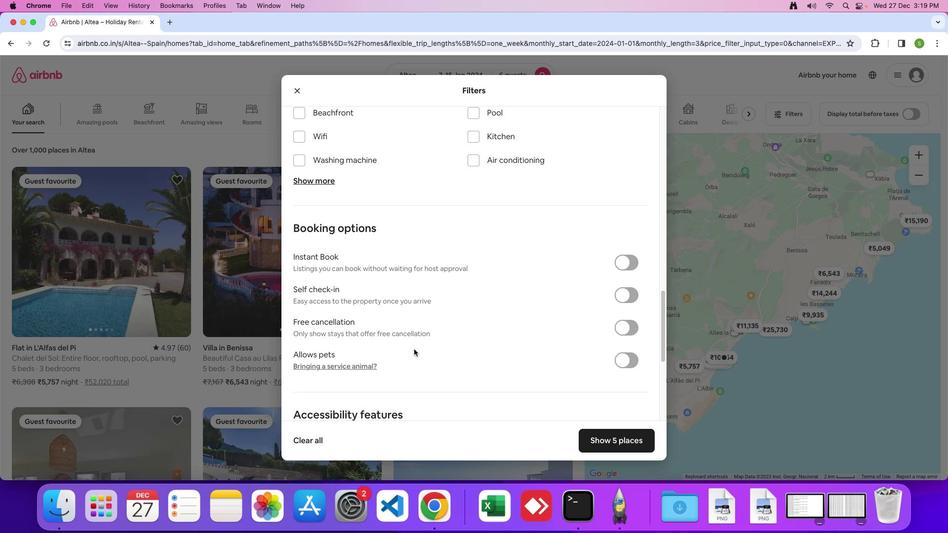 
Action: Mouse scrolled (413, 349) with delta (0, 0)
Screenshot: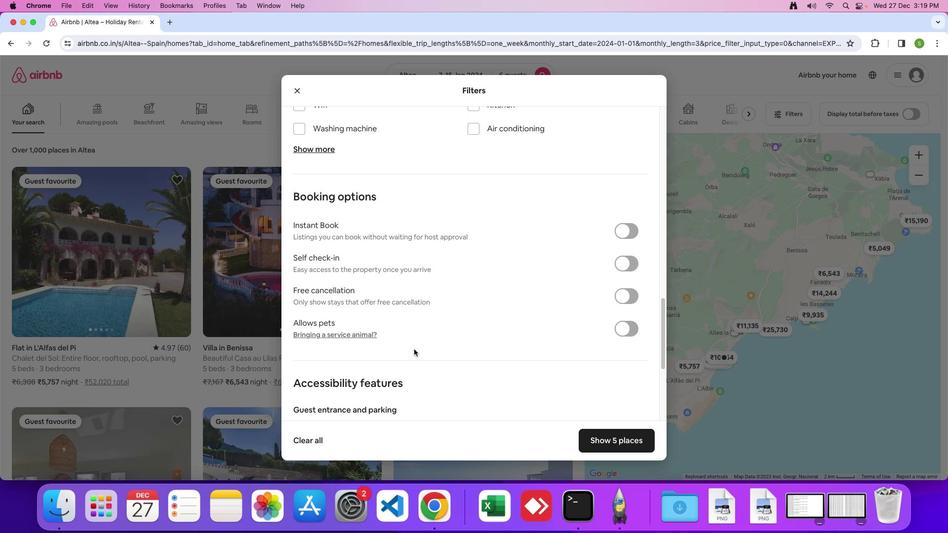 
Action: Mouse moved to (432, 339)
Screenshot: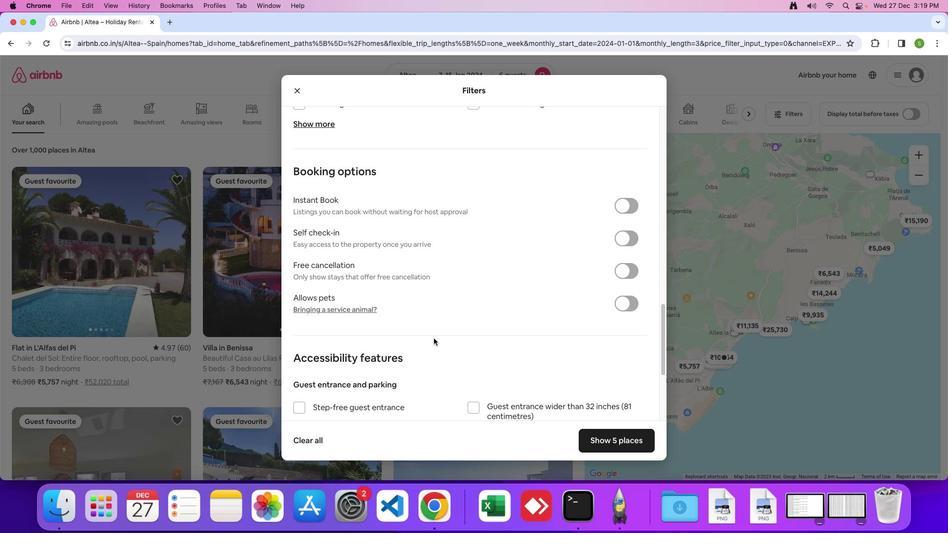 
Action: Mouse scrolled (432, 339) with delta (0, 0)
Screenshot: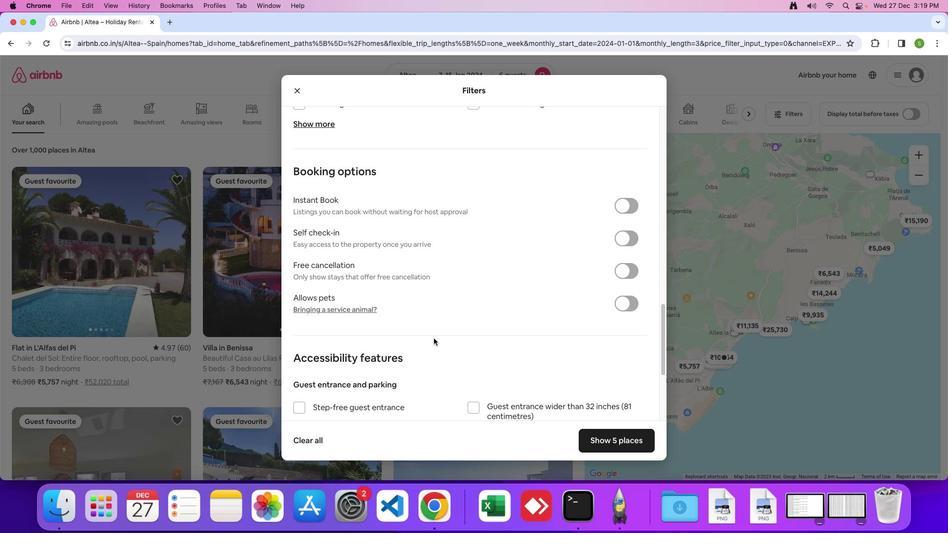 
Action: Mouse moved to (433, 339)
Screenshot: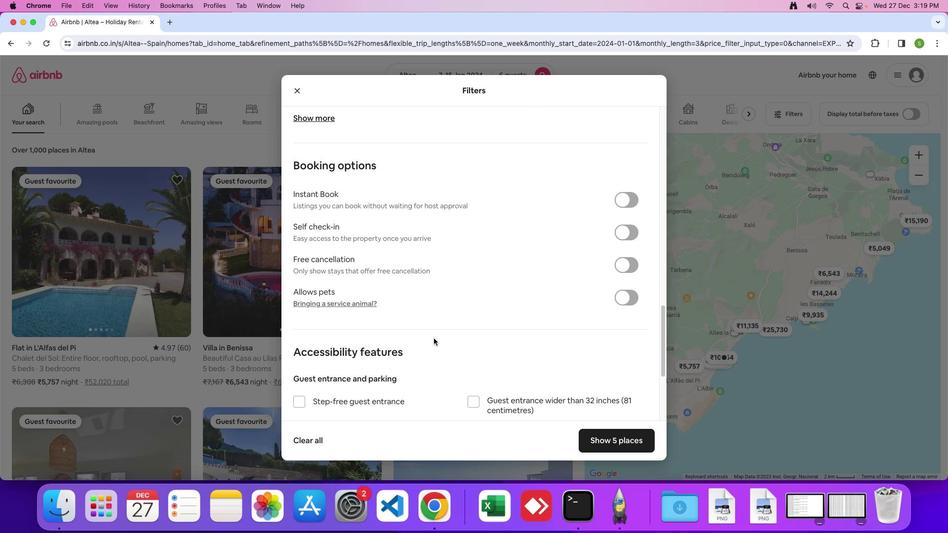 
Action: Mouse scrolled (433, 339) with delta (0, 0)
Screenshot: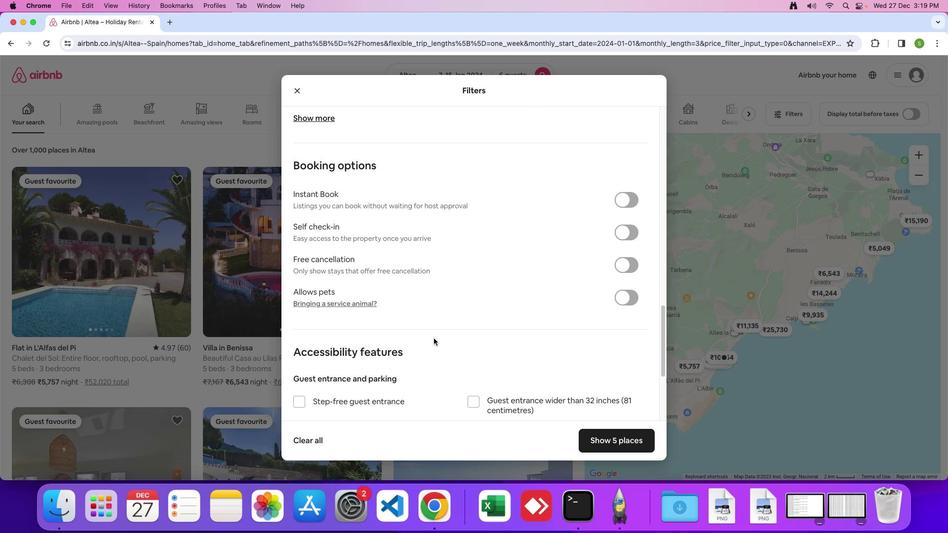 
Action: Mouse moved to (434, 338)
Screenshot: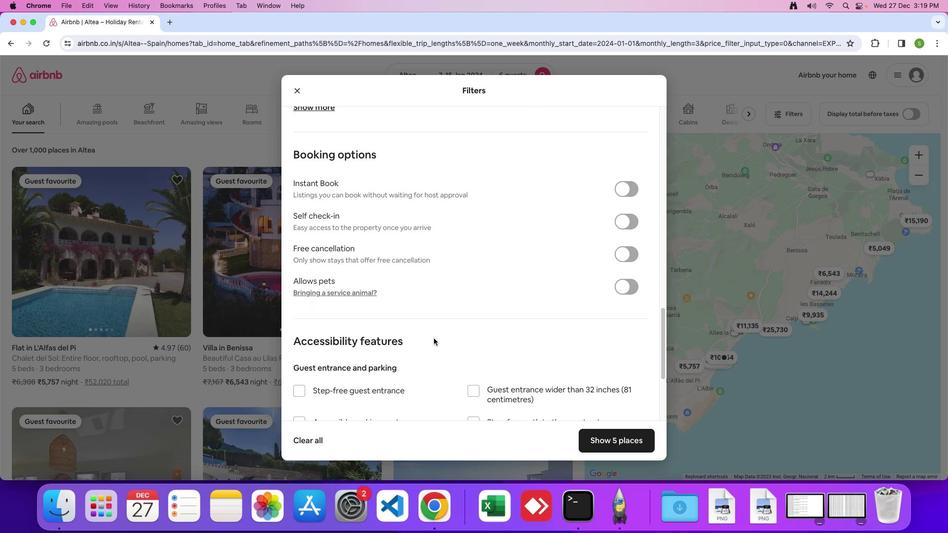 
Action: Mouse scrolled (434, 338) with delta (0, 0)
Screenshot: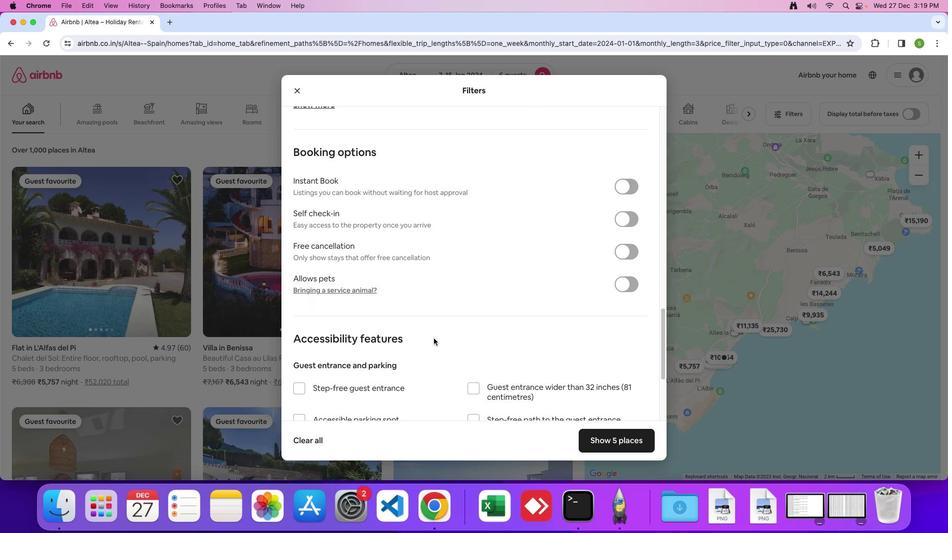 
Action: Mouse moved to (435, 338)
Screenshot: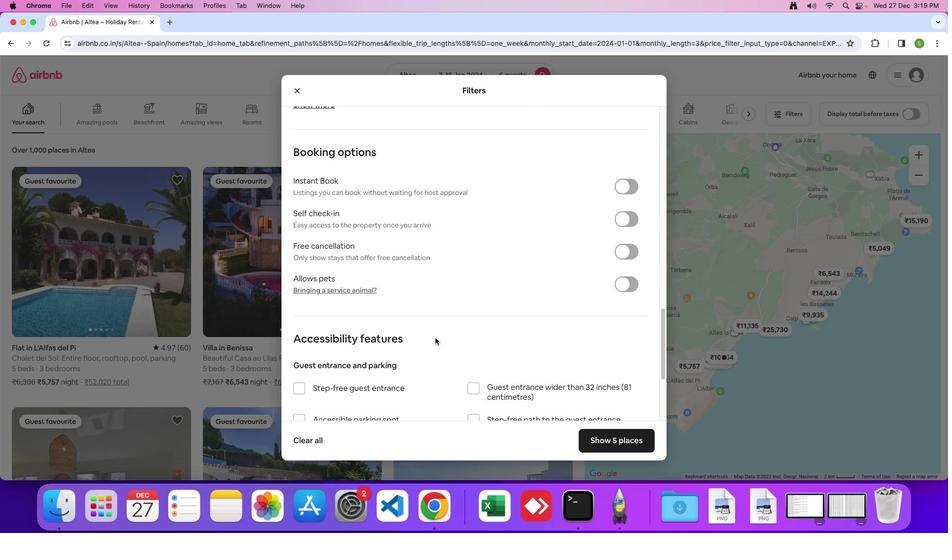 
Action: Mouse scrolled (435, 338) with delta (0, 0)
Screenshot: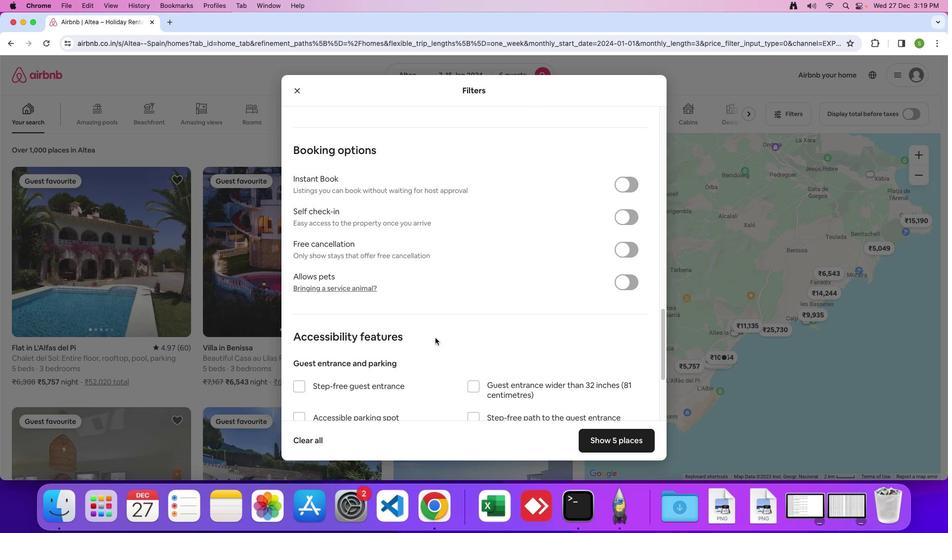 
Action: Mouse scrolled (435, 338) with delta (0, 0)
Screenshot: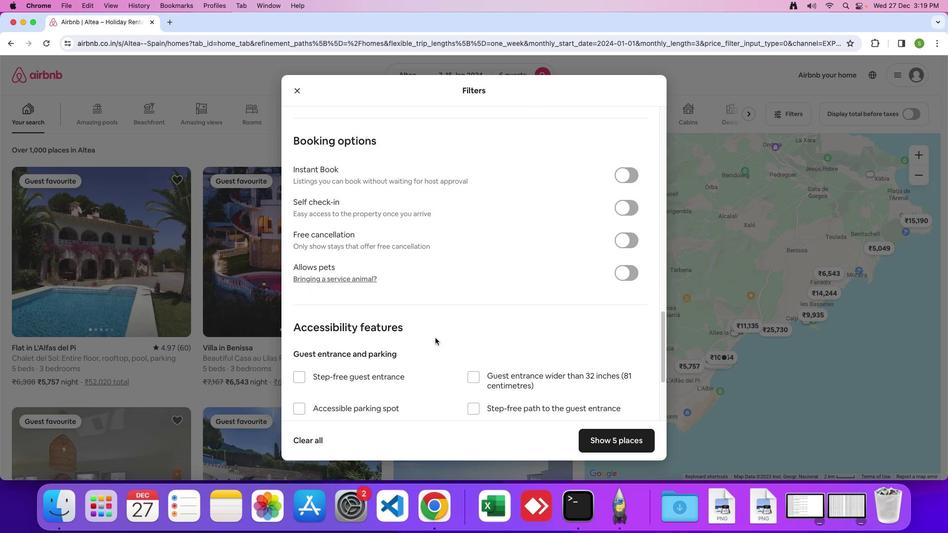 
Action: Mouse scrolled (435, 338) with delta (0, 0)
Screenshot: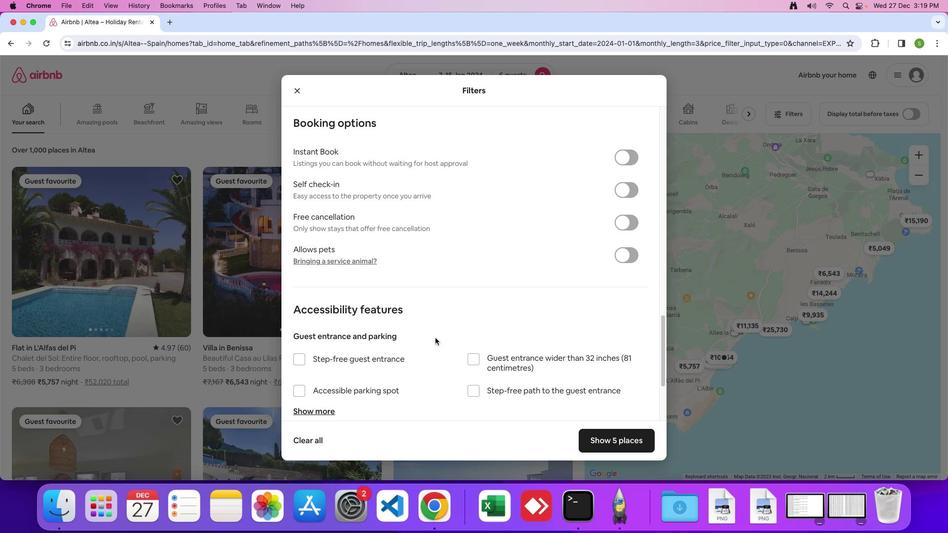 
Action: Mouse scrolled (435, 338) with delta (0, 0)
Screenshot: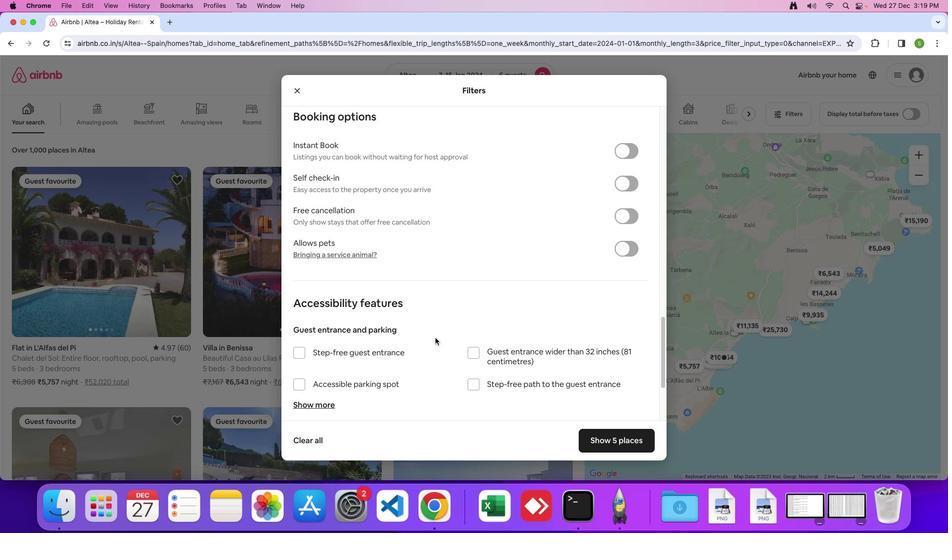 
Action: Mouse scrolled (435, 338) with delta (0, -1)
Screenshot: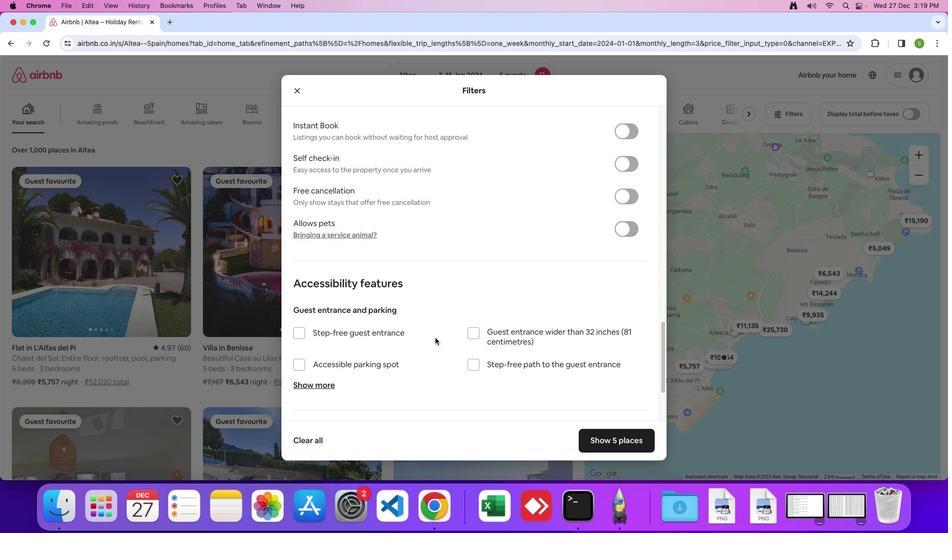 
Action: Mouse scrolled (435, 338) with delta (0, 0)
Screenshot: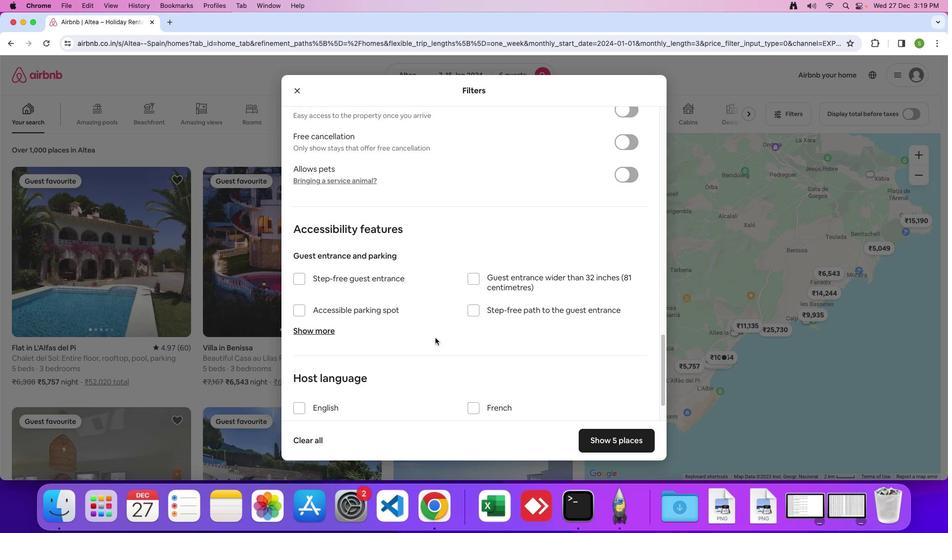 
Action: Mouse scrolled (435, 338) with delta (0, 0)
Screenshot: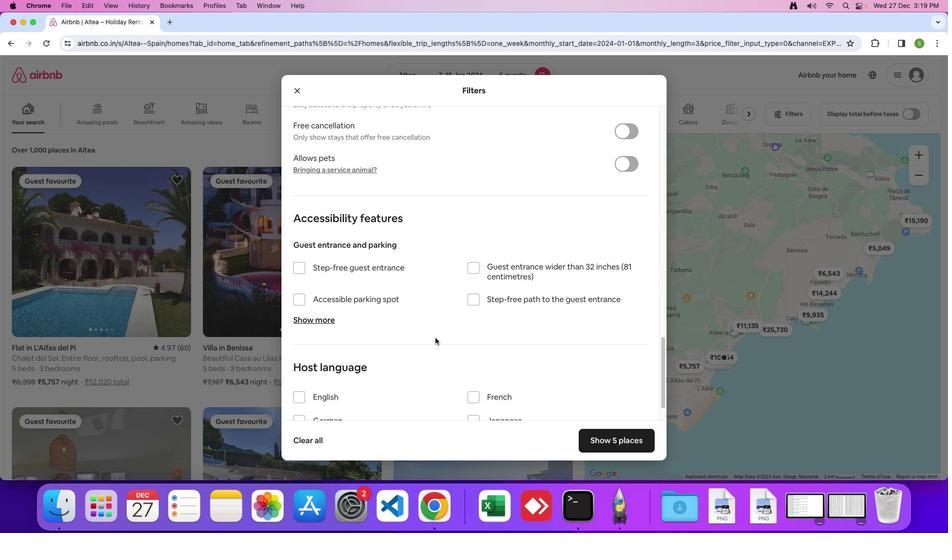 
Action: Mouse scrolled (435, 338) with delta (0, 0)
Screenshot: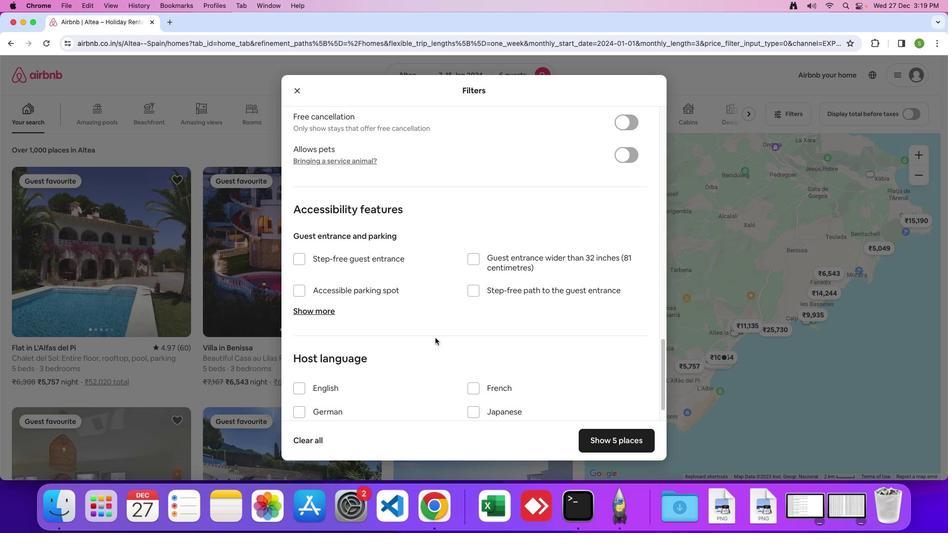 
Action: Mouse scrolled (435, 338) with delta (0, 0)
Screenshot: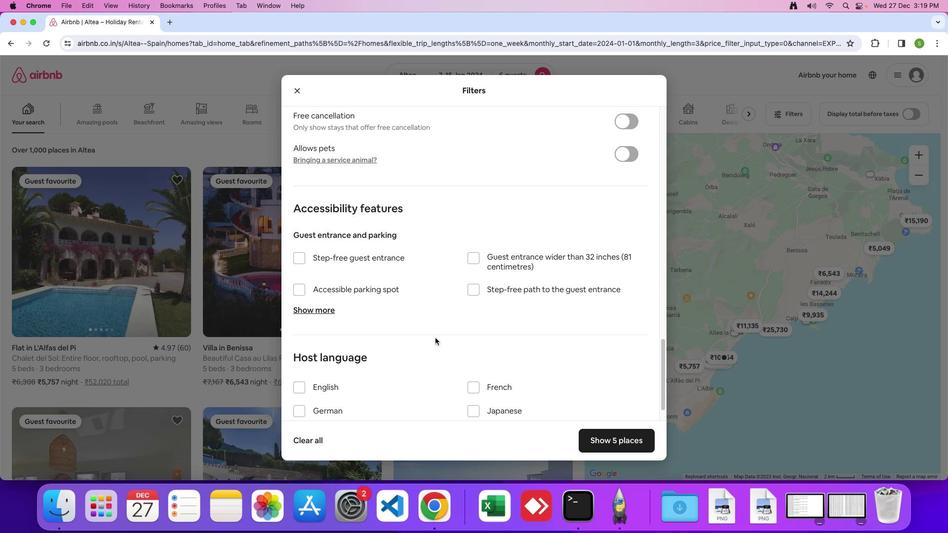 
Action: Mouse scrolled (435, 338) with delta (0, 0)
Screenshot: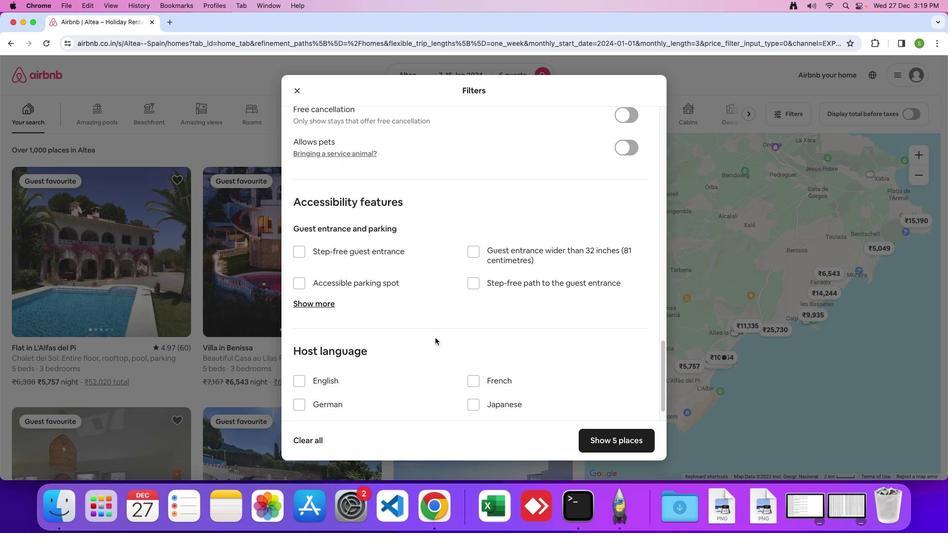 
Action: Mouse scrolled (435, 338) with delta (0, 0)
Screenshot: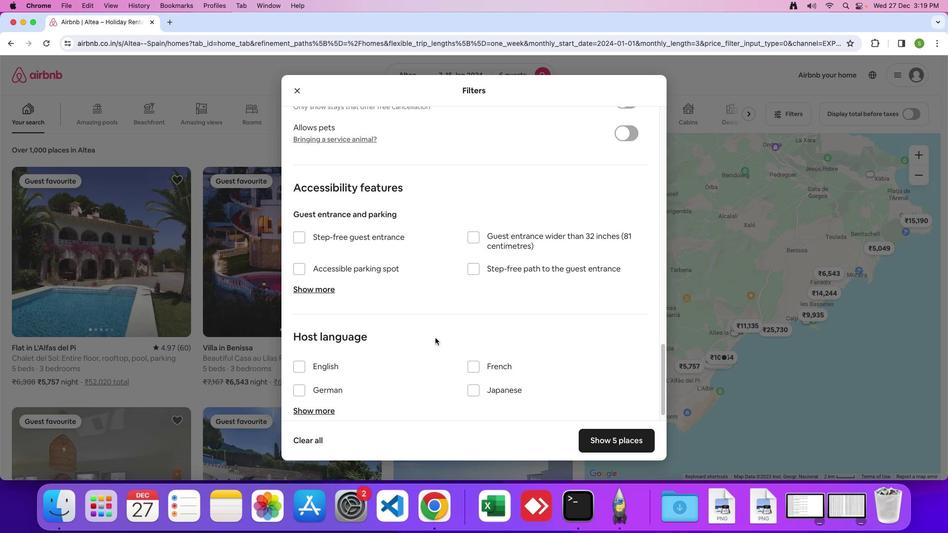 
Action: Mouse scrolled (435, 338) with delta (0, 0)
Screenshot: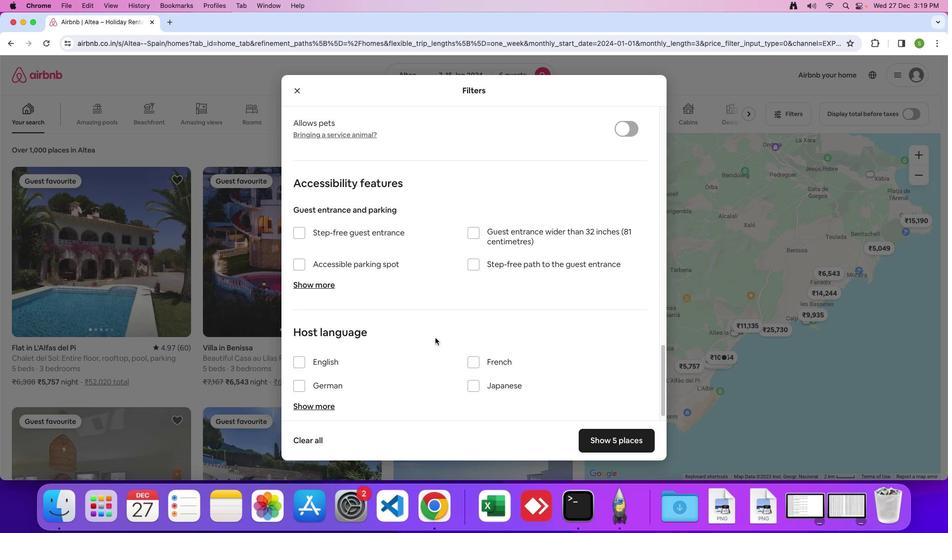 
Action: Mouse scrolled (435, 338) with delta (0, -1)
Screenshot: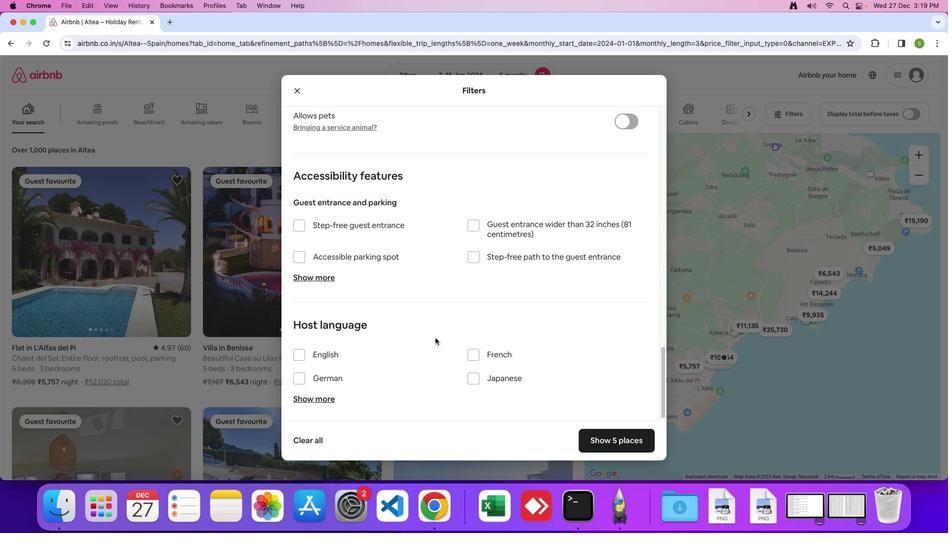 
Action: Mouse scrolled (435, 338) with delta (0, 0)
Screenshot: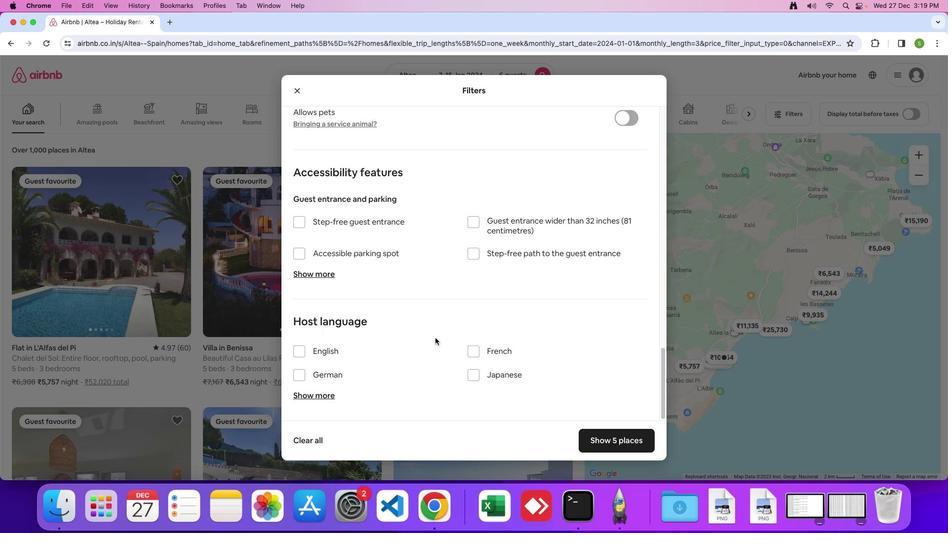 
Action: Mouse scrolled (435, 338) with delta (0, 0)
Screenshot: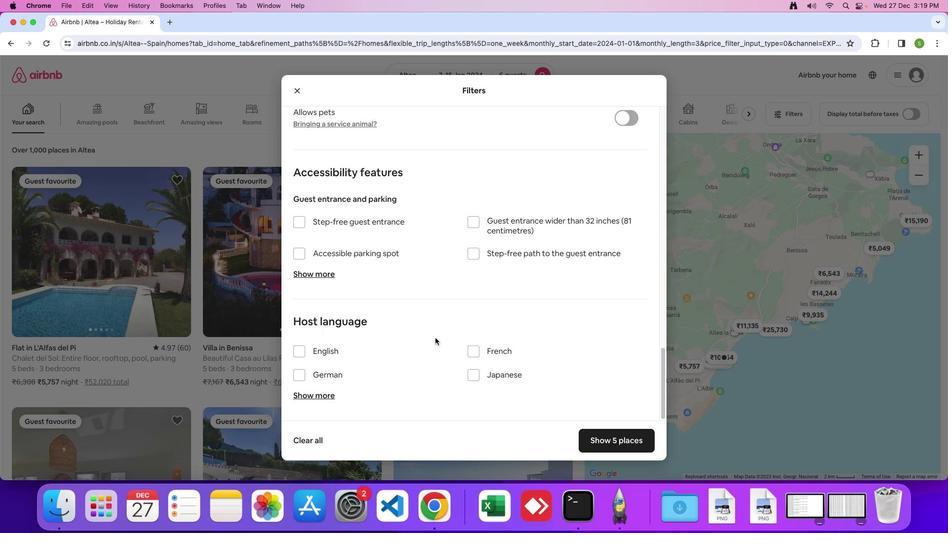 
Action: Mouse scrolled (435, 338) with delta (0, 0)
Screenshot: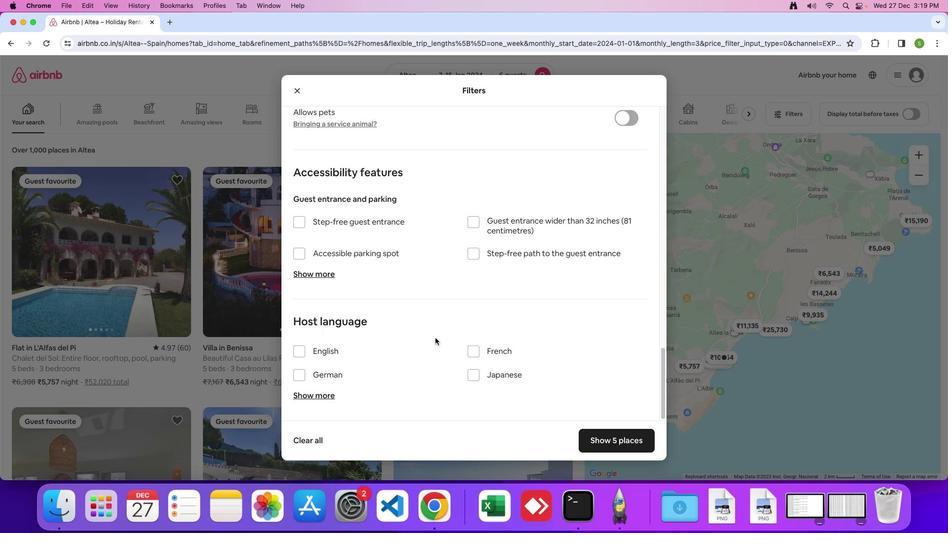 
Action: Mouse moved to (612, 440)
Screenshot: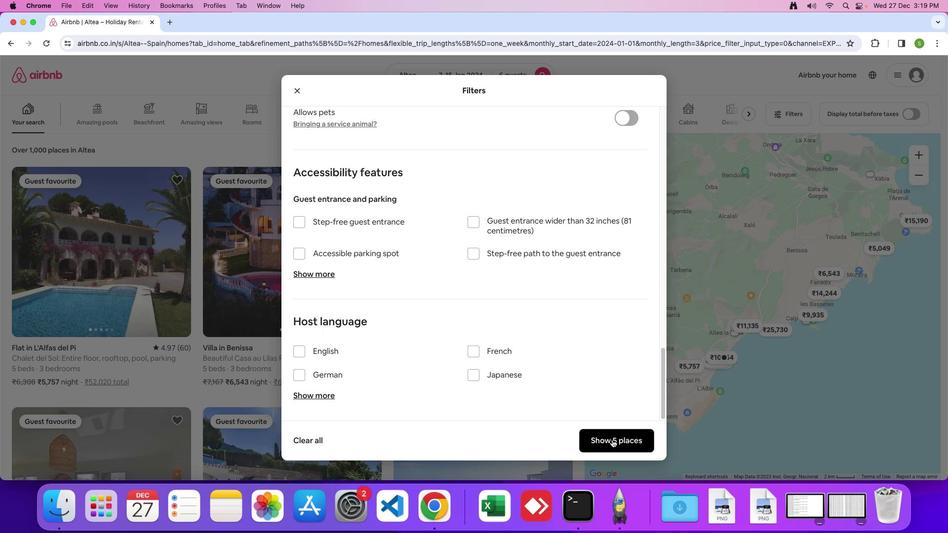 
Action: Mouse pressed left at (612, 440)
Screenshot: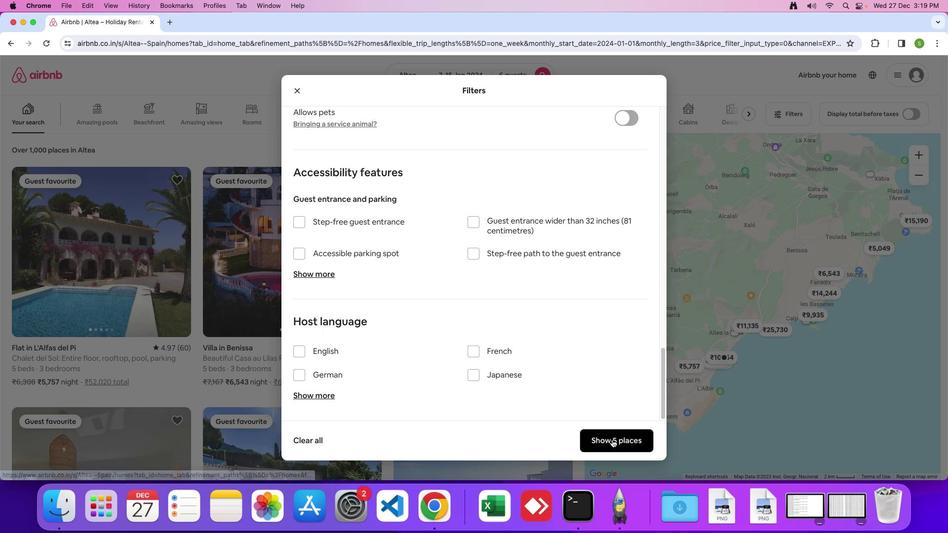
Action: Mouse moved to (120, 281)
Screenshot: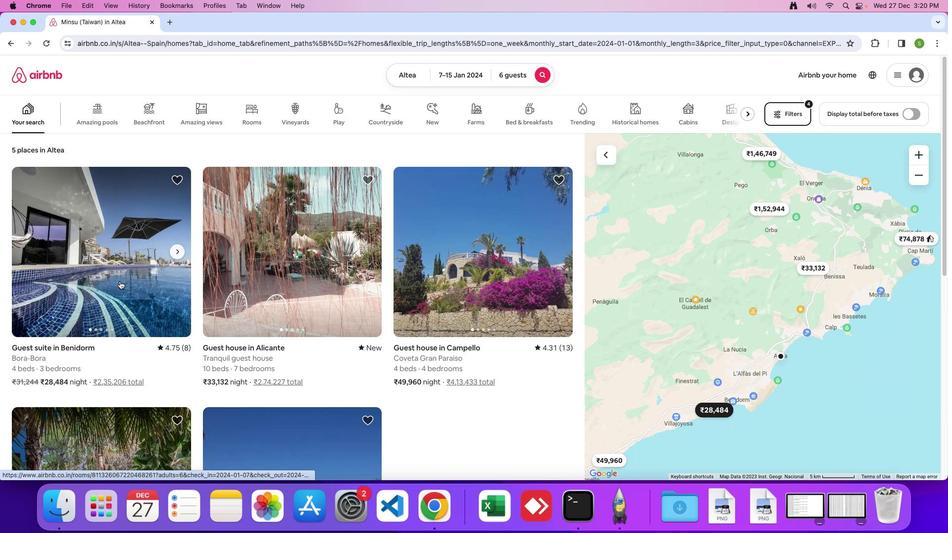 
Action: Mouse pressed left at (120, 281)
Screenshot: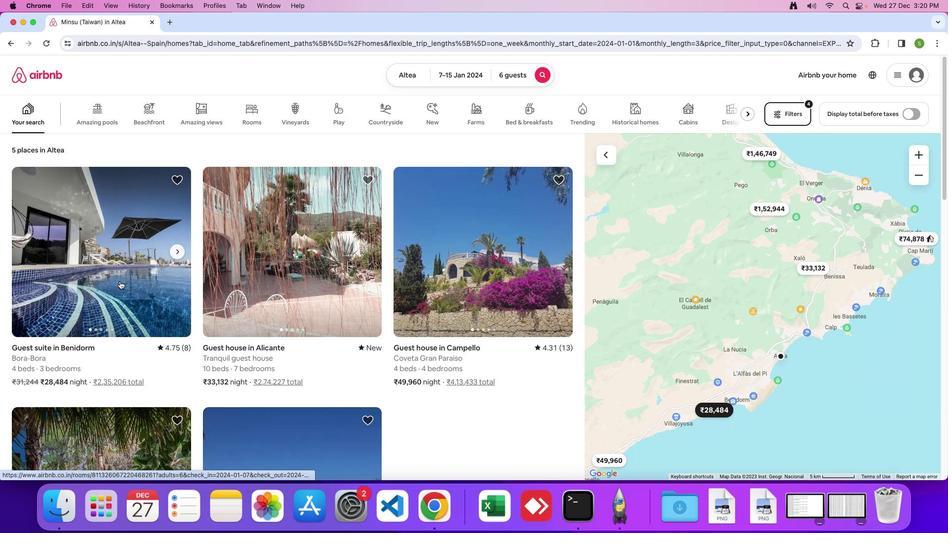 
Action: Mouse moved to (298, 254)
Screenshot: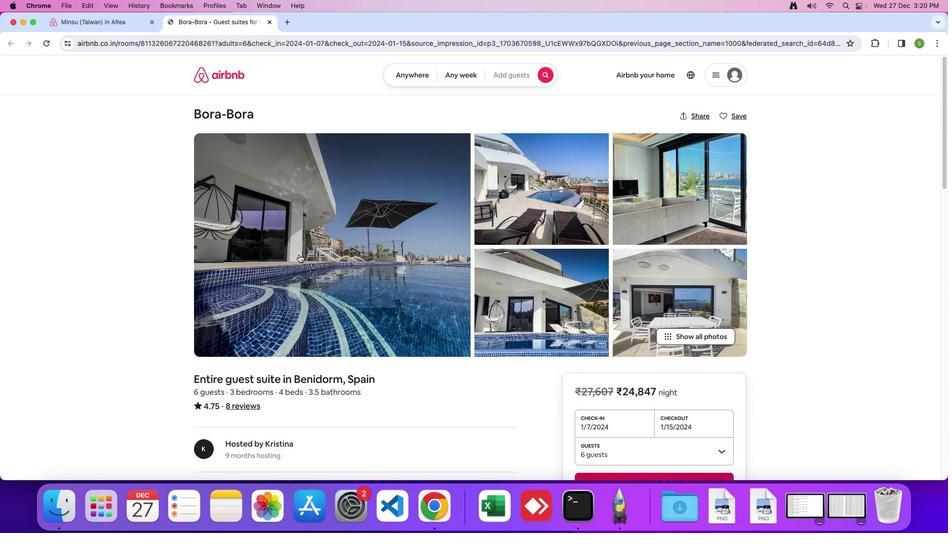 
Action: Mouse pressed left at (298, 254)
Screenshot: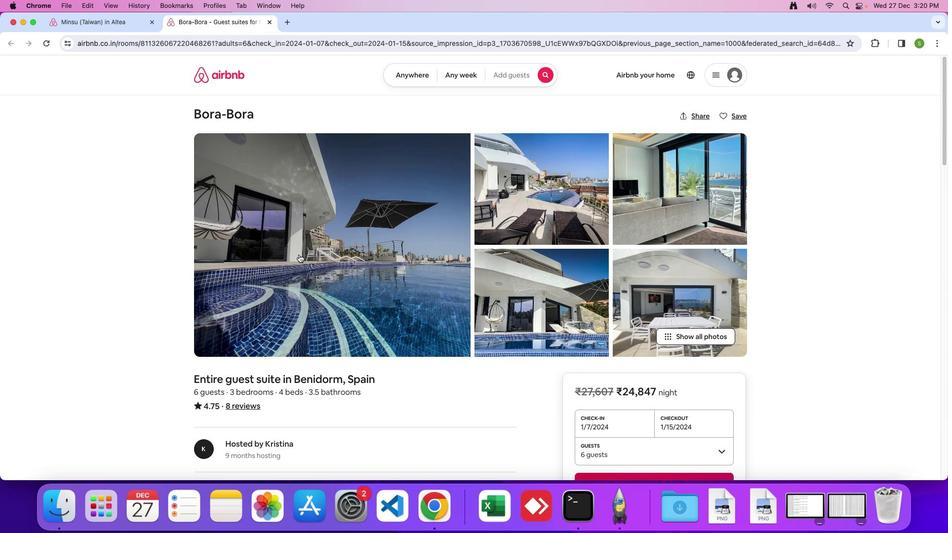 
Action: Mouse moved to (463, 309)
Screenshot: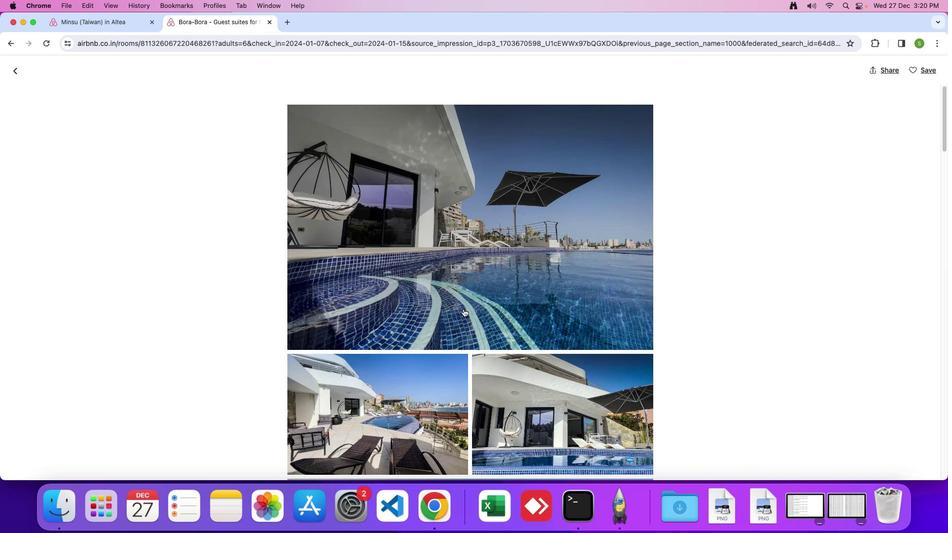 
Action: Mouse scrolled (463, 309) with delta (0, 0)
Screenshot: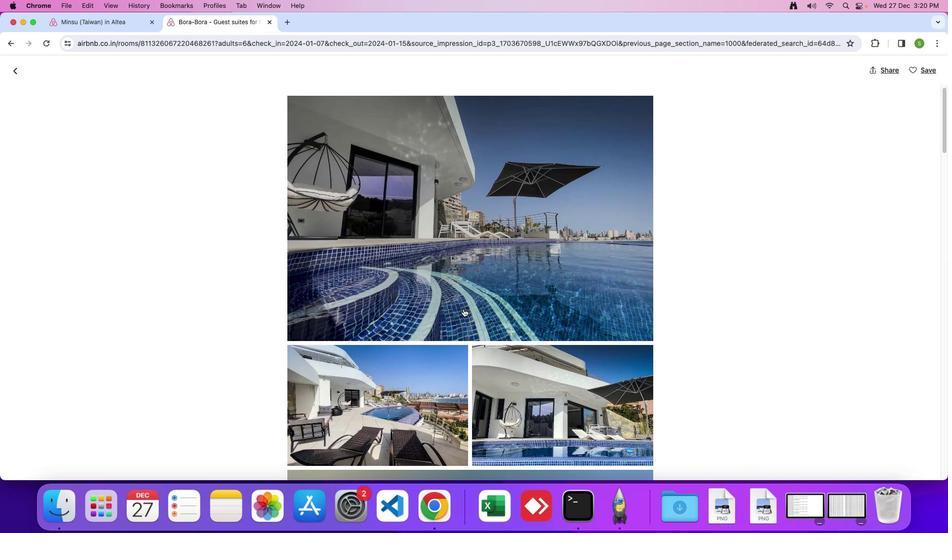 
Action: Mouse scrolled (463, 309) with delta (0, 0)
Screenshot: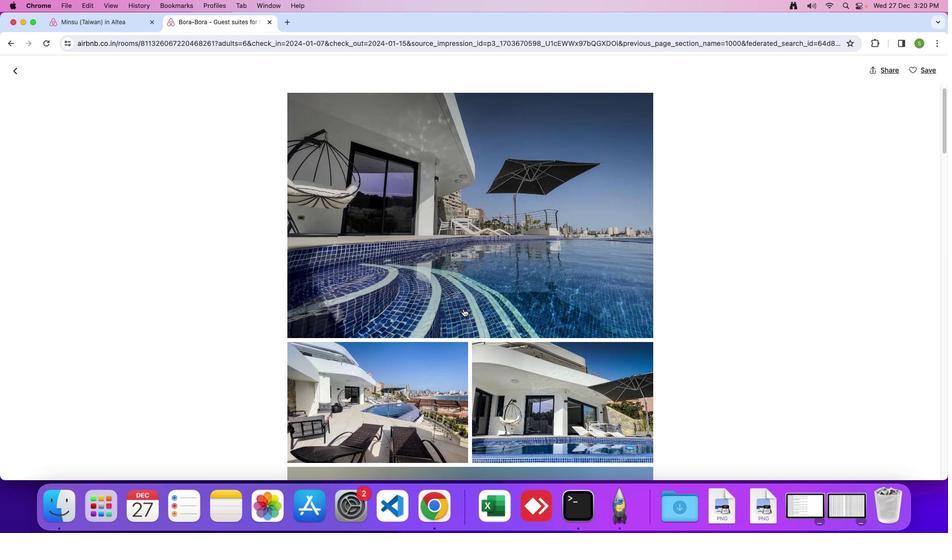 
Action: Mouse moved to (463, 311)
Screenshot: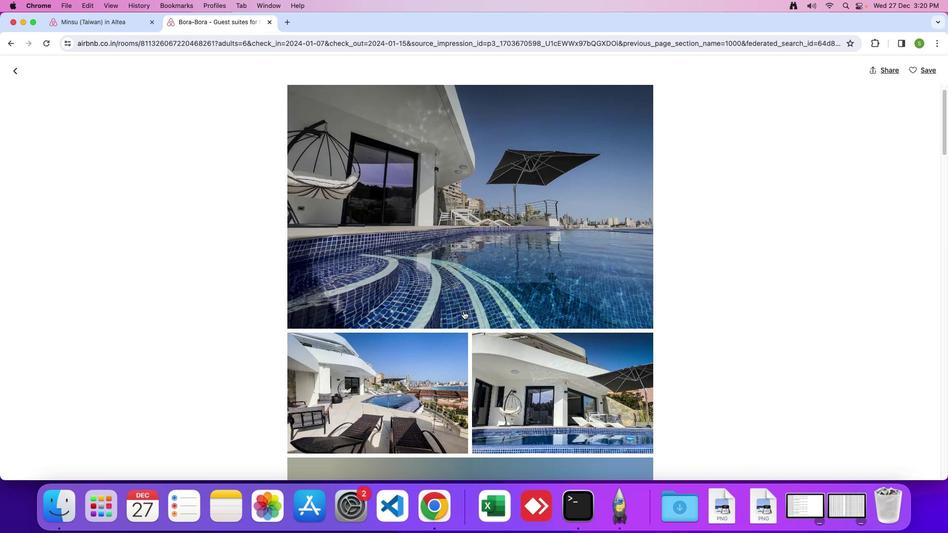 
Action: Mouse scrolled (463, 311) with delta (0, 0)
Screenshot: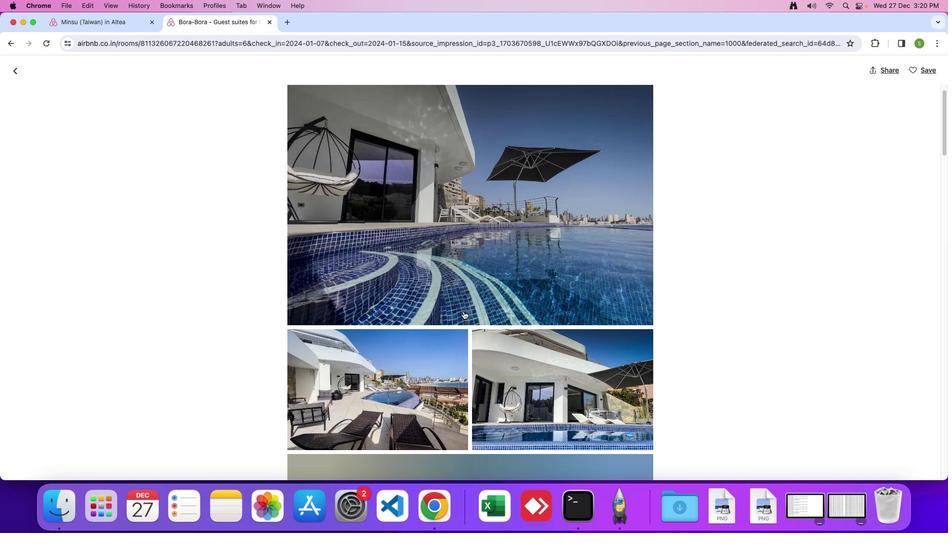 
Action: Mouse scrolled (463, 311) with delta (0, 0)
Screenshot: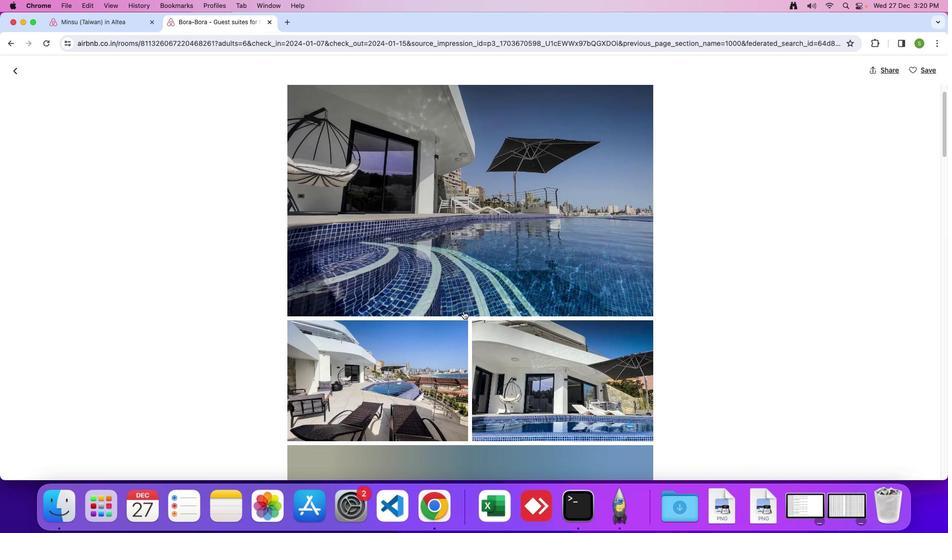 
Action: Mouse scrolled (463, 311) with delta (0, 0)
Screenshot: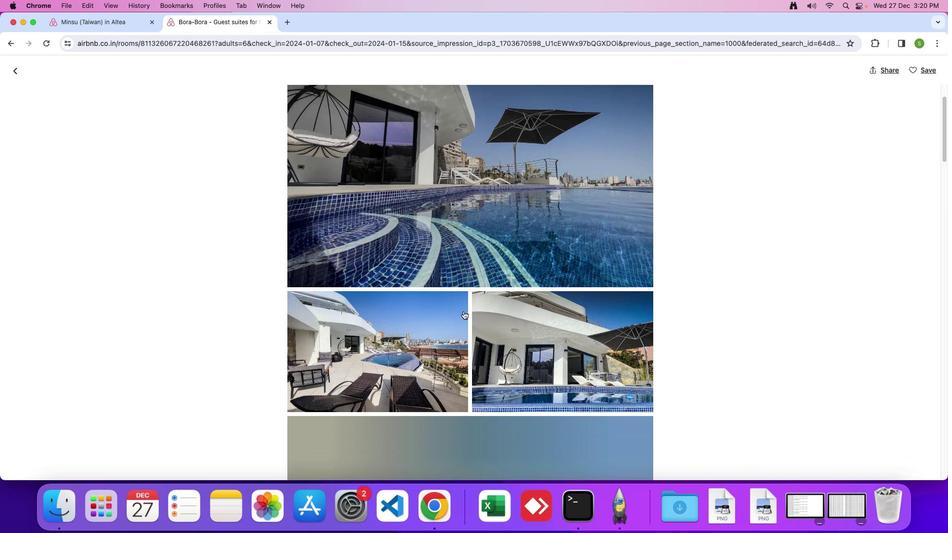 
Action: Mouse scrolled (463, 311) with delta (0, 0)
Screenshot: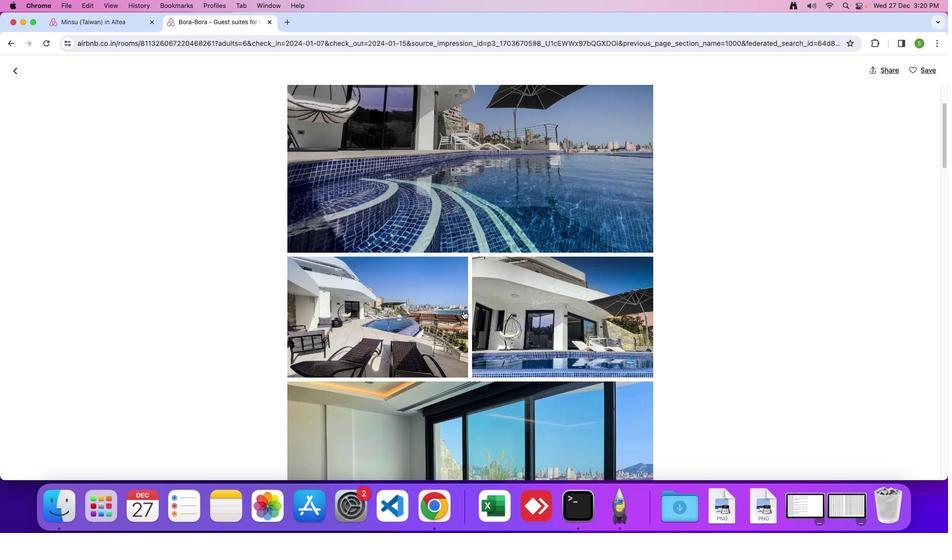 
Action: Mouse scrolled (463, 311) with delta (0, 0)
Screenshot: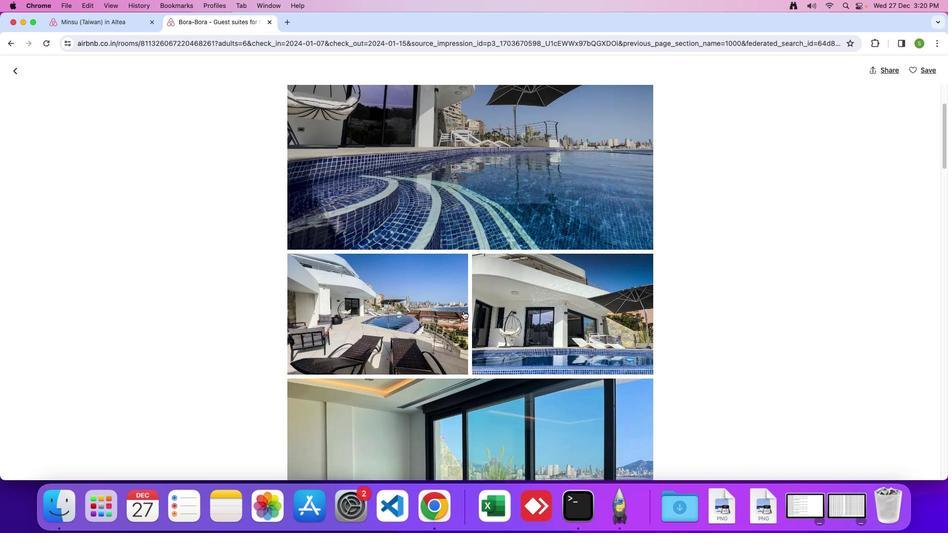 
Action: Mouse scrolled (463, 311) with delta (0, 0)
Screenshot: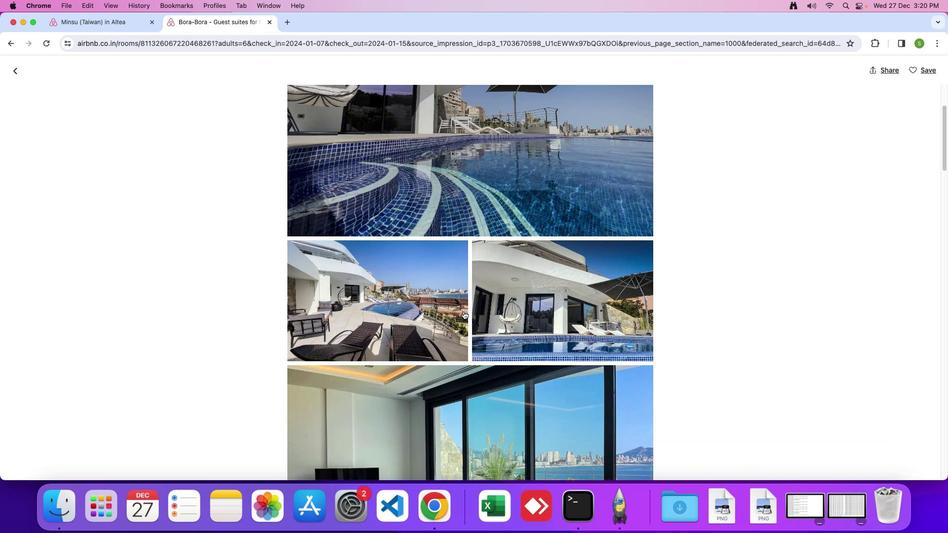 
Action: Mouse scrolled (463, 311) with delta (0, 0)
Screenshot: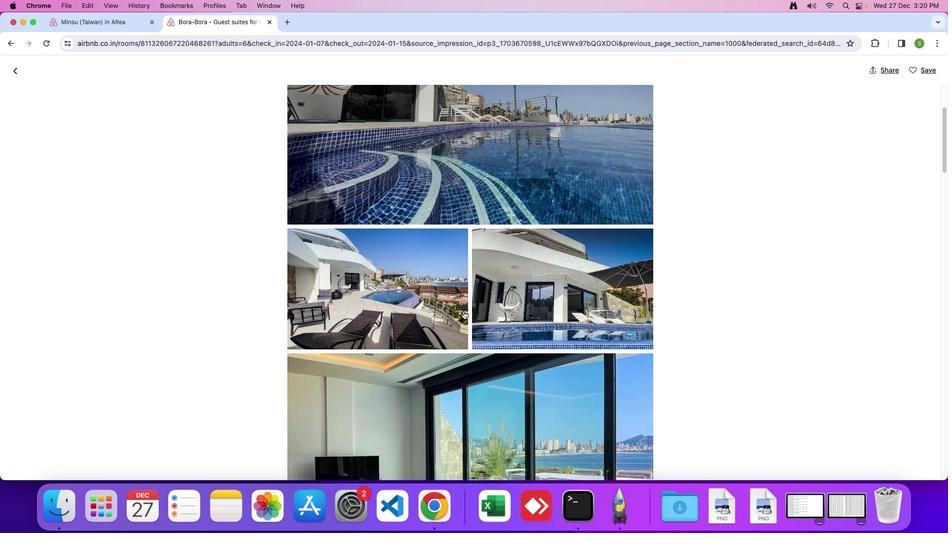 
Action: Mouse scrolled (463, 311) with delta (0, 0)
Screenshot: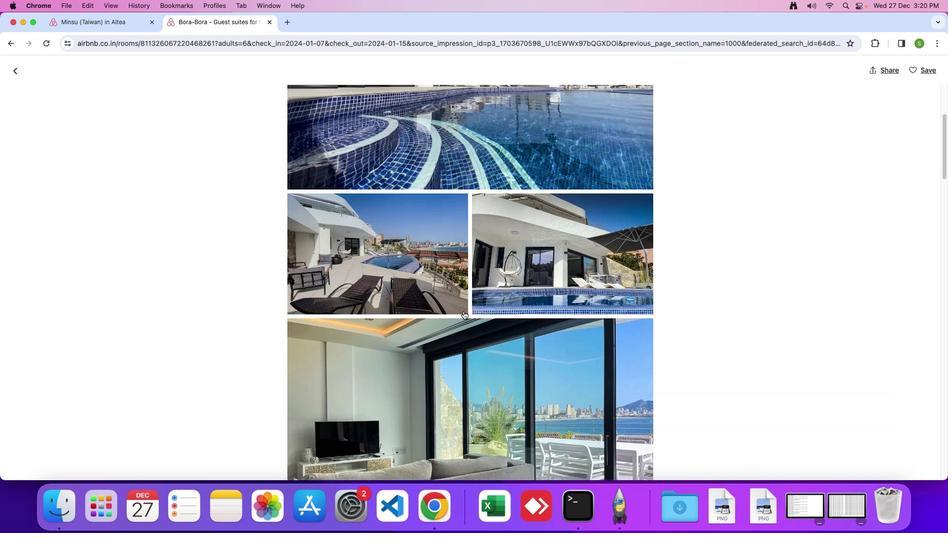 
Action: Mouse scrolled (463, 311) with delta (0, 0)
Screenshot: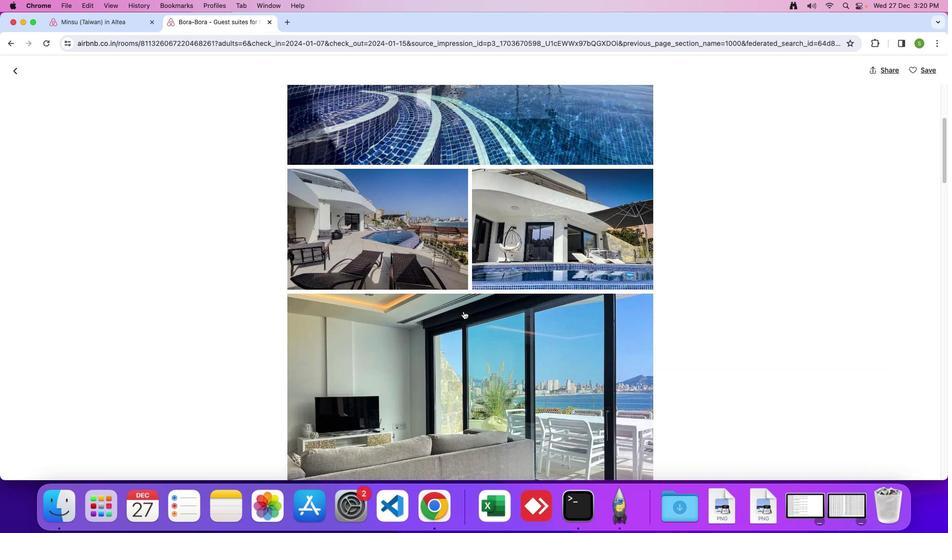 
Action: Mouse scrolled (463, 311) with delta (0, 0)
Screenshot: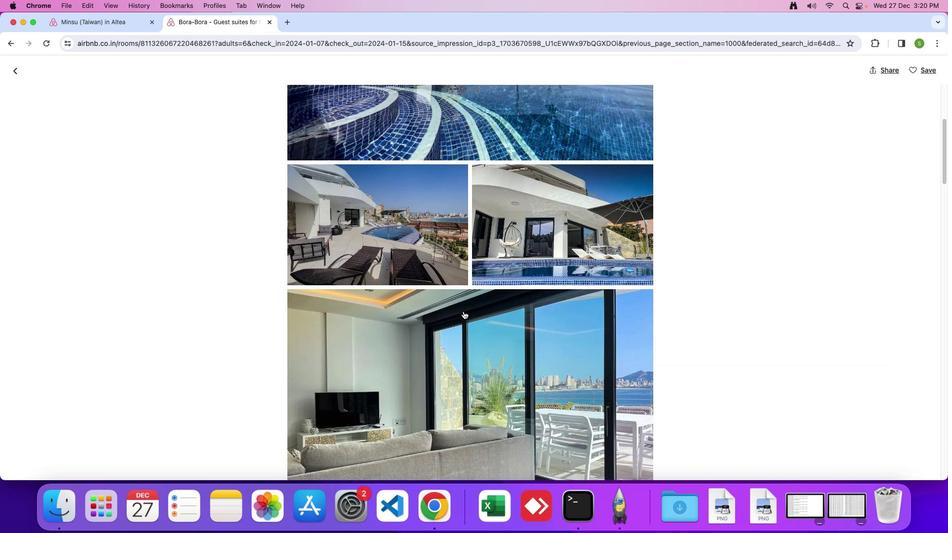 
Action: Mouse scrolled (463, 311) with delta (0, 0)
Screenshot: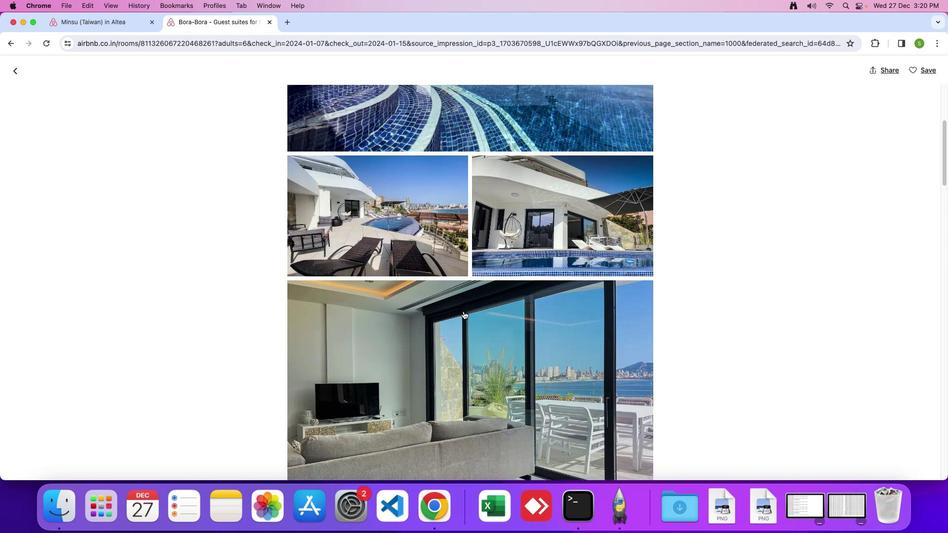 
Action: Mouse scrolled (463, 311) with delta (0, 0)
Screenshot: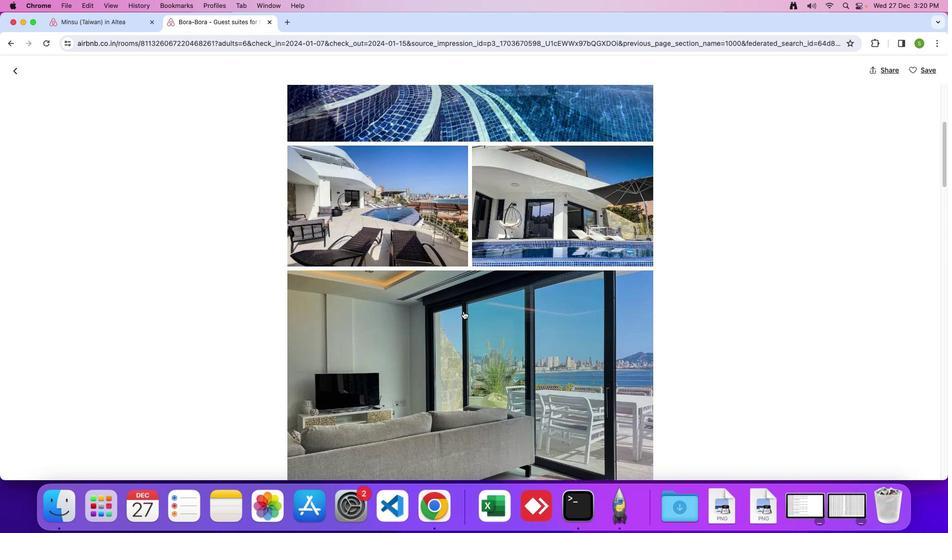 
Action: Mouse scrolled (463, 311) with delta (0, 0)
Screenshot: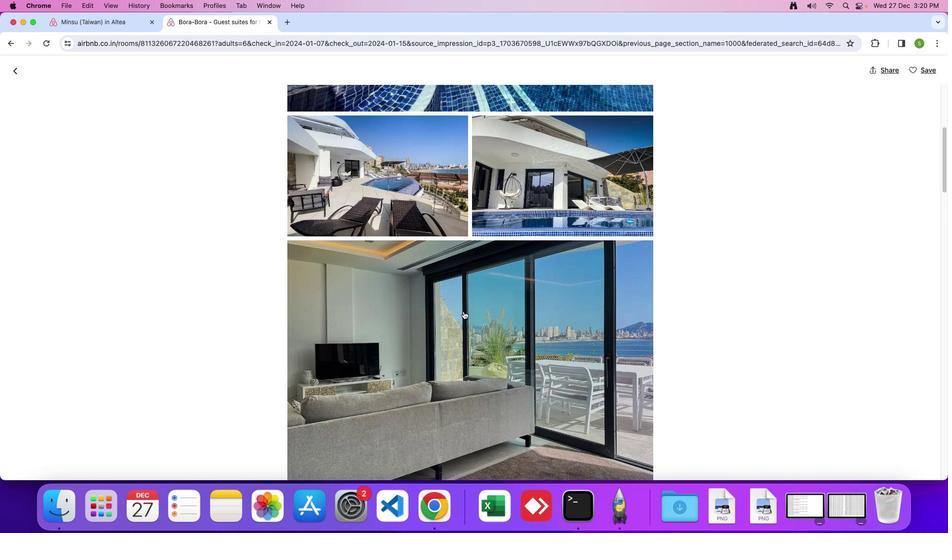 
Action: Mouse scrolled (463, 311) with delta (0, 0)
Screenshot: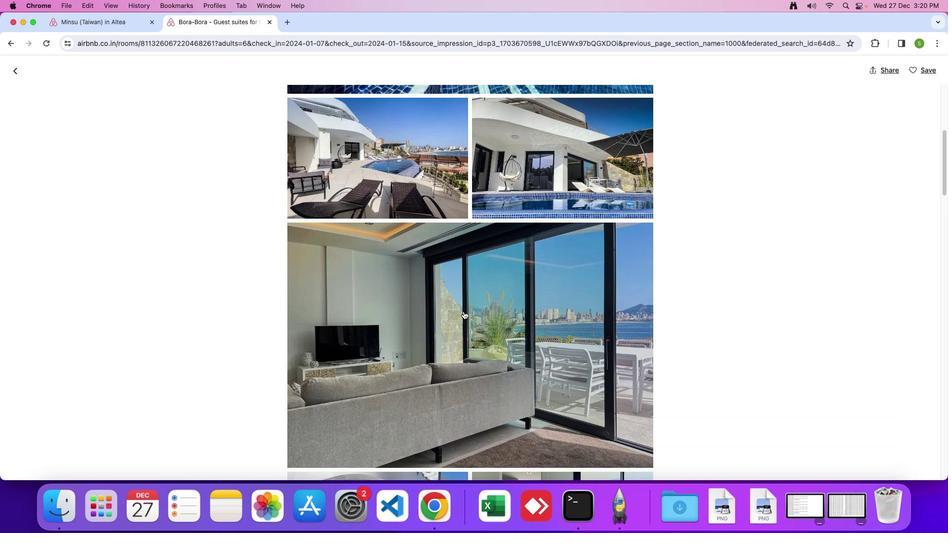 
Action: Mouse scrolled (463, 311) with delta (0, 0)
Screenshot: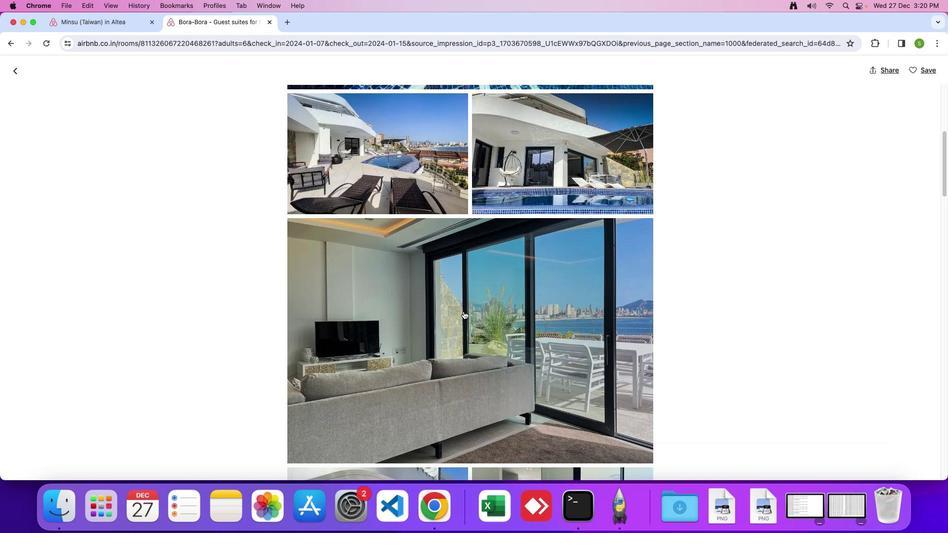 
Action: Mouse scrolled (463, 311) with delta (0, 0)
Screenshot: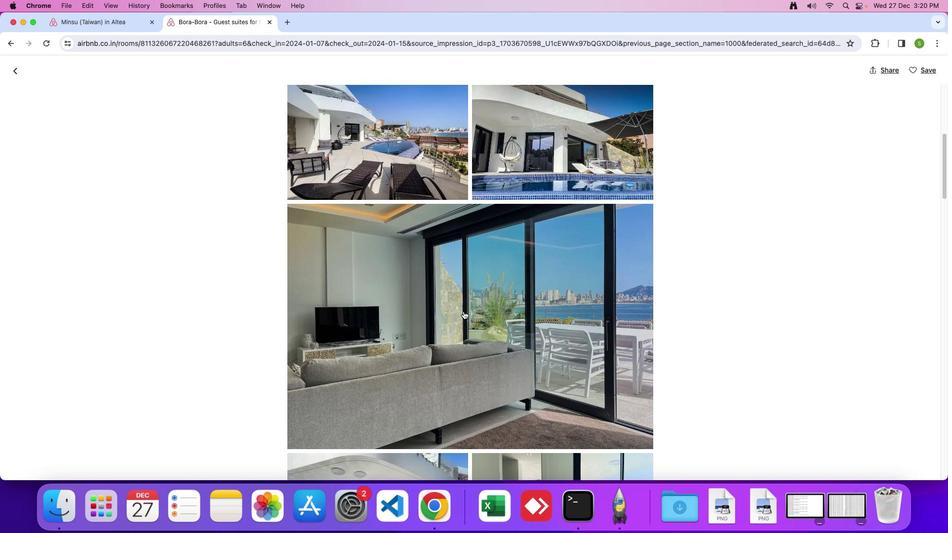 
Action: Mouse scrolled (463, 311) with delta (0, 0)
Screenshot: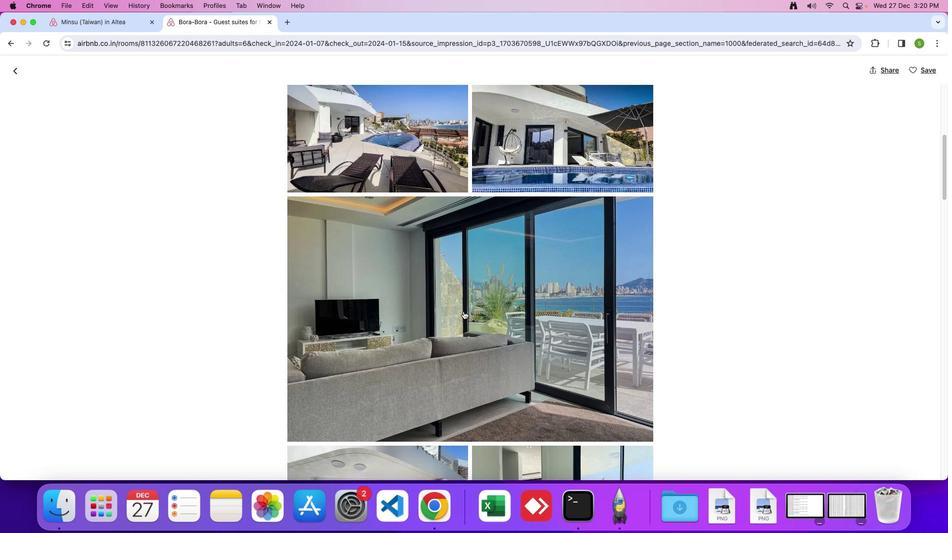 
Action: Mouse scrolled (463, 311) with delta (0, 0)
Screenshot: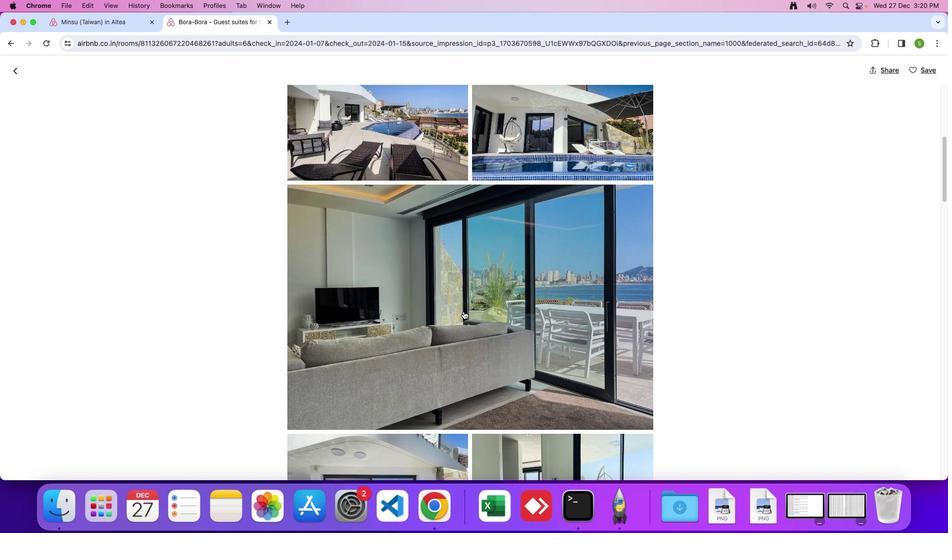 
Action: Mouse scrolled (463, 311) with delta (0, 0)
Screenshot: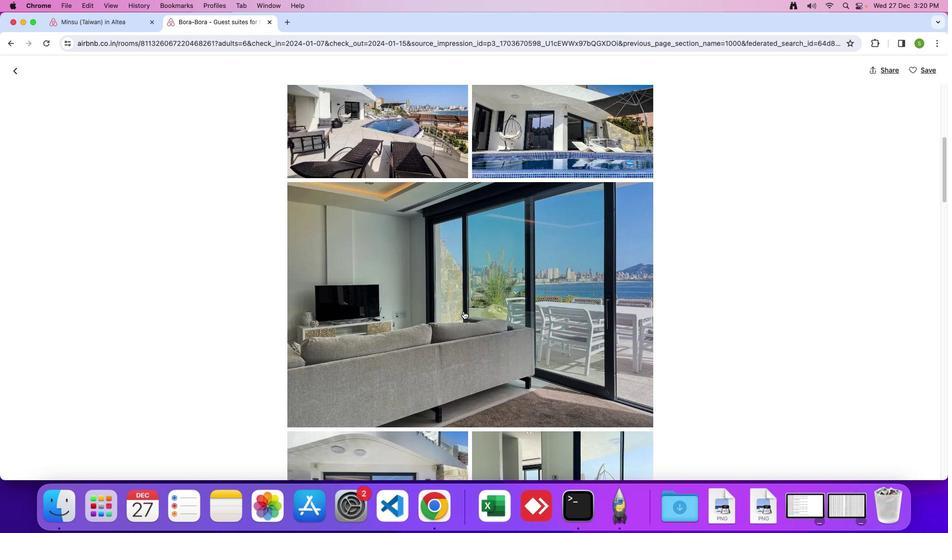 
Action: Mouse scrolled (463, 311) with delta (0, 0)
Screenshot: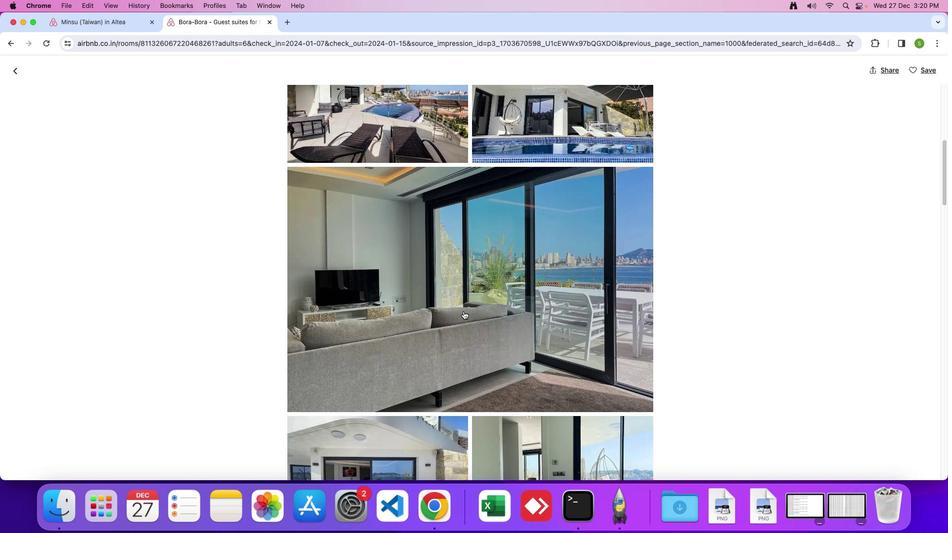 
Action: Mouse scrolled (463, 311) with delta (0, 0)
Screenshot: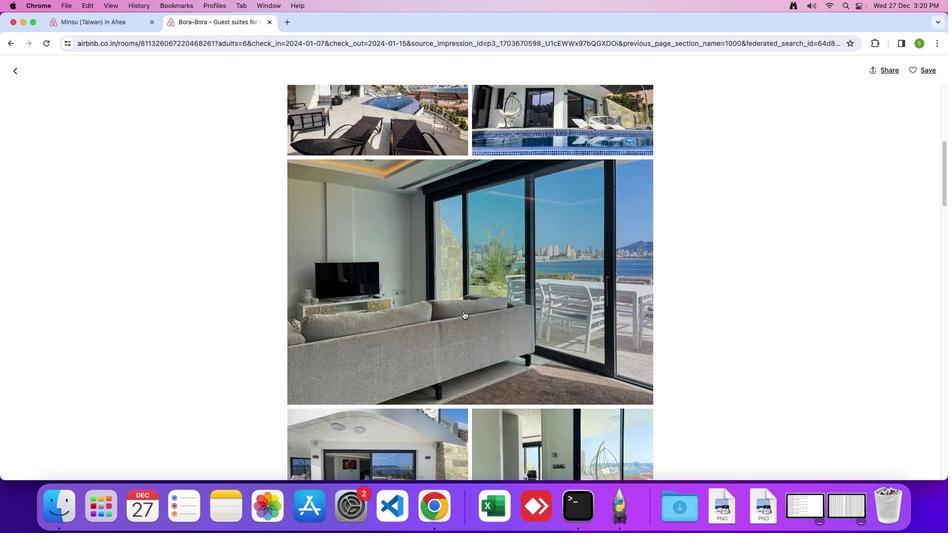 
Action: Mouse scrolled (463, 311) with delta (0, 0)
Screenshot: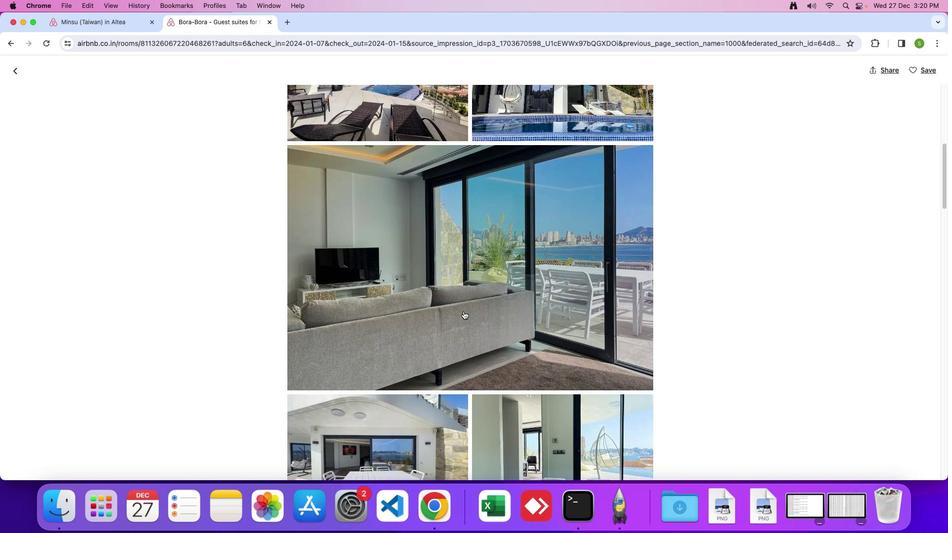 
Action: Mouse scrolled (463, 311) with delta (0, 0)
Screenshot: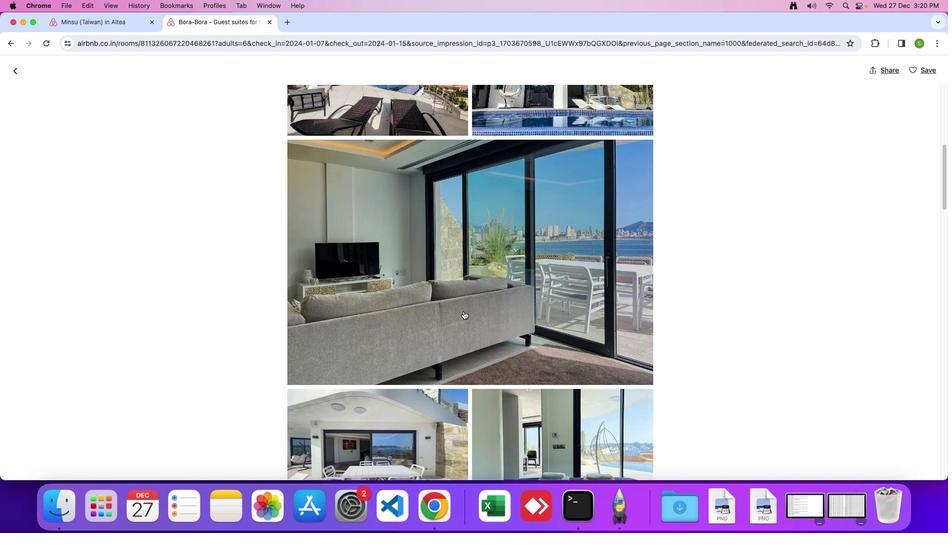 
Action: Mouse scrolled (463, 311) with delta (0, 0)
Screenshot: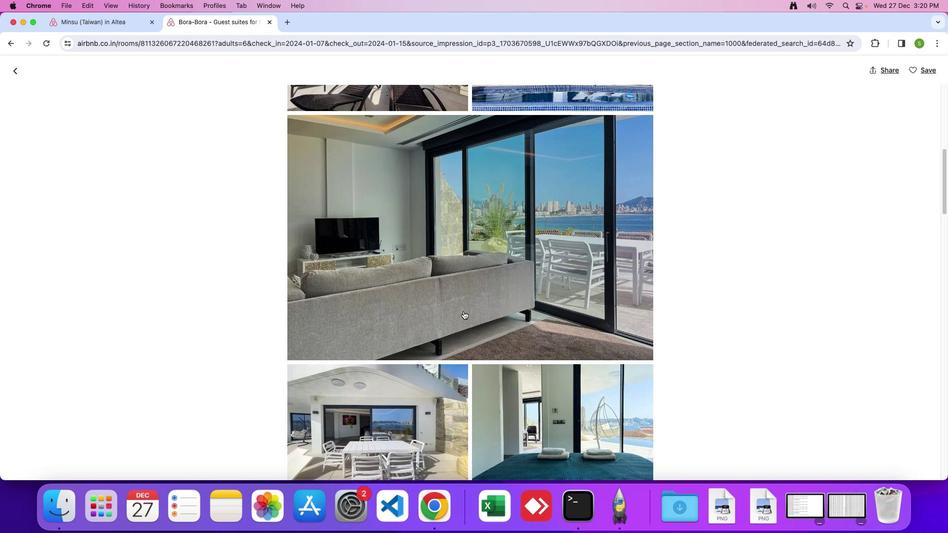 
Action: Mouse scrolled (463, 311) with delta (0, 0)
Screenshot: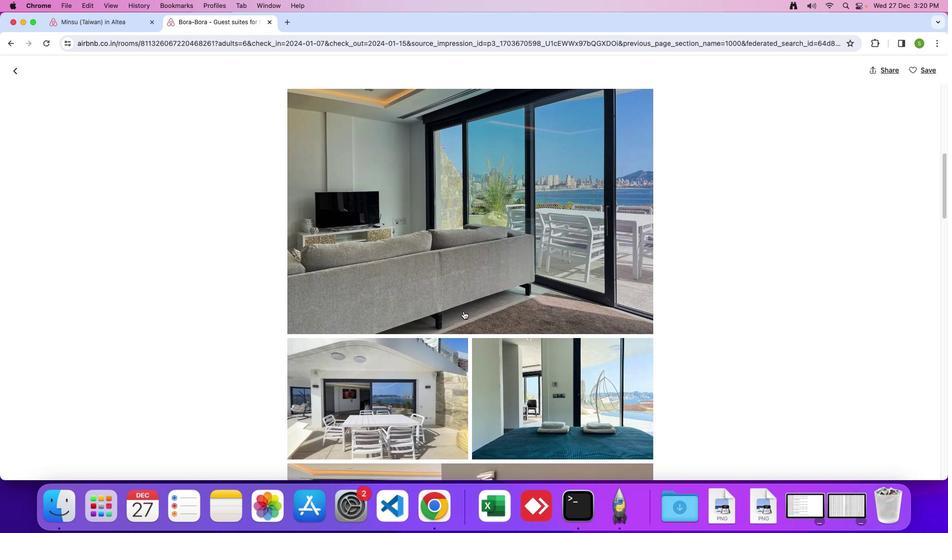 
Action: Mouse scrolled (463, 311) with delta (0, 0)
Screenshot: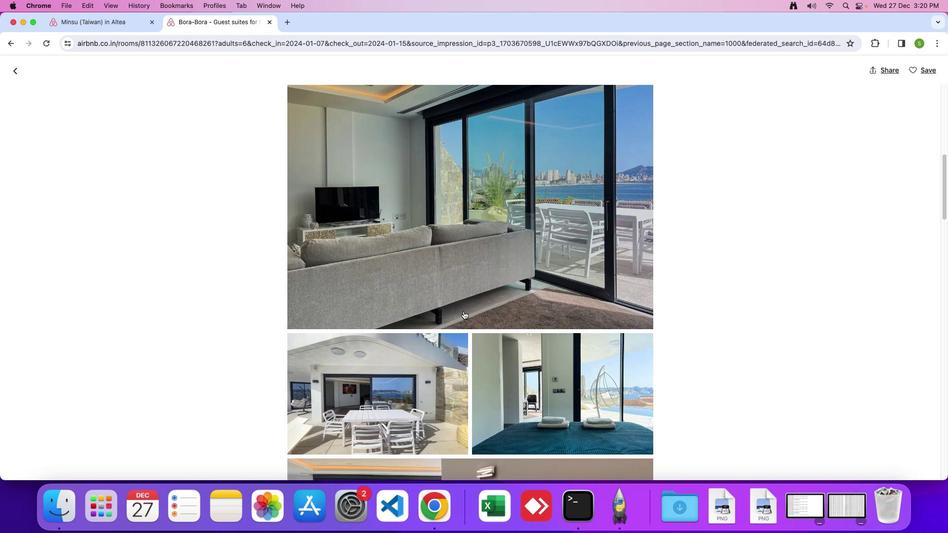 
Action: Mouse scrolled (463, 311) with delta (0, 0)
Screenshot: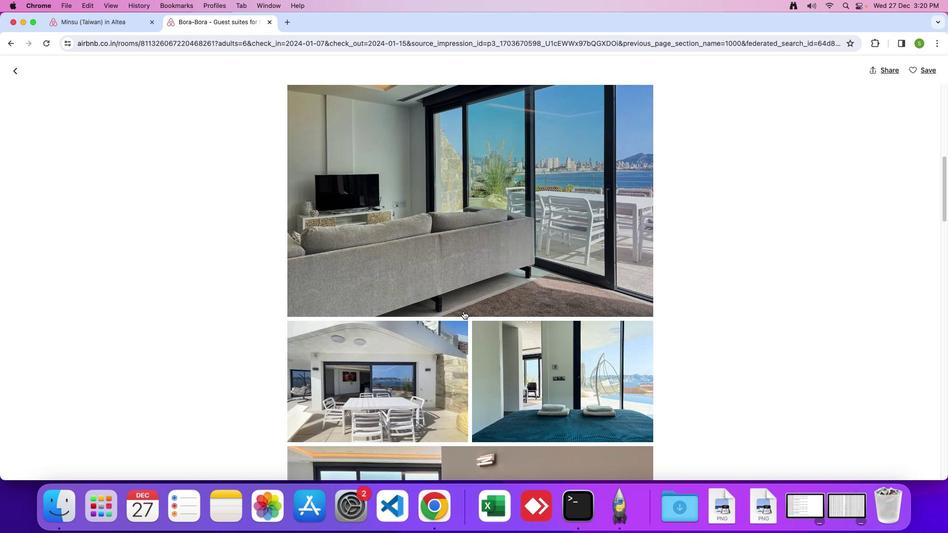 
Action: Mouse moved to (463, 311)
Screenshot: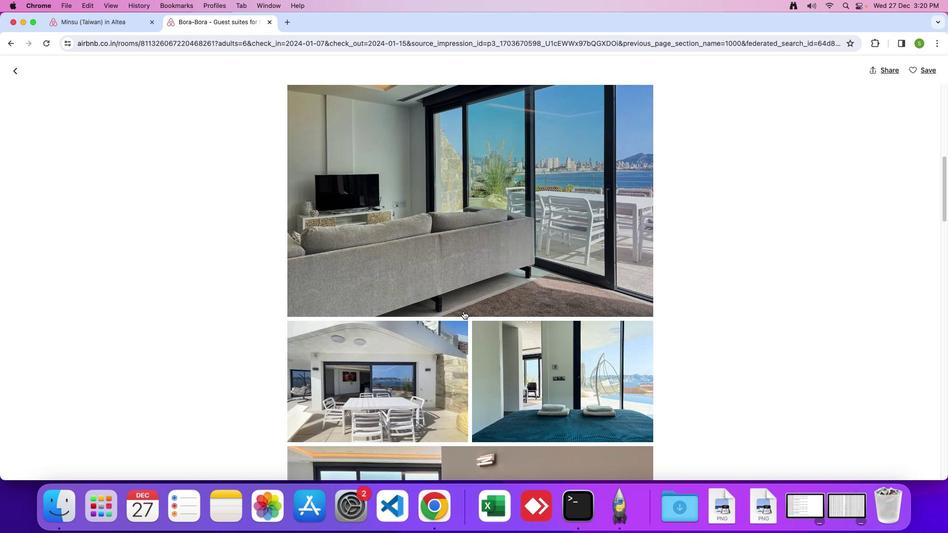 
Action: Mouse scrolled (463, 311) with delta (0, 0)
Screenshot: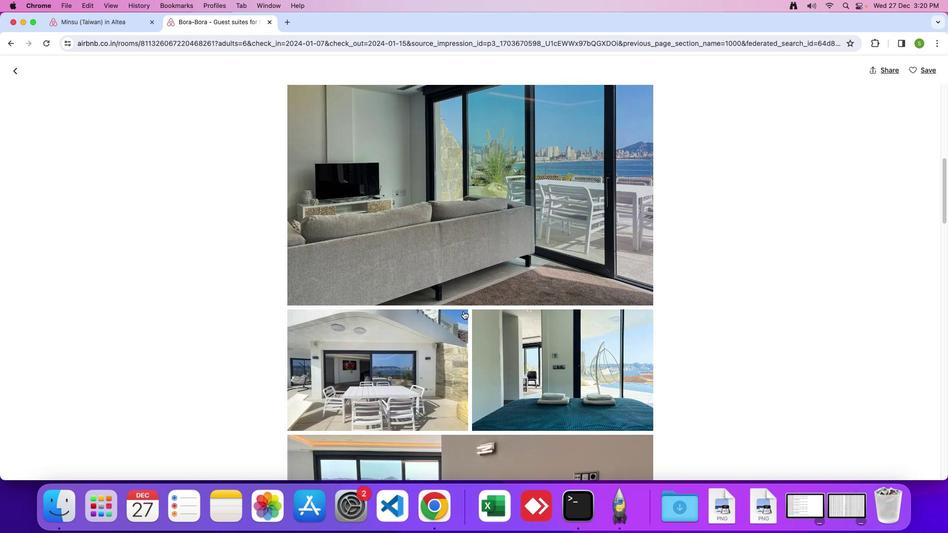 
Action: Mouse scrolled (463, 311) with delta (0, -1)
Screenshot: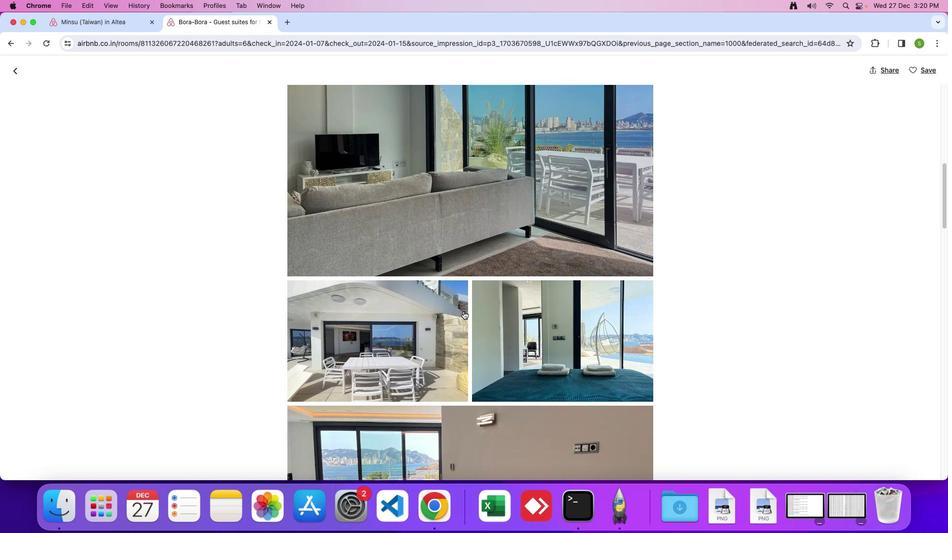 
Action: Mouse scrolled (463, 311) with delta (0, 0)
Screenshot: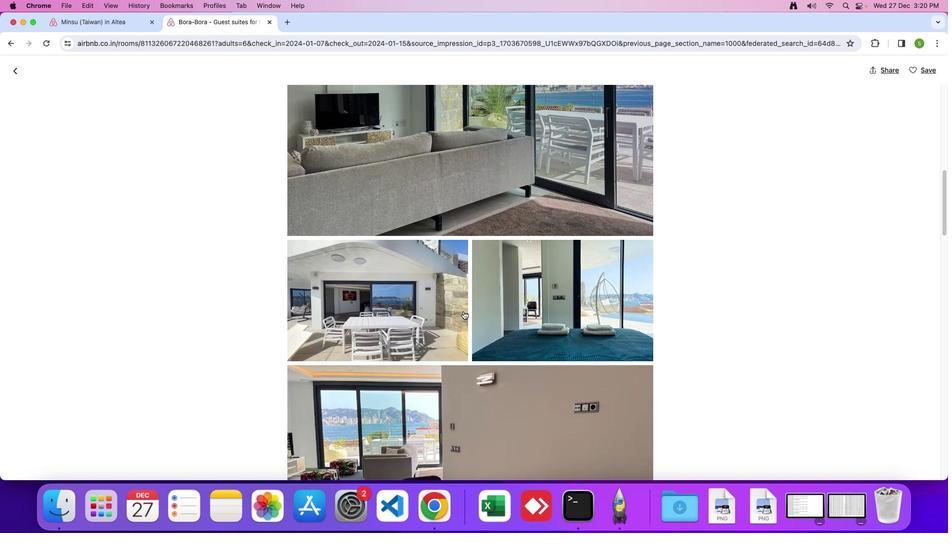 
Action: Mouse scrolled (463, 311) with delta (0, 0)
Screenshot: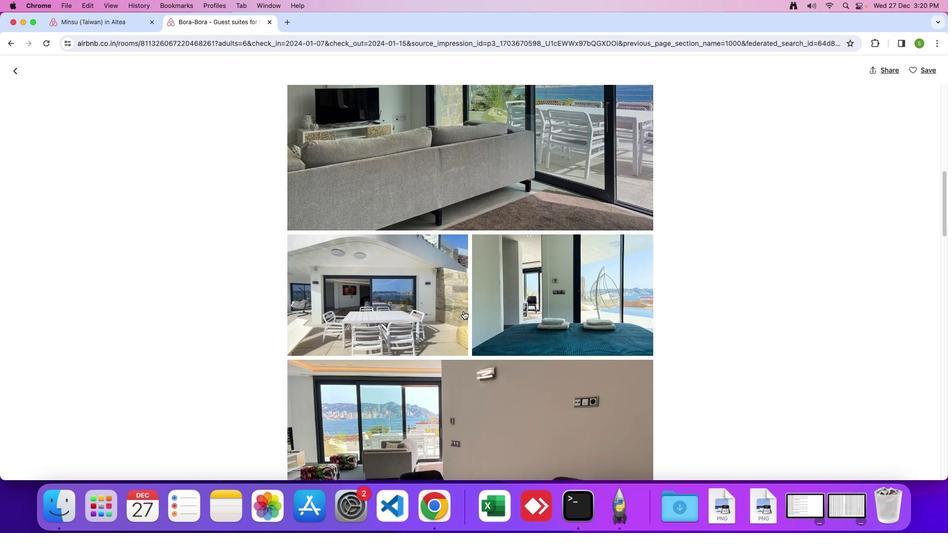 
Action: Mouse scrolled (463, 311) with delta (0, 0)
Screenshot: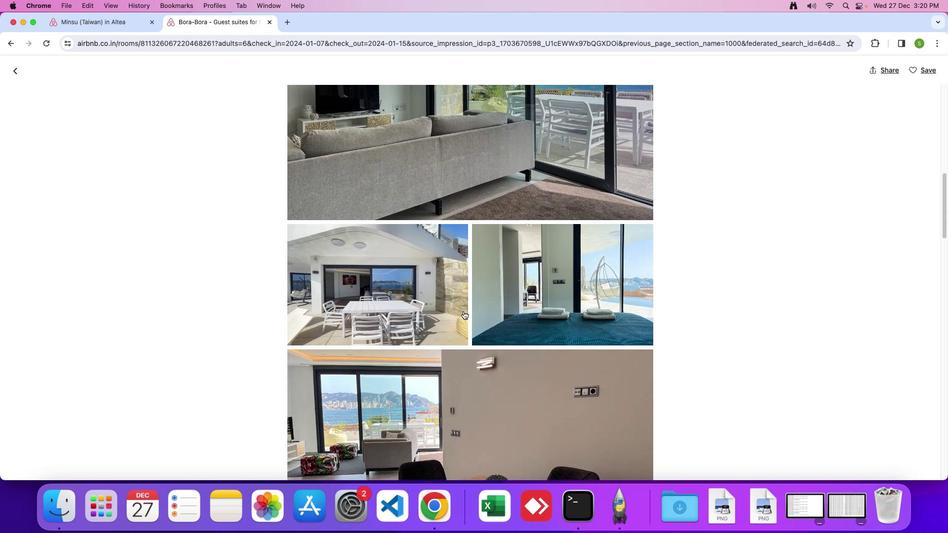 
Action: Mouse scrolled (463, 311) with delta (0, 0)
Screenshot: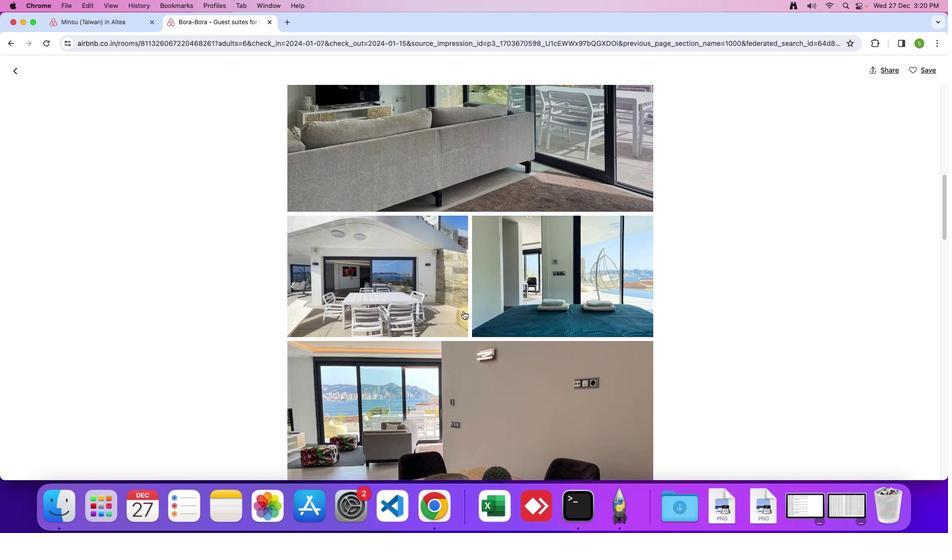 
Action: Mouse scrolled (463, 311) with delta (0, 0)
Screenshot: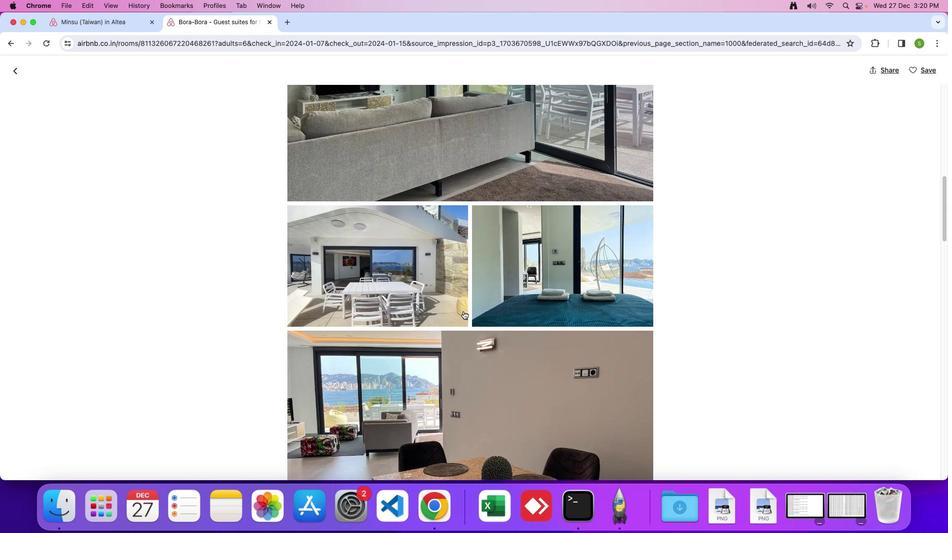 
Action: Mouse scrolled (463, 311) with delta (0, 0)
Screenshot: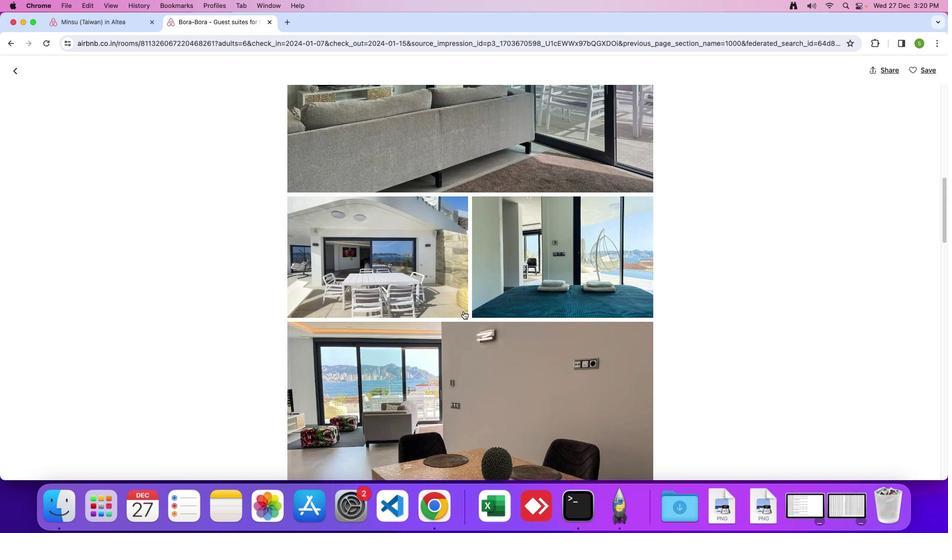 
Action: Mouse scrolled (463, 311) with delta (0, 0)
Screenshot: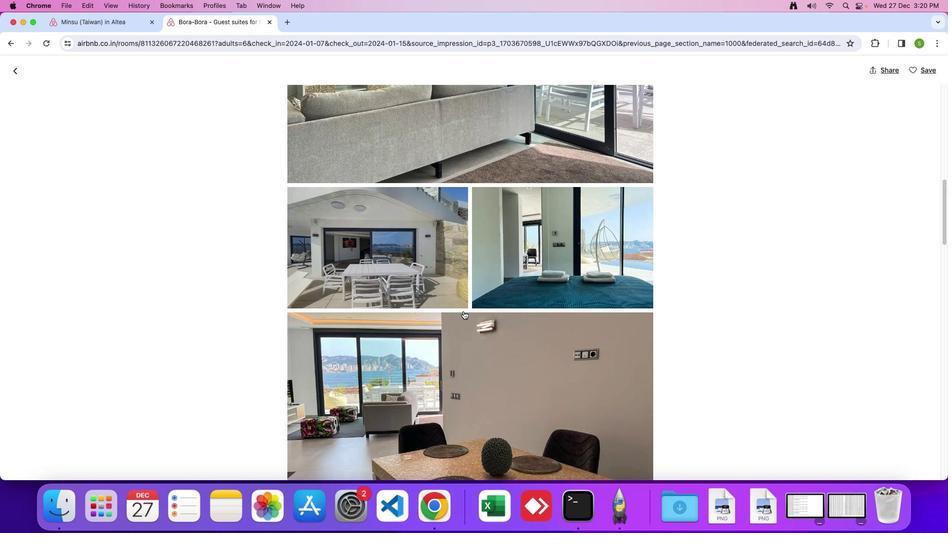 
Action: Mouse scrolled (463, 311) with delta (0, 0)
Screenshot: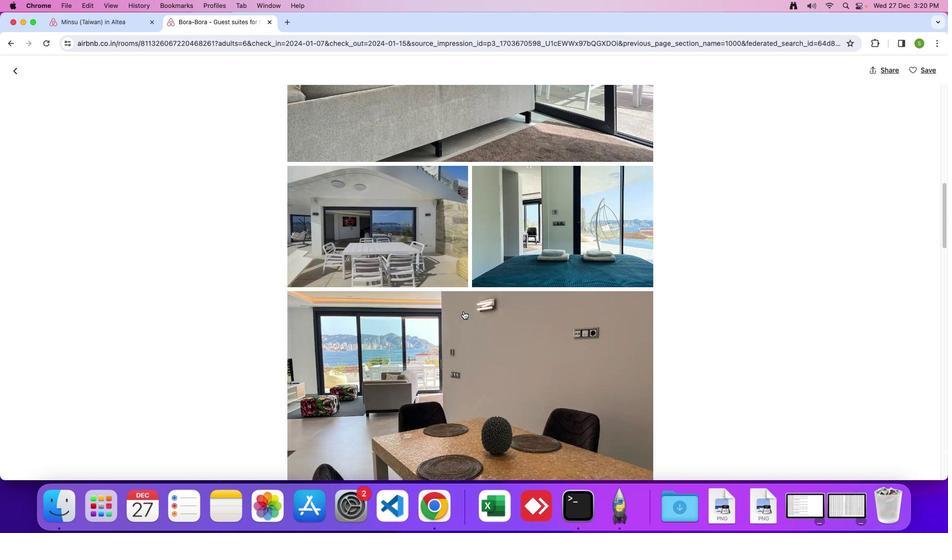
Action: Mouse scrolled (463, 311) with delta (0, 0)
Screenshot: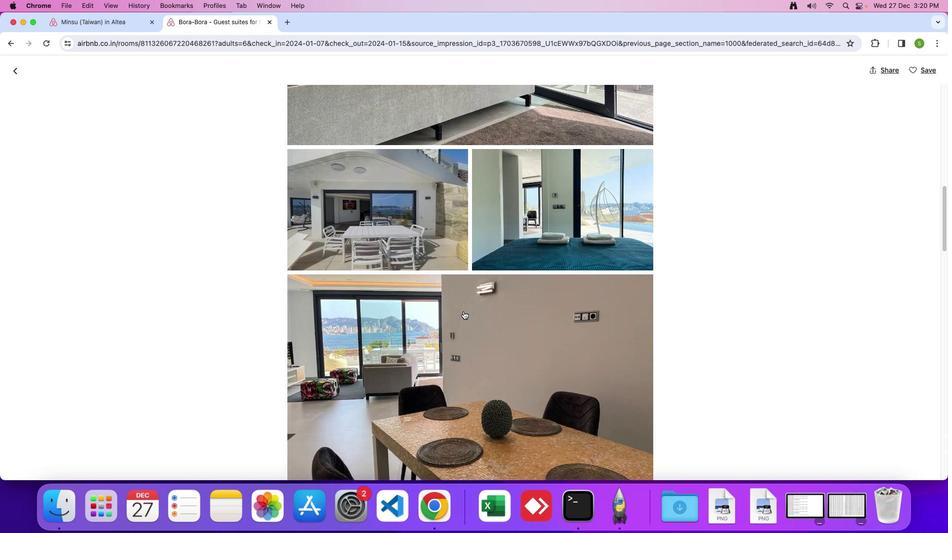 
Action: Mouse scrolled (463, 311) with delta (0, 0)
Screenshot: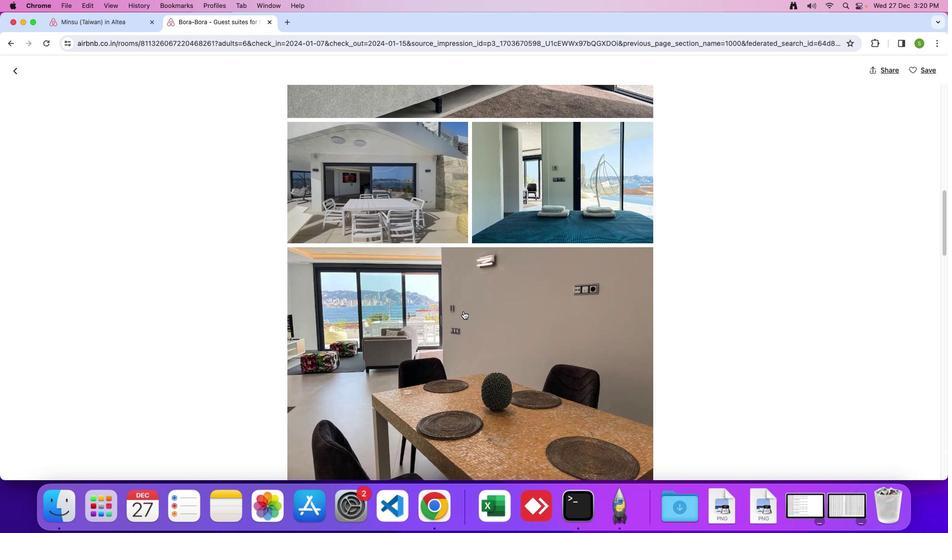 
Action: Mouse scrolled (463, 311) with delta (0, 0)
Screenshot: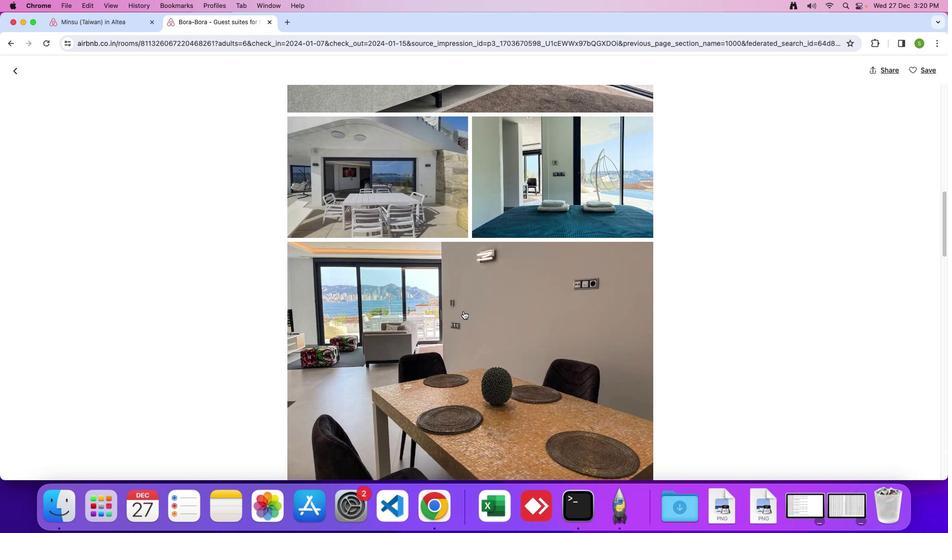 
Action: Mouse scrolled (463, 311) with delta (0, 0)
Screenshot: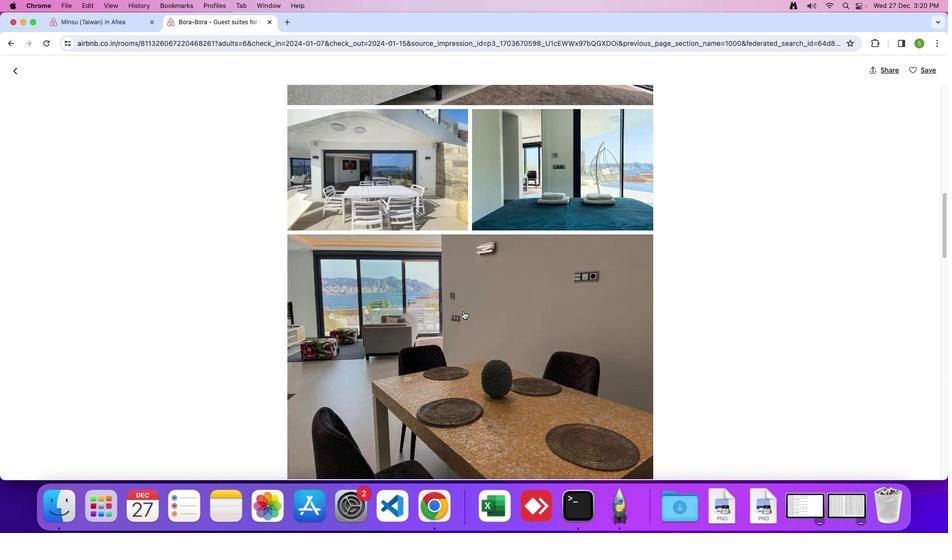 
Action: Mouse scrolled (463, 311) with delta (0, 0)
Screenshot: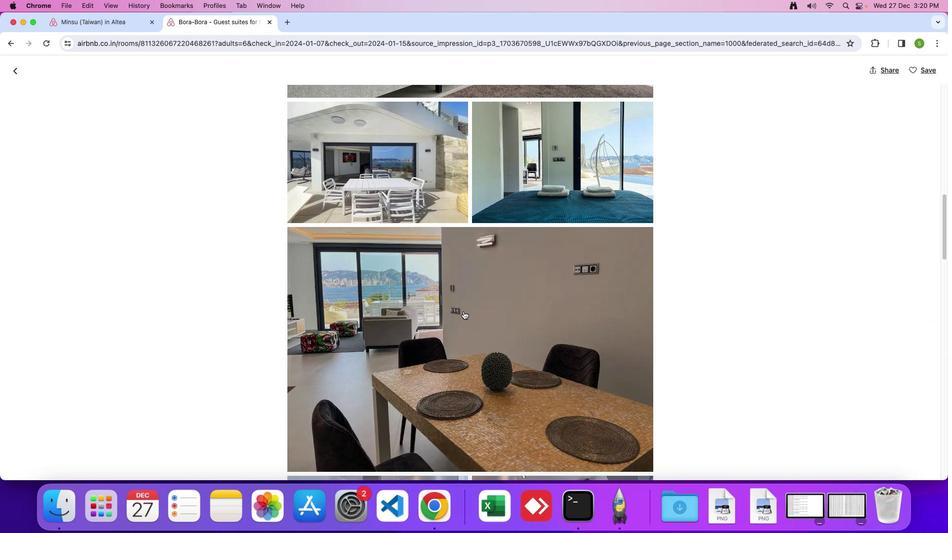 
Action: Mouse scrolled (463, 311) with delta (0, 0)
Screenshot: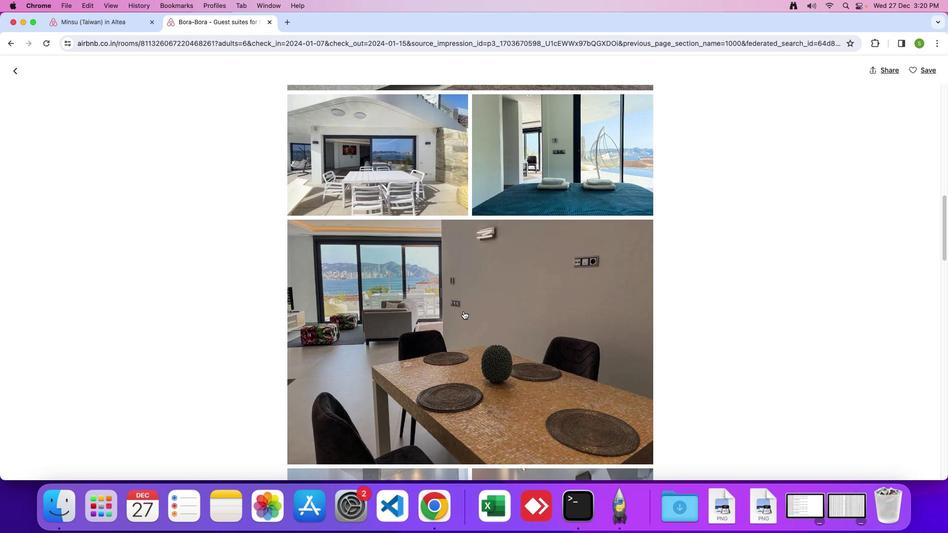 
Action: Mouse scrolled (463, 311) with delta (0, 0)
Screenshot: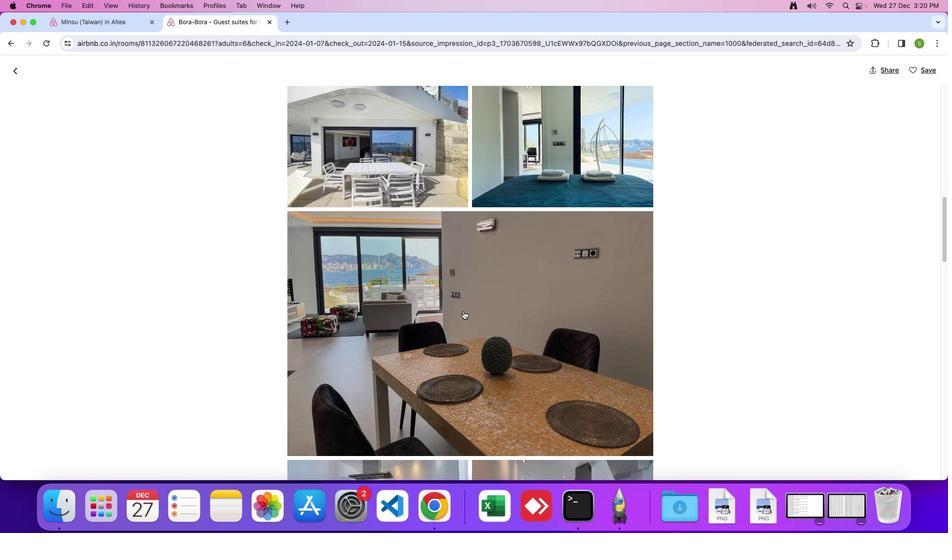 
Action: Mouse scrolled (463, 311) with delta (0, 0)
Screenshot: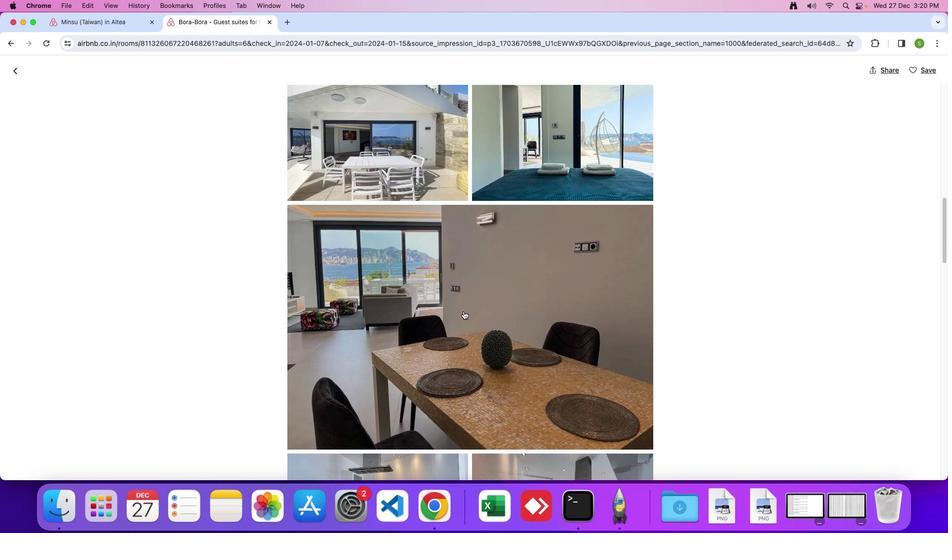 
Action: Mouse scrolled (463, 311) with delta (0, 0)
Screenshot: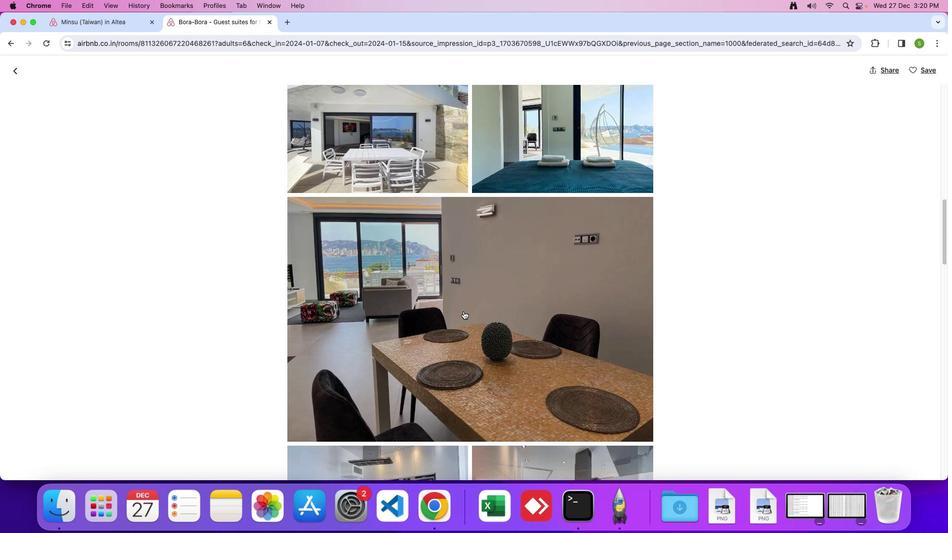 
Action: Mouse scrolled (463, 311) with delta (0, 0)
Screenshot: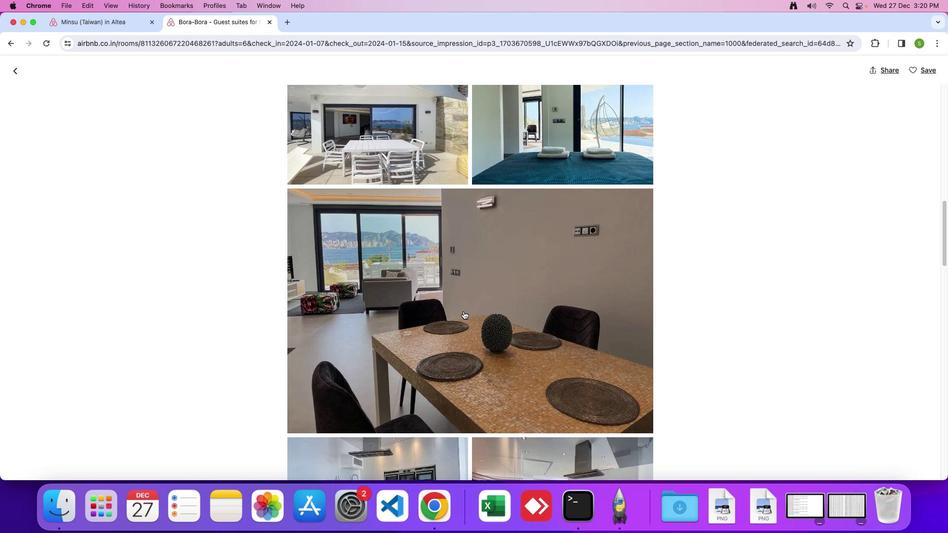 
Action: Mouse scrolled (463, 311) with delta (0, 0)
Screenshot: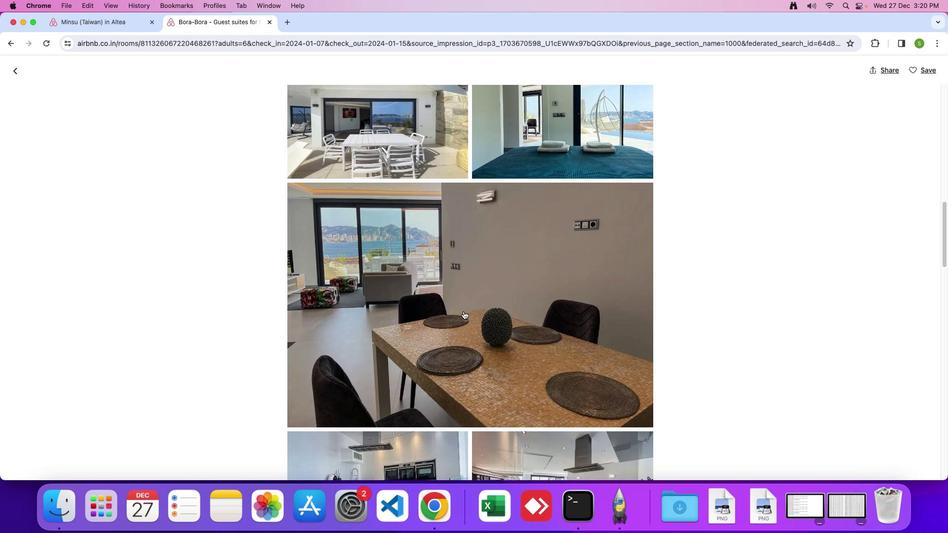 
Action: Mouse scrolled (463, 311) with delta (0, 0)
Screenshot: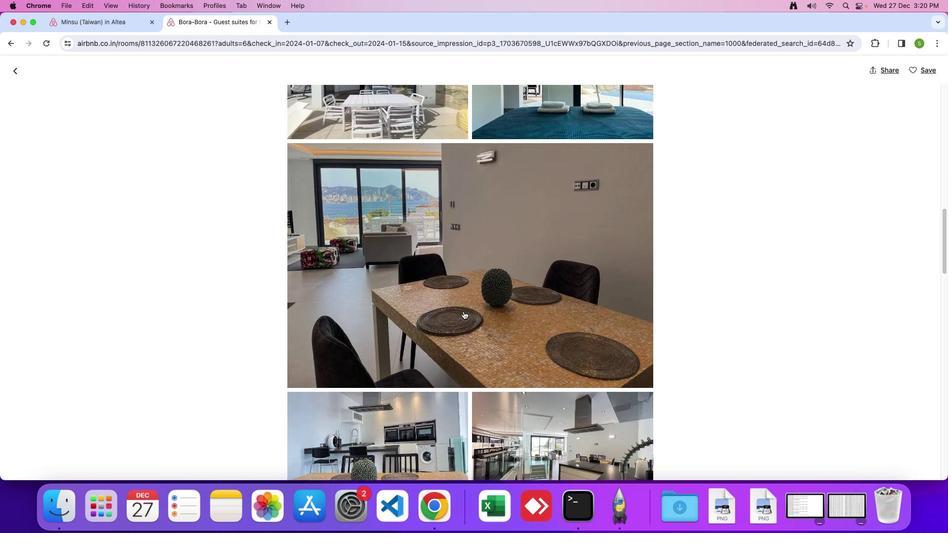 
Action: Mouse scrolled (463, 311) with delta (0, 0)
Screenshot: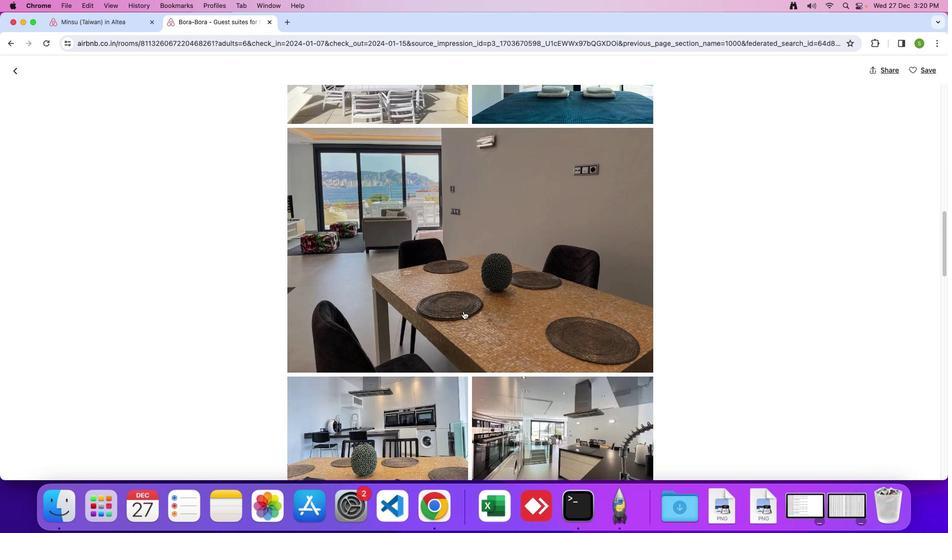 
Action: Mouse scrolled (463, 311) with delta (0, 0)
Screenshot: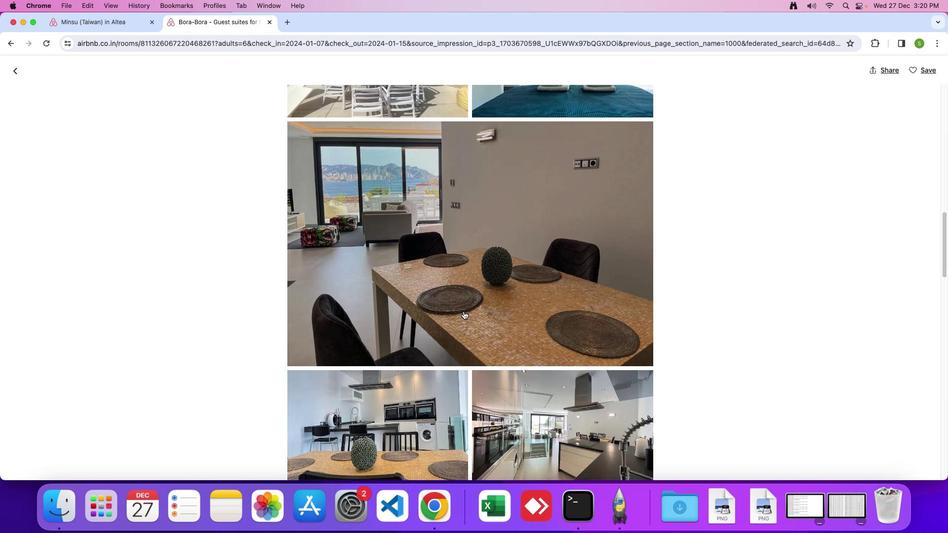 
Action: Mouse scrolled (463, 311) with delta (0, 0)
Screenshot: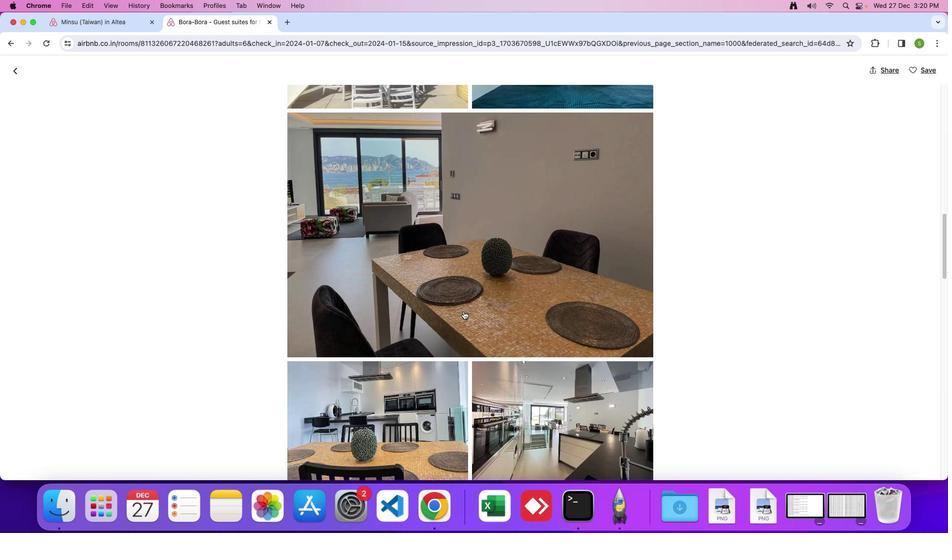 
Action: Mouse scrolled (463, 311) with delta (0, 0)
Screenshot: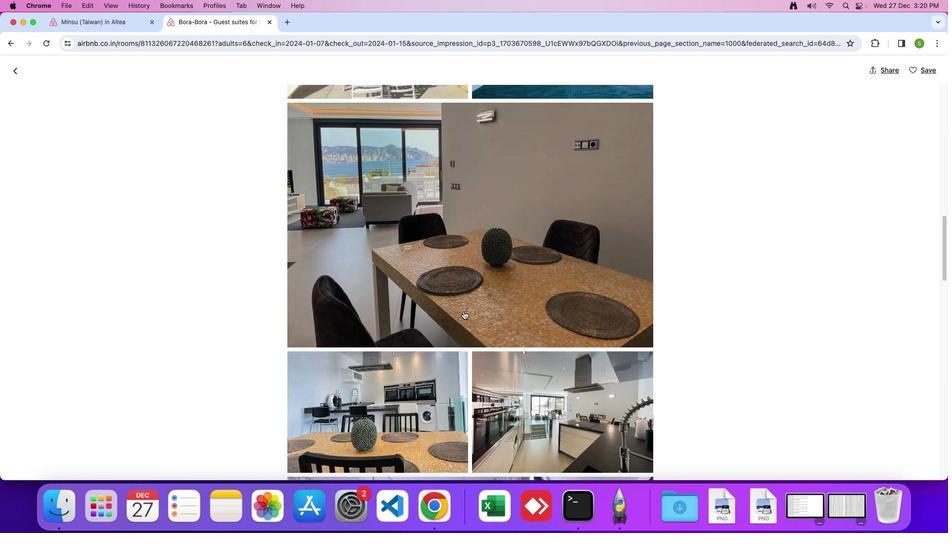 
Action: Mouse scrolled (463, 311) with delta (0, 0)
Screenshot: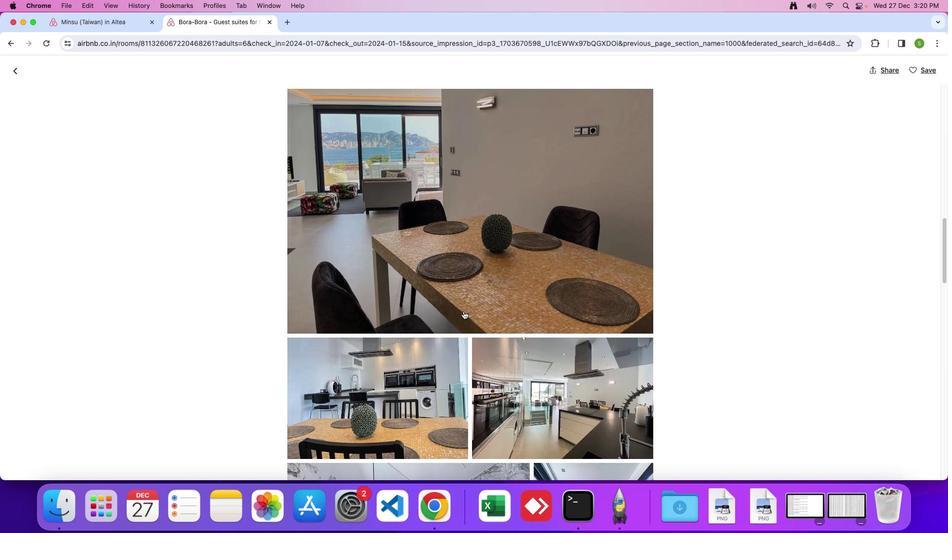 
Action: Mouse scrolled (463, 311) with delta (0, 0)
Screenshot: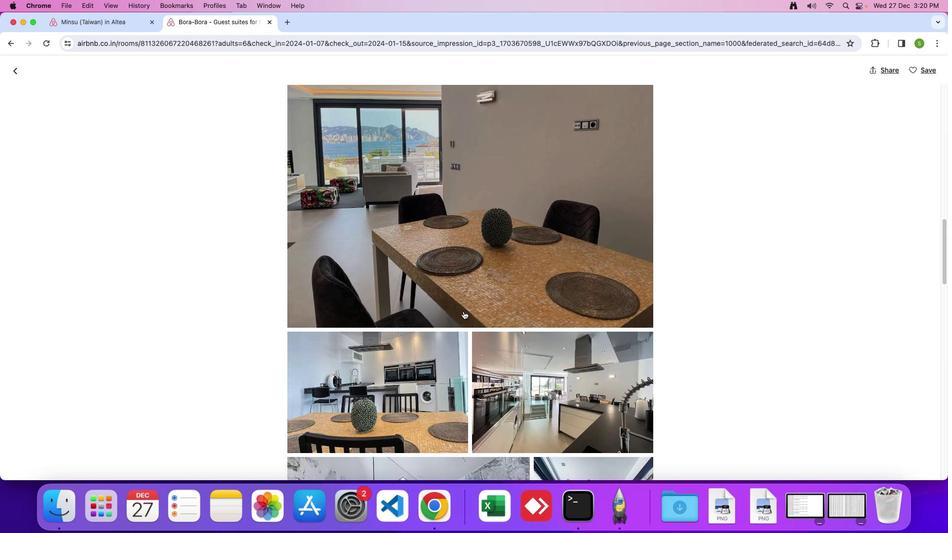 
Action: Mouse scrolled (463, 311) with delta (0, 0)
Screenshot: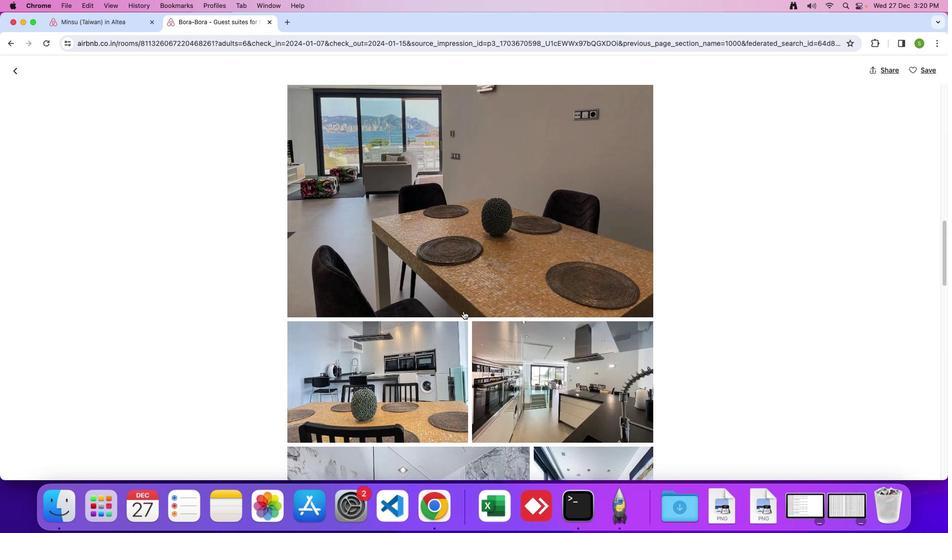 
Action: Mouse scrolled (463, 311) with delta (0, 0)
Screenshot: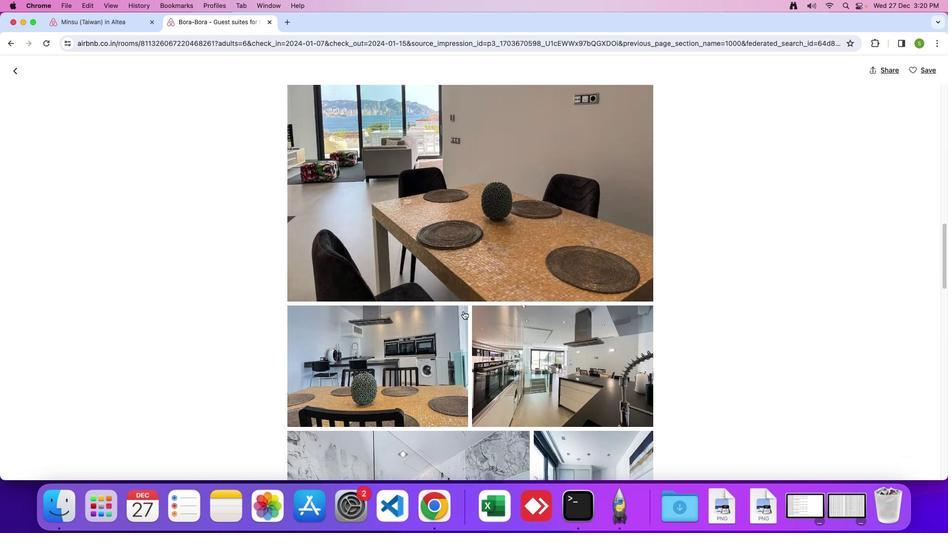 
Action: Mouse scrolled (463, 311) with delta (0, 0)
Screenshot: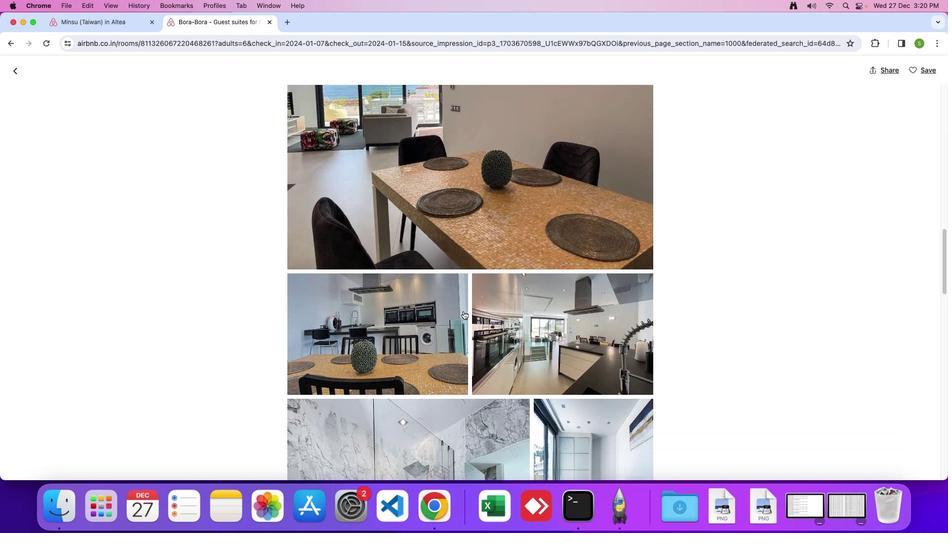 
Action: Mouse scrolled (463, 311) with delta (0, 0)
Screenshot: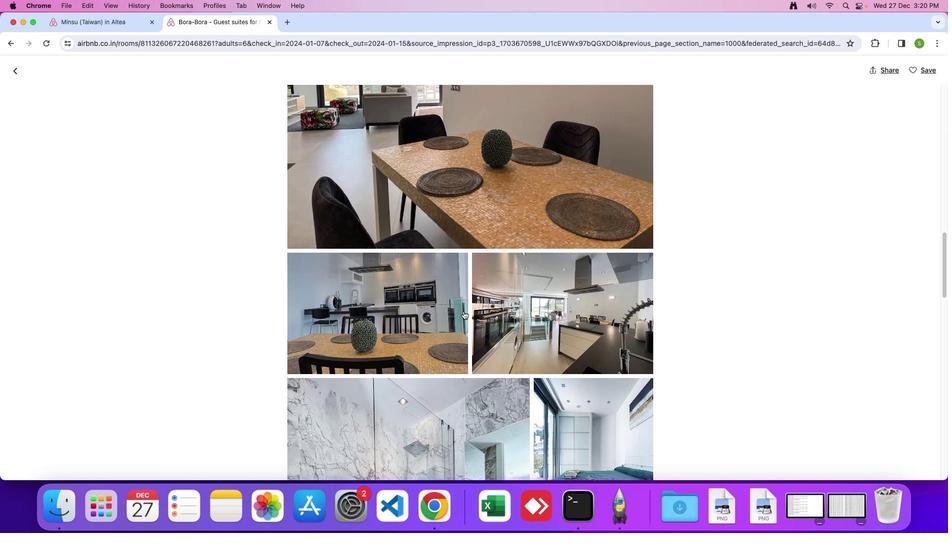 
Action: Mouse scrolled (463, 311) with delta (0, 0)
Screenshot: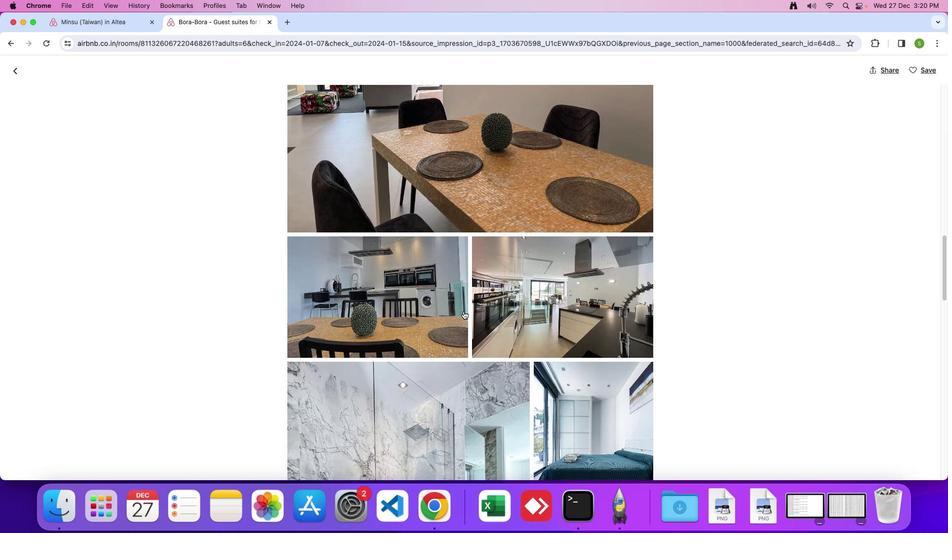 
Action: Mouse scrolled (463, 311) with delta (0, 0)
Screenshot: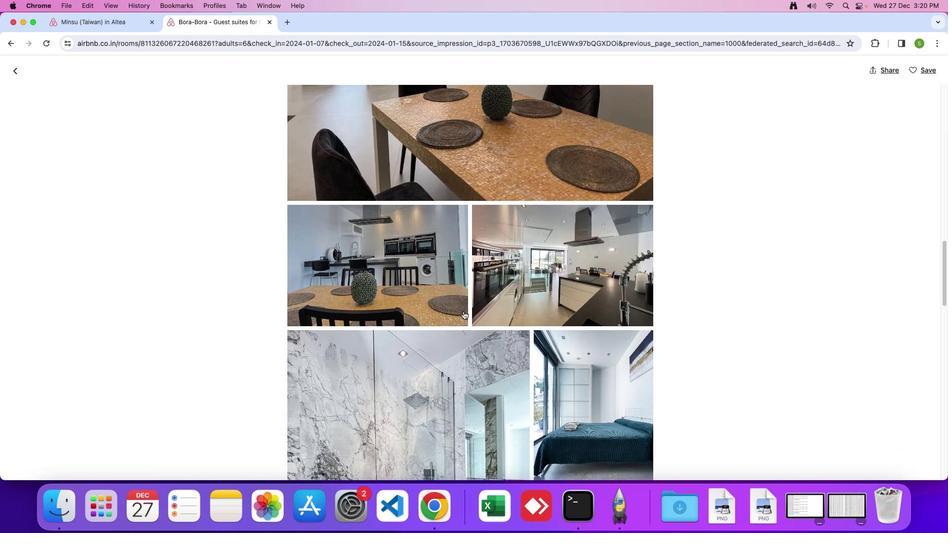 
Action: Mouse scrolled (463, 311) with delta (0, 0)
Screenshot: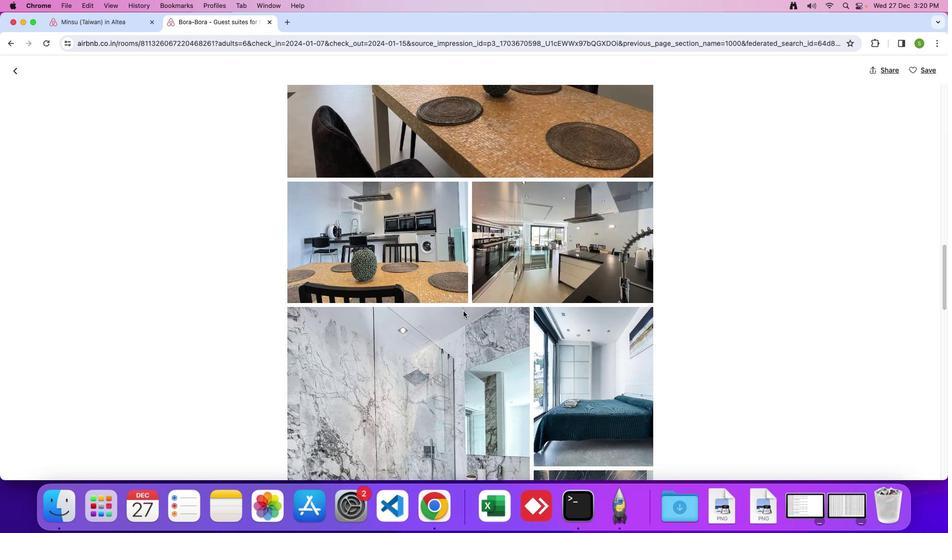 
Action: Mouse scrolled (463, 311) with delta (0, 0)
Screenshot: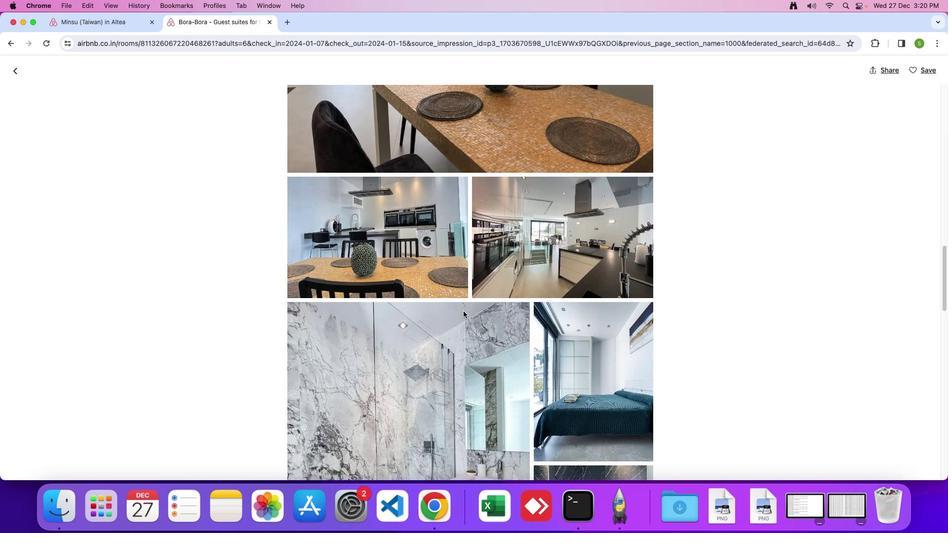 
Action: Mouse scrolled (463, 311) with delta (0, 0)
Screenshot: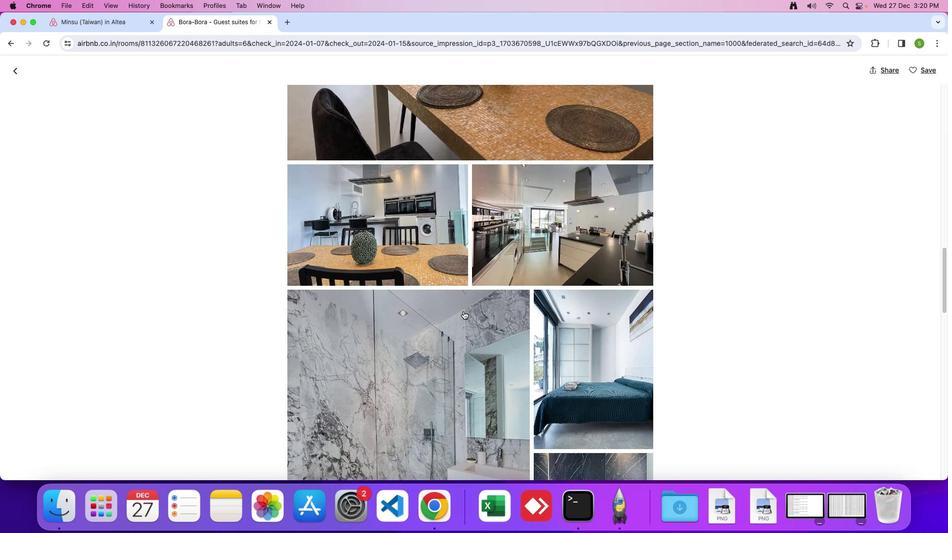 
Action: Mouse scrolled (463, 311) with delta (0, 0)
Screenshot: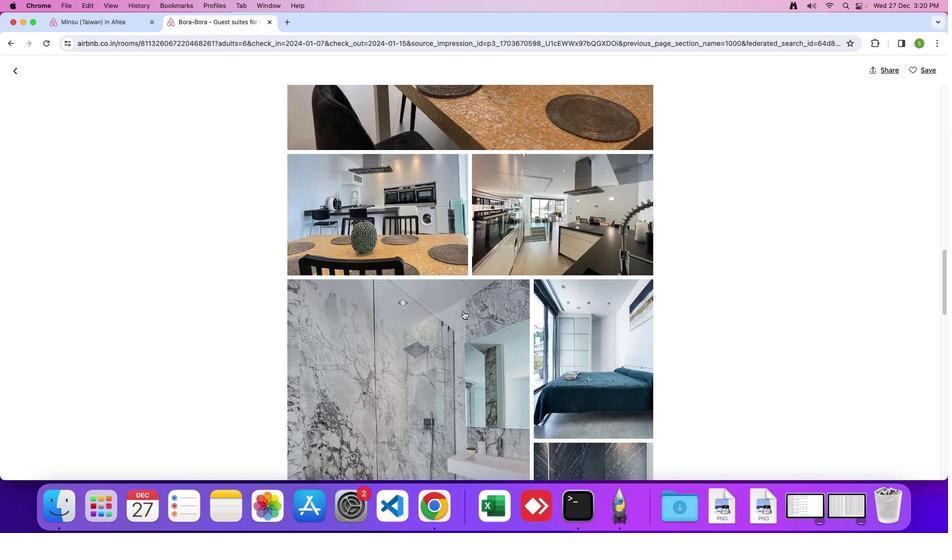 
Action: Mouse scrolled (463, 311) with delta (0, 0)
Screenshot: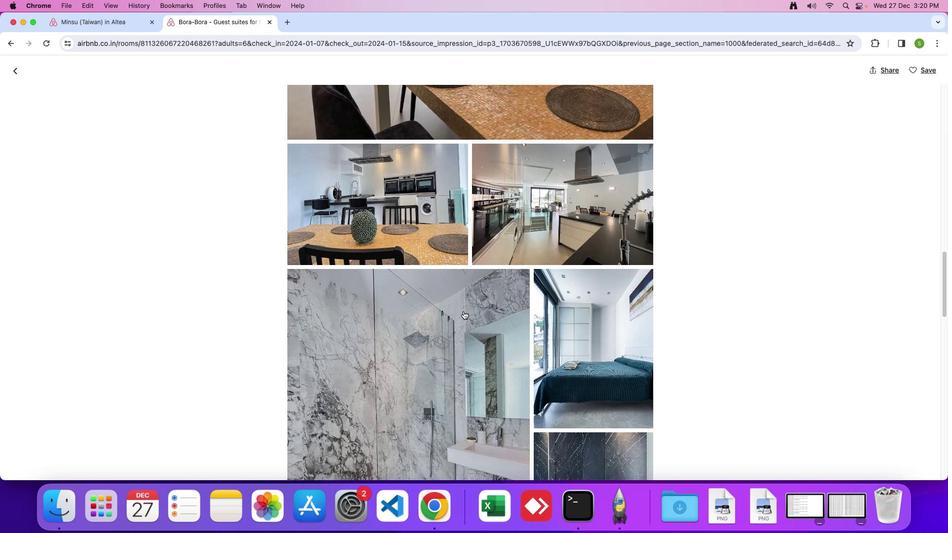 
Action: Mouse scrolled (463, 311) with delta (0, 0)
Screenshot: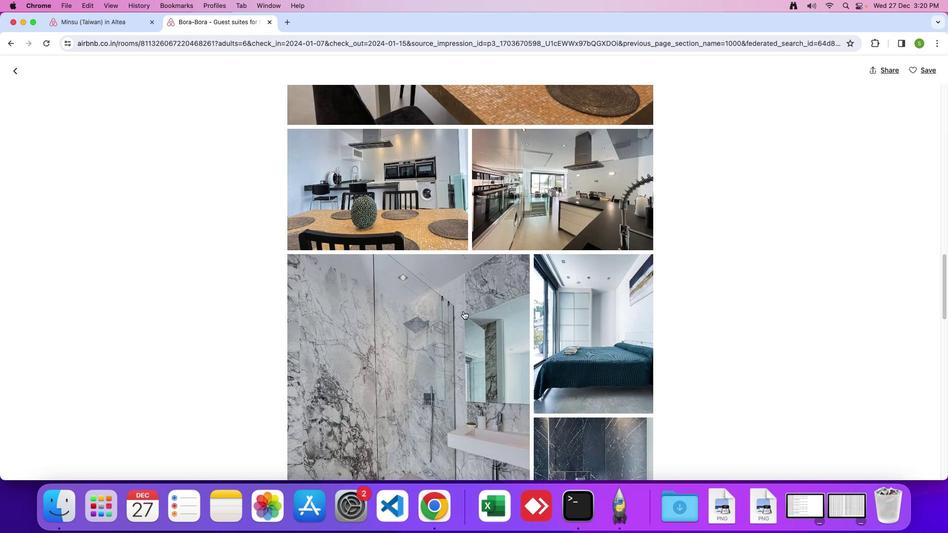 
Action: Mouse scrolled (463, 311) with delta (0, 0)
Screenshot: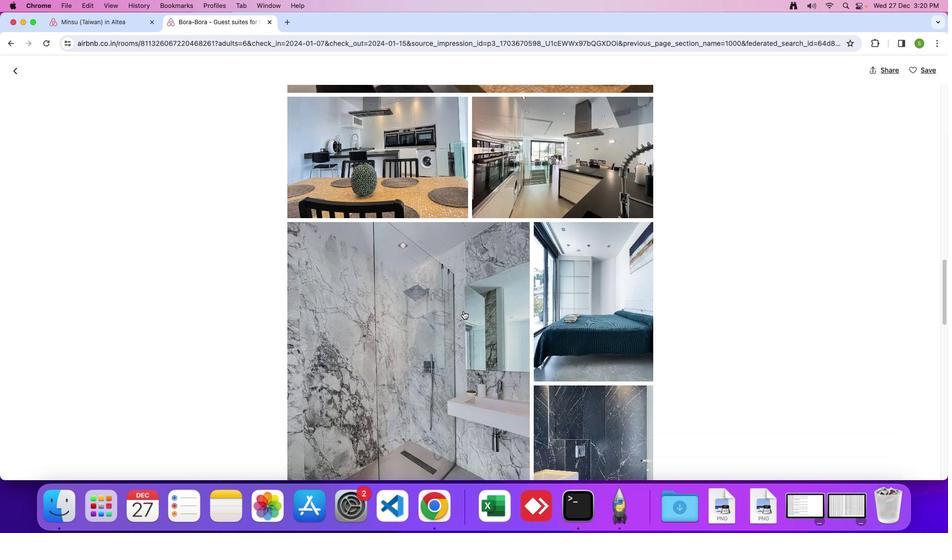 
Action: Mouse scrolled (463, 311) with delta (0, 0)
Screenshot: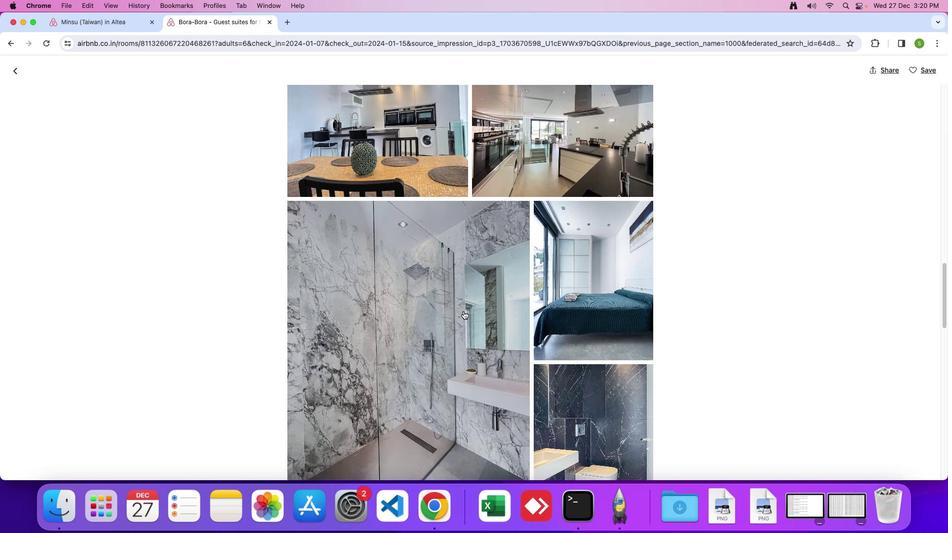 
Action: Mouse scrolled (463, 311) with delta (0, 0)
Screenshot: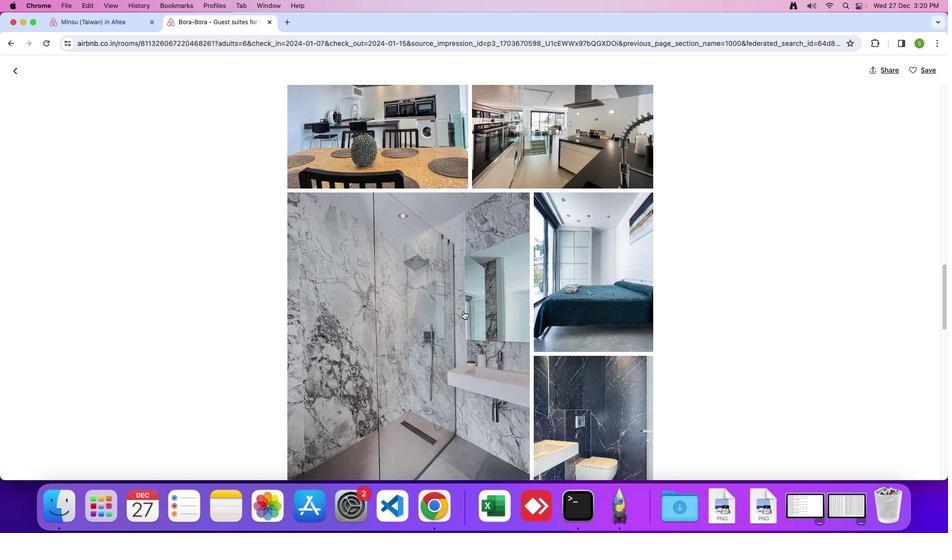
Action: Mouse scrolled (463, 311) with delta (0, 0)
Screenshot: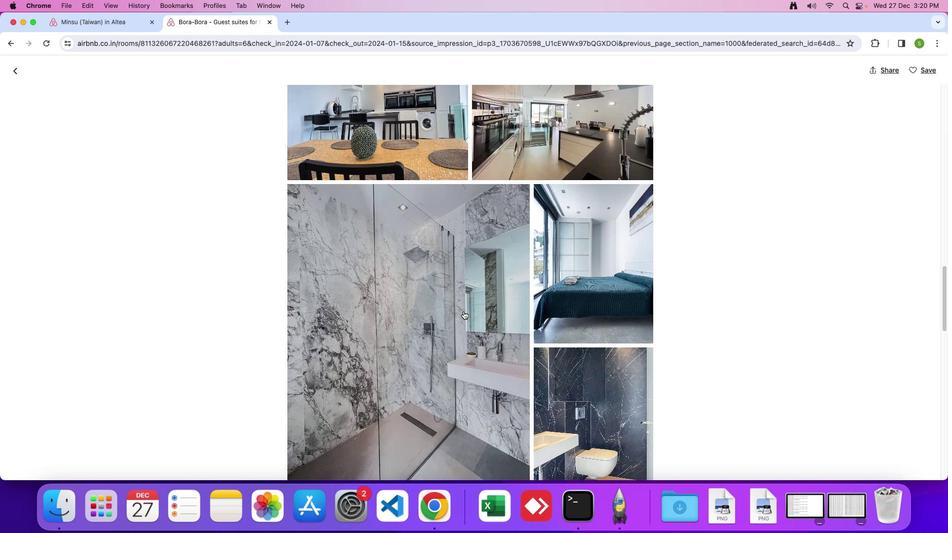 
Action: Mouse scrolled (463, 311) with delta (0, 0)
Screenshot: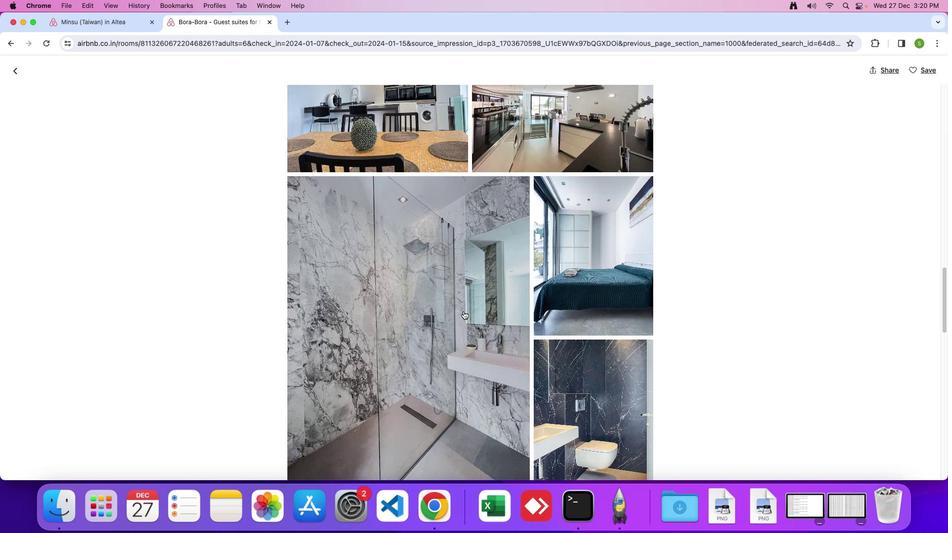 
Action: Mouse scrolled (463, 311) with delta (0, 0)
Screenshot: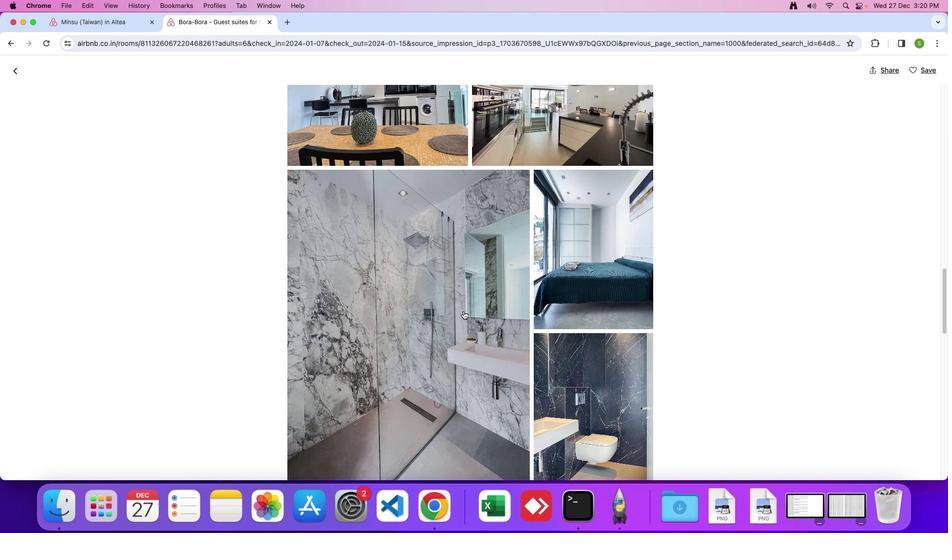 
Action: Mouse scrolled (463, 311) with delta (0, 0)
Screenshot: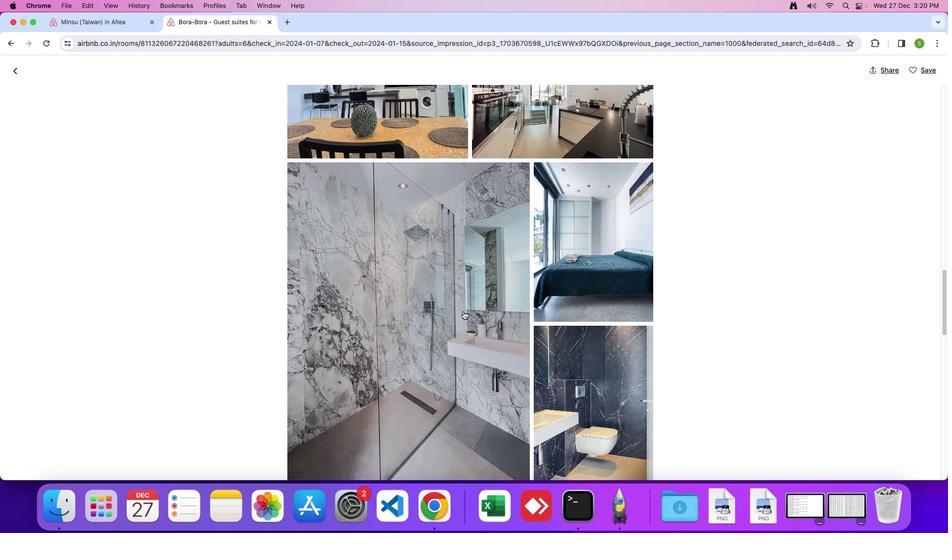 
Action: Mouse scrolled (463, 311) with delta (0, 0)
Screenshot: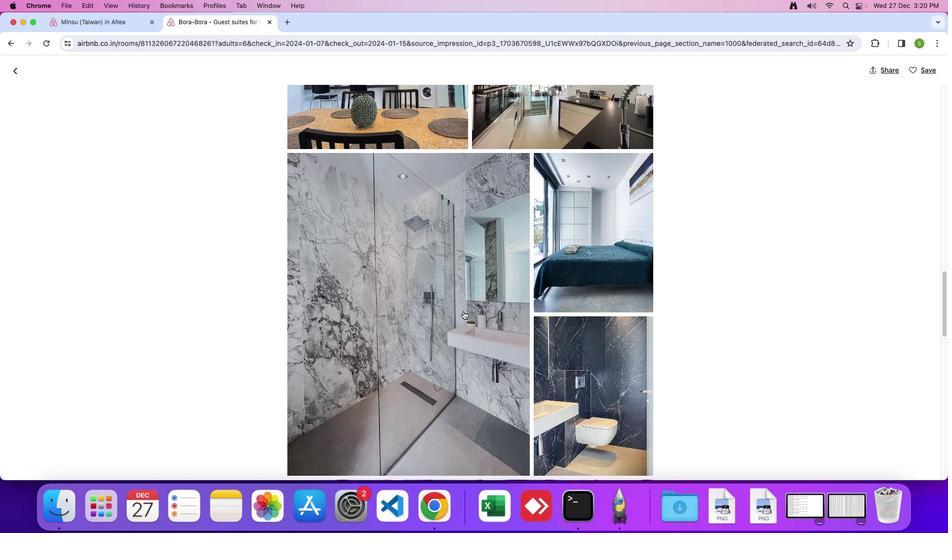 
Action: Mouse scrolled (463, 311) with delta (0, 0)
Screenshot: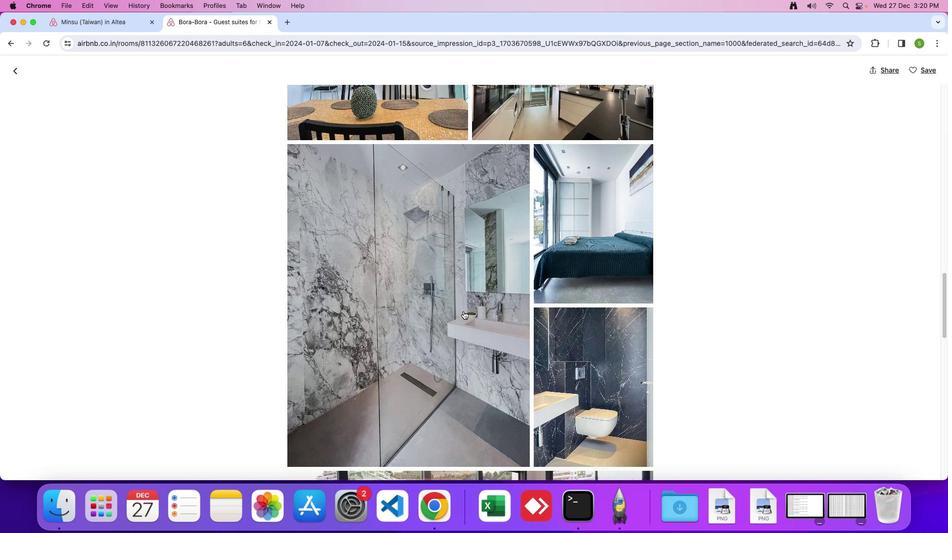 
Action: Mouse scrolled (463, 311) with delta (0, 0)
